 Task: Look for space in Kristiansund, Norway from 15th July, 2023 to 25th July, 2023 for 6 adults in price range Rs.8000 to Rs.12000. Place can be entire place or private room with 6 bedrooms having 6 beds and 6 bathrooms. Property type can be house, flat, guest house. Amenities needed are: wifi, TV, free parkinig on premises, gym, breakfast. Booking option can be shelf check-in. Required host language is English.
Action: Mouse moved to (561, 114)
Screenshot: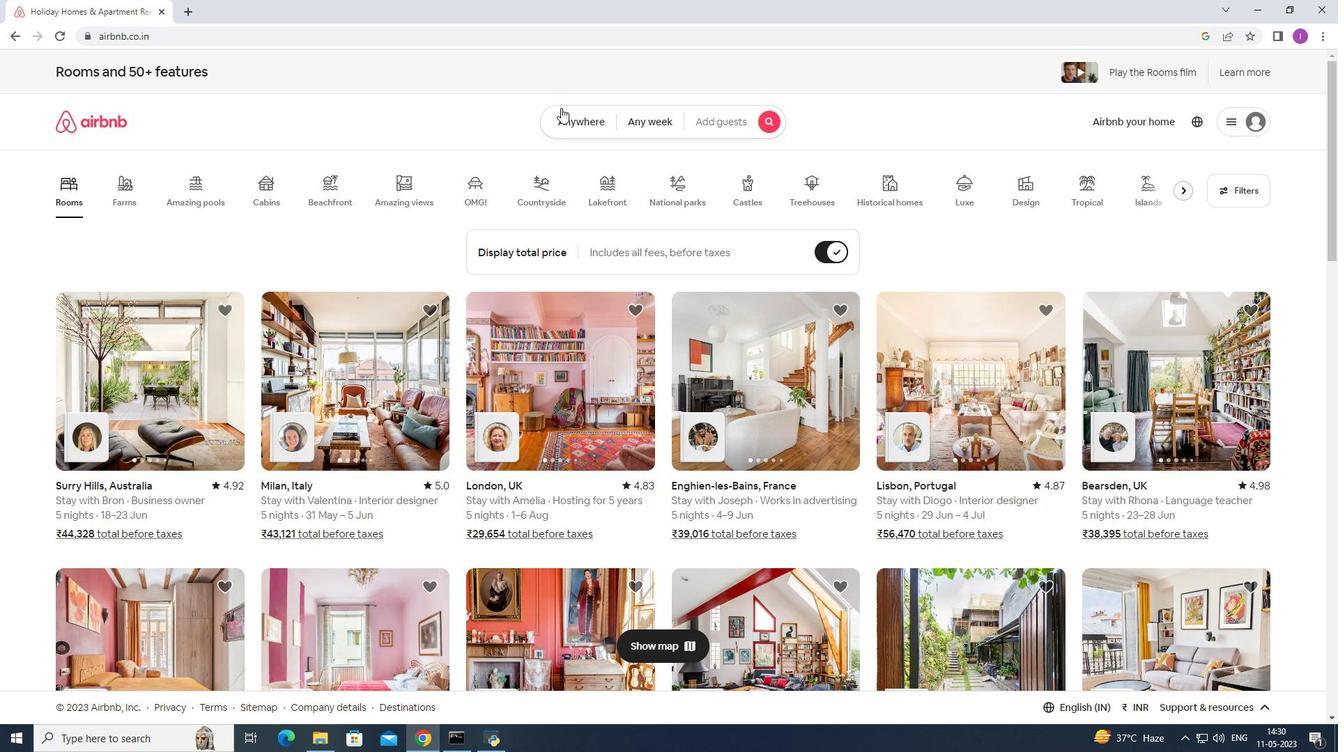 
Action: Mouse pressed left at (561, 114)
Screenshot: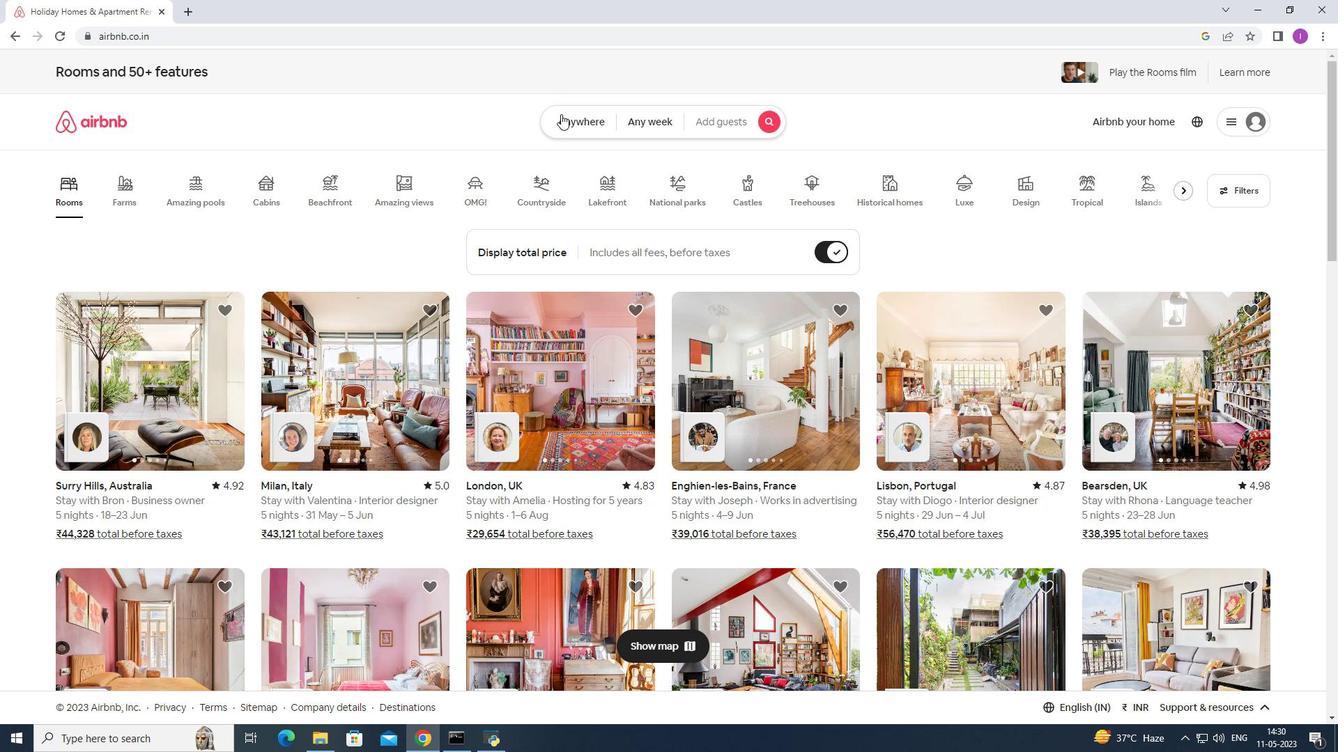 
Action: Mouse moved to (485, 175)
Screenshot: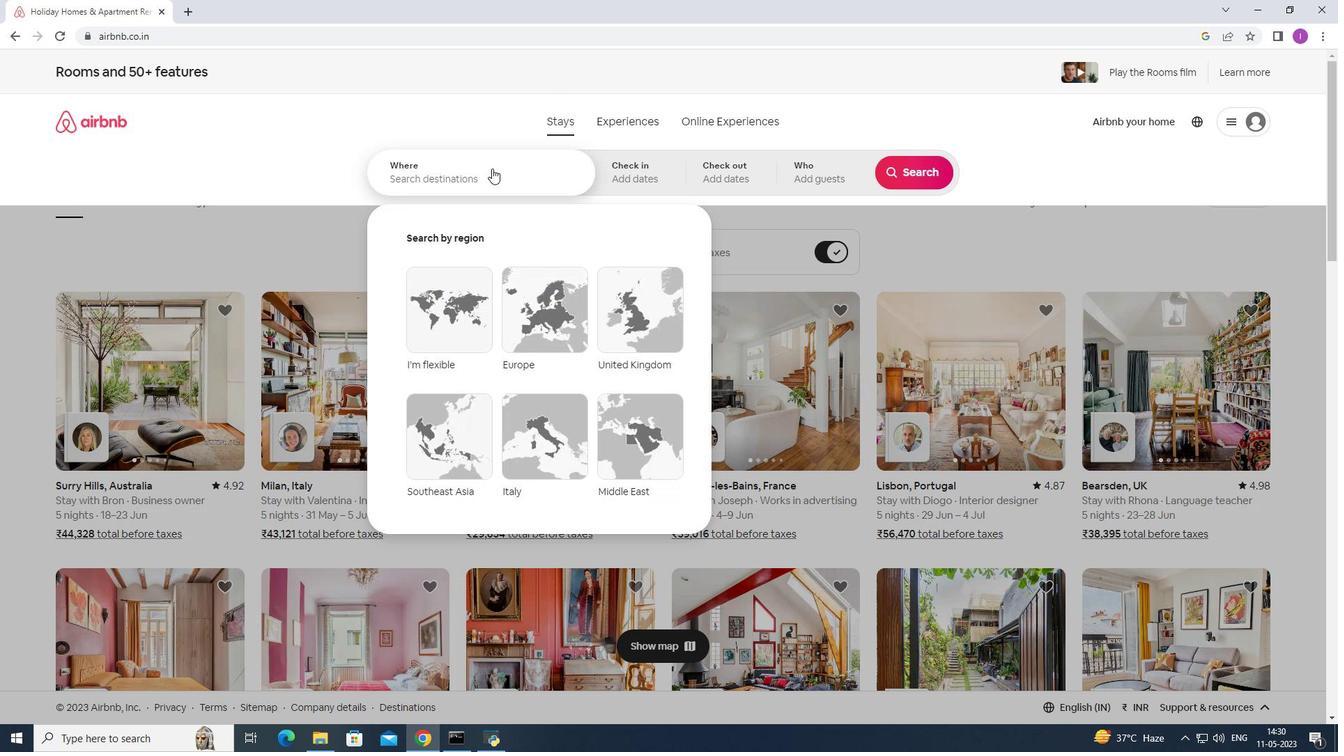 
Action: Mouse pressed left at (485, 175)
Screenshot: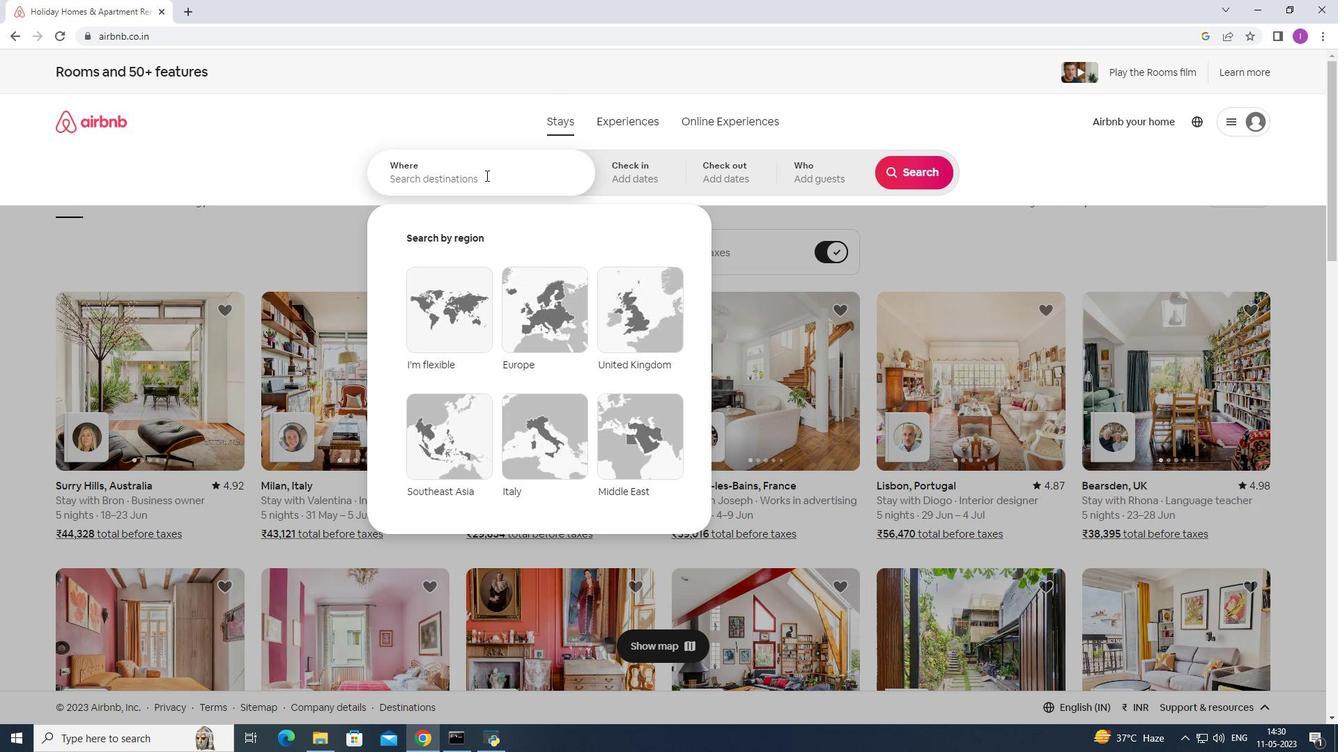 
Action: Mouse moved to (500, 191)
Screenshot: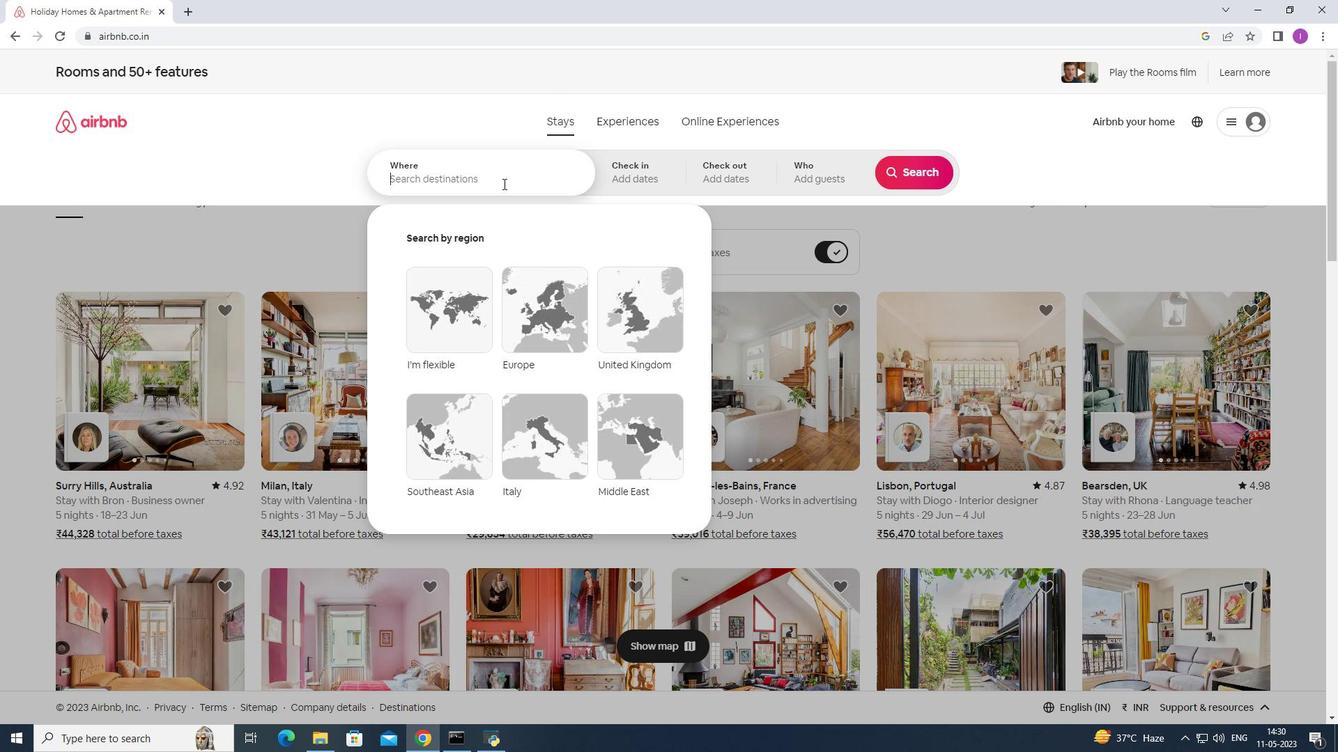 
Action: Key pressed <Key.shift>Kristiansund,<Key.shift>Noe
Screenshot: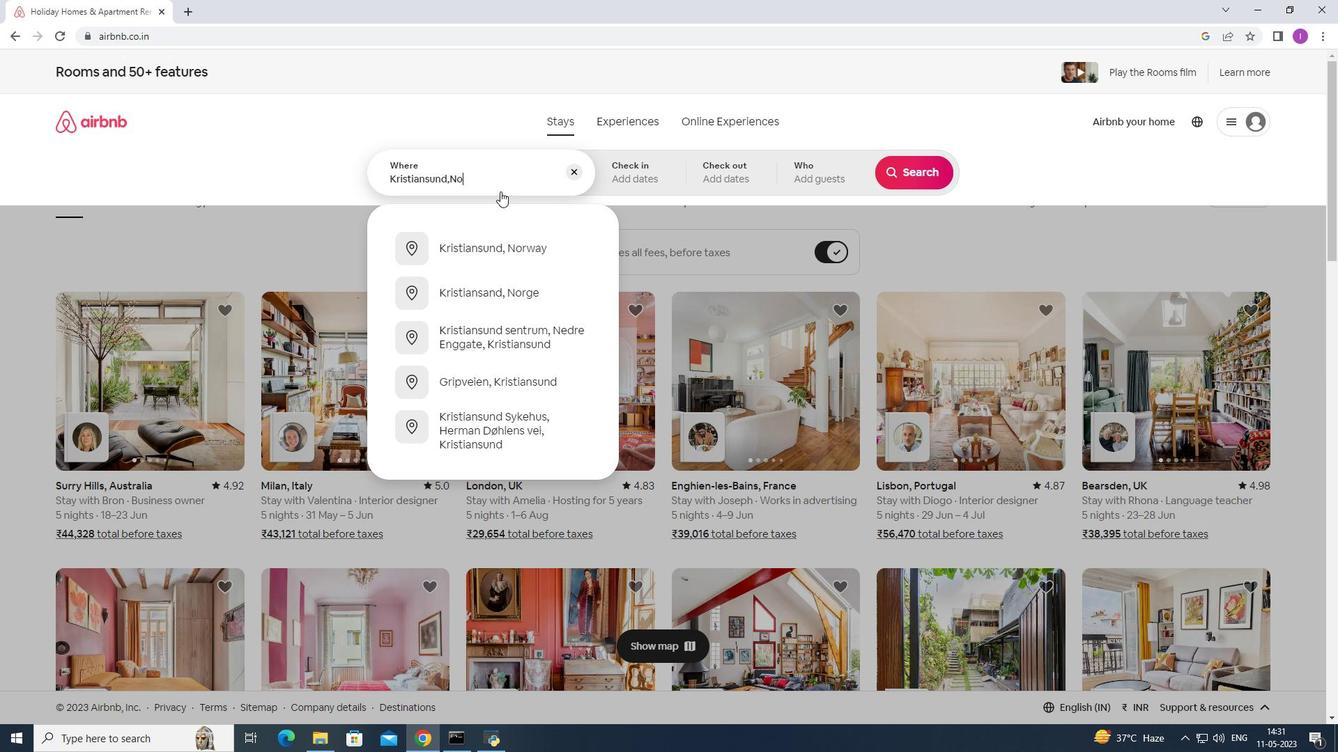 
Action: Mouse moved to (505, 246)
Screenshot: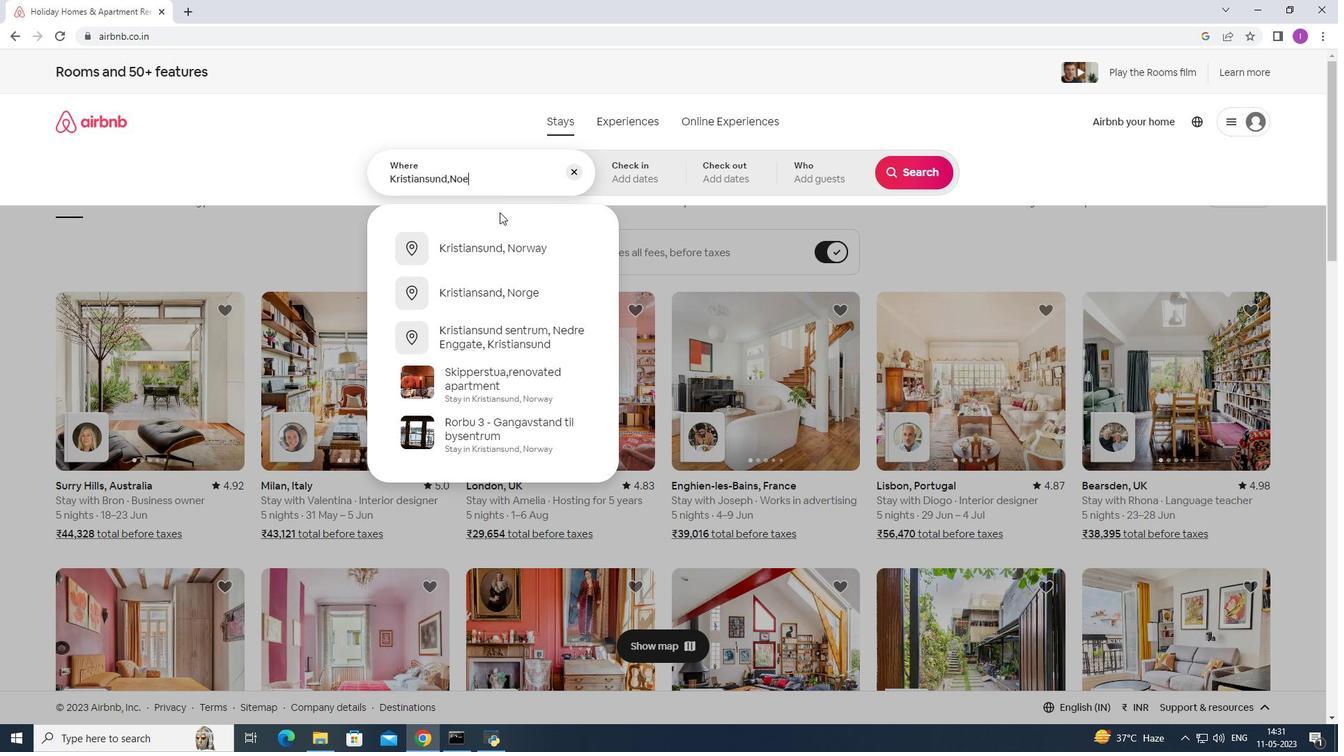 
Action: Mouse pressed left at (505, 246)
Screenshot: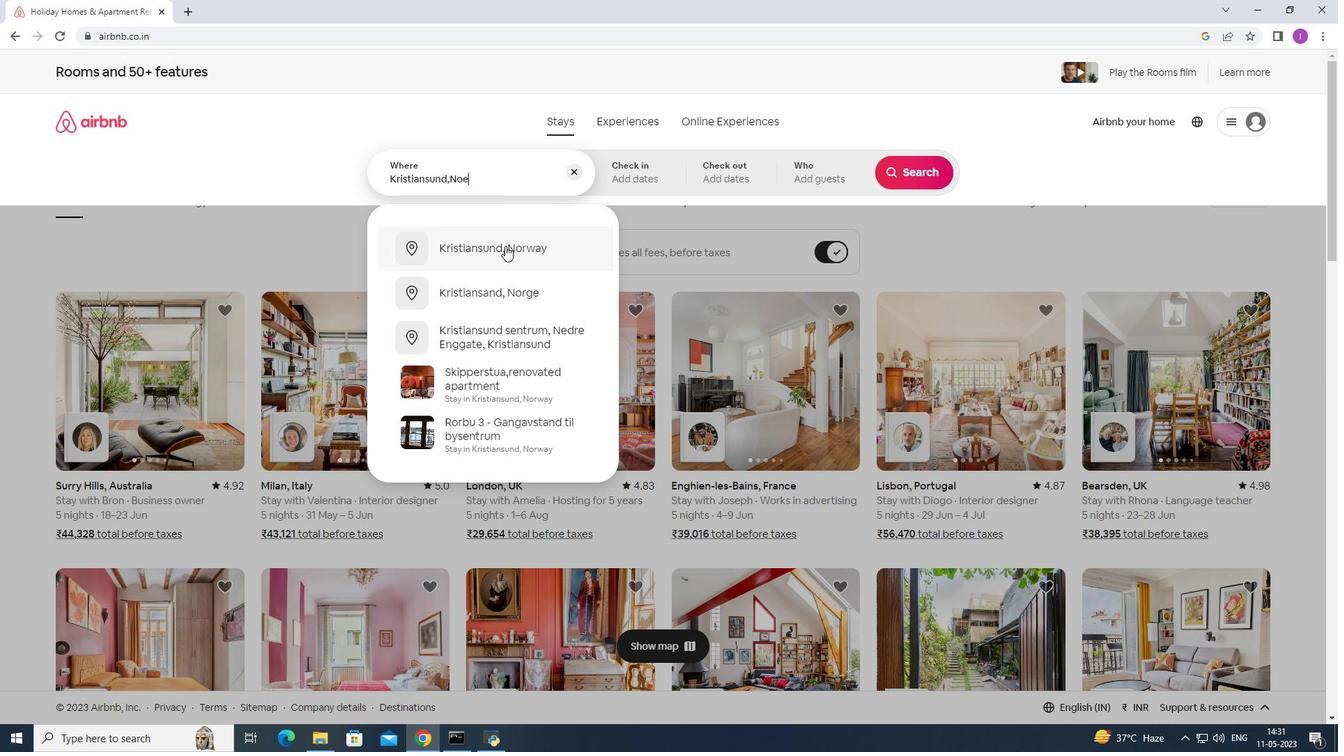 
Action: Mouse moved to (909, 282)
Screenshot: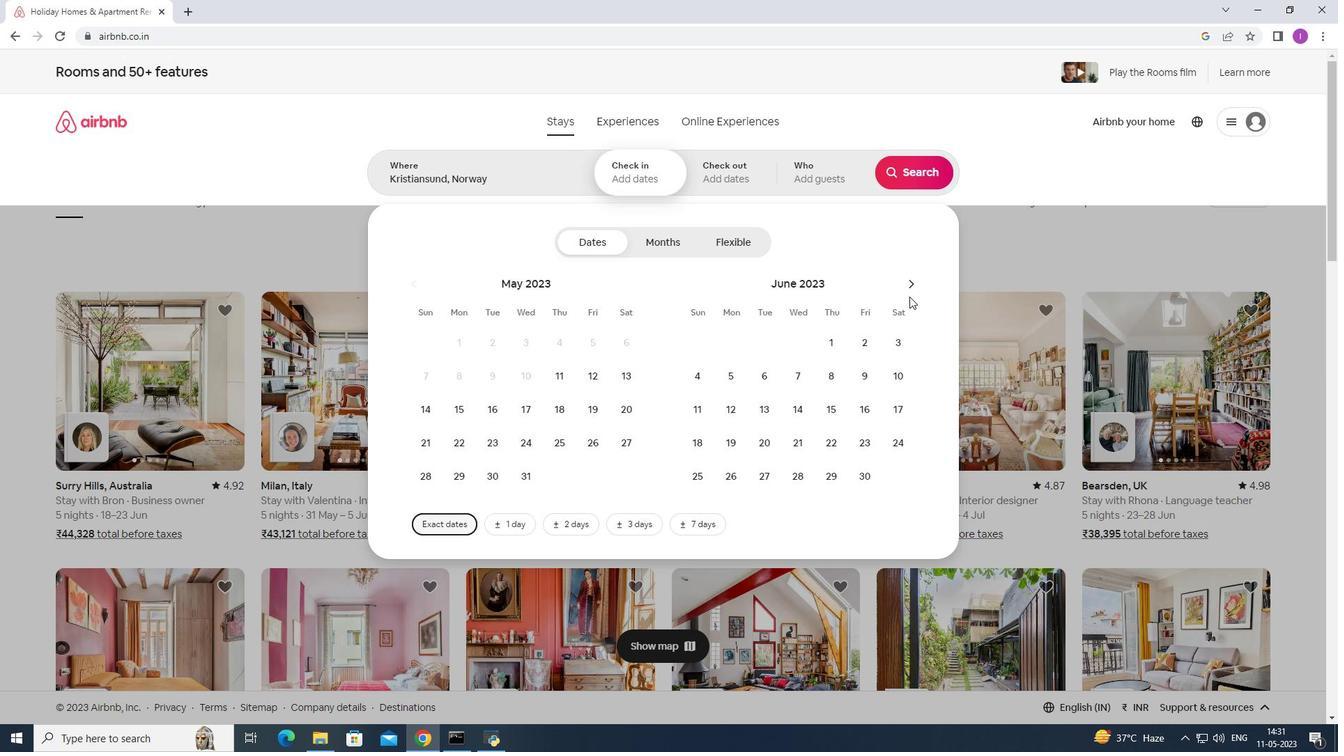 
Action: Mouse pressed left at (909, 282)
Screenshot: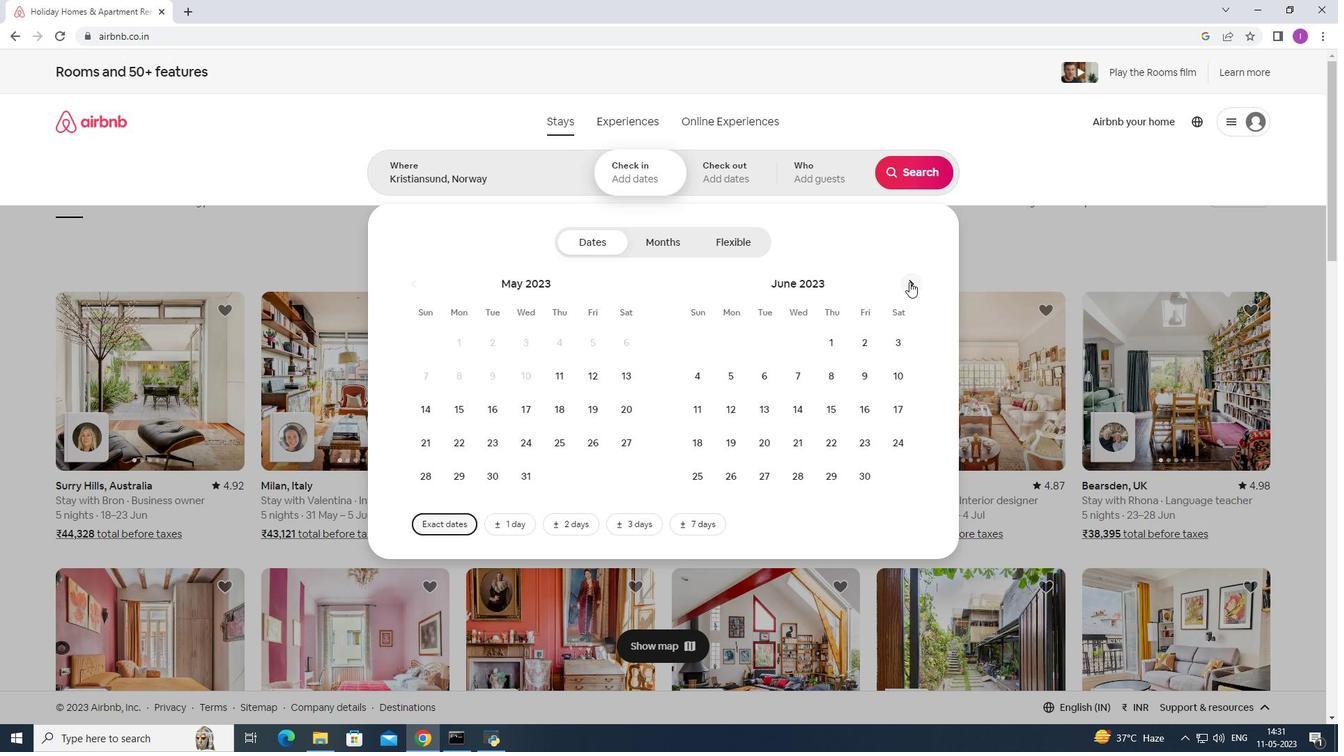 
Action: Mouse moved to (897, 402)
Screenshot: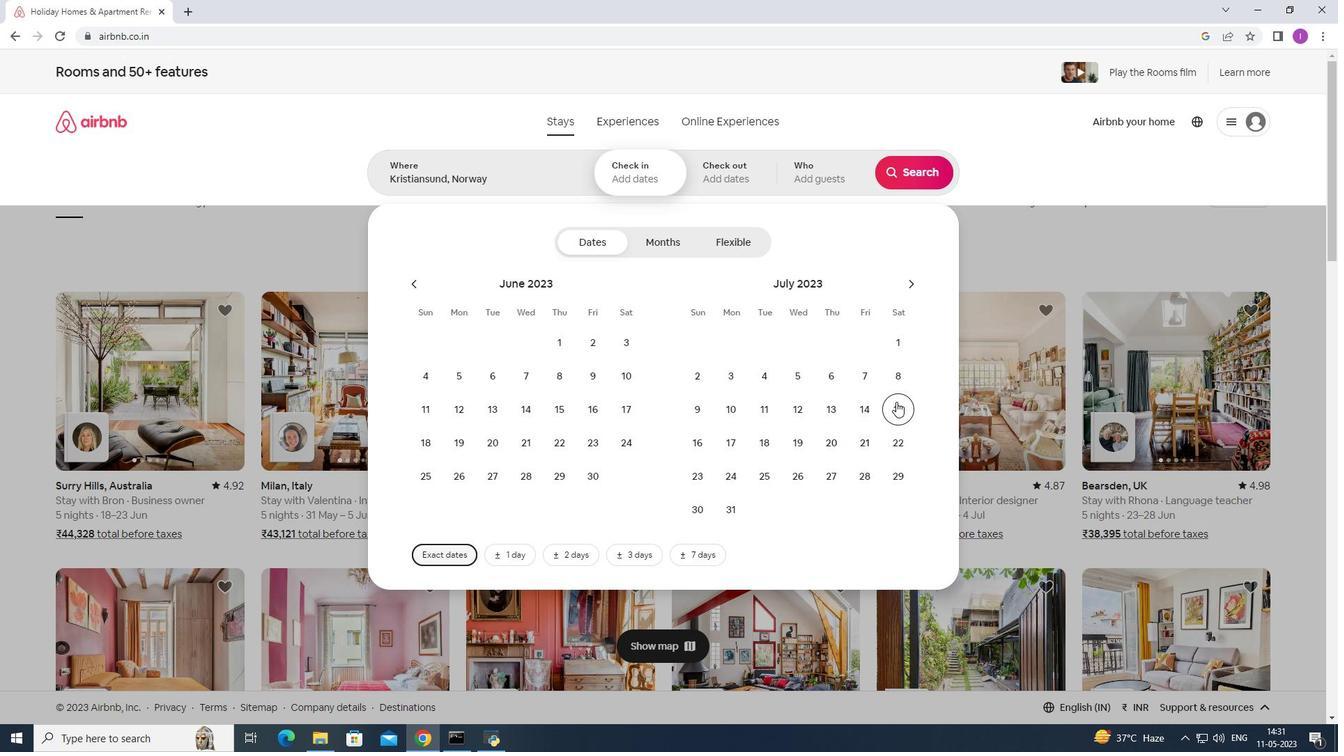 
Action: Mouse pressed left at (897, 402)
Screenshot: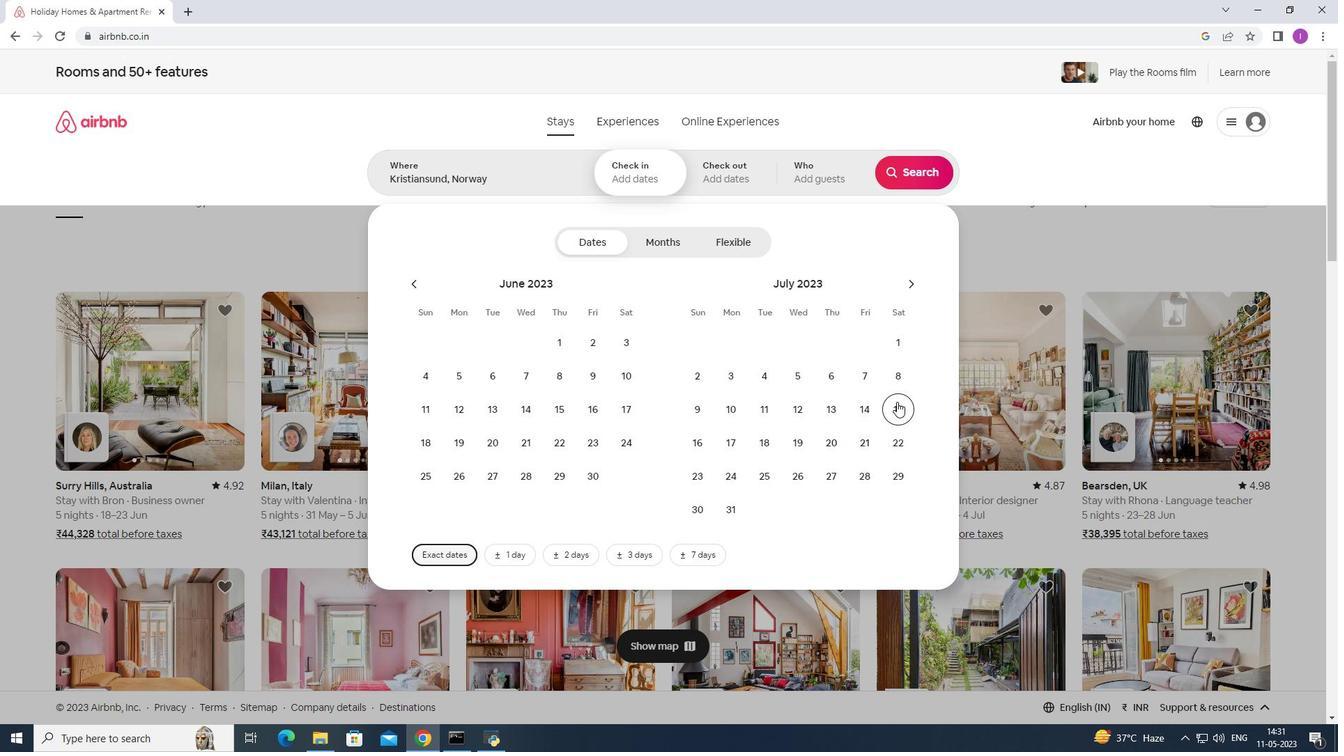 
Action: Mouse moved to (762, 481)
Screenshot: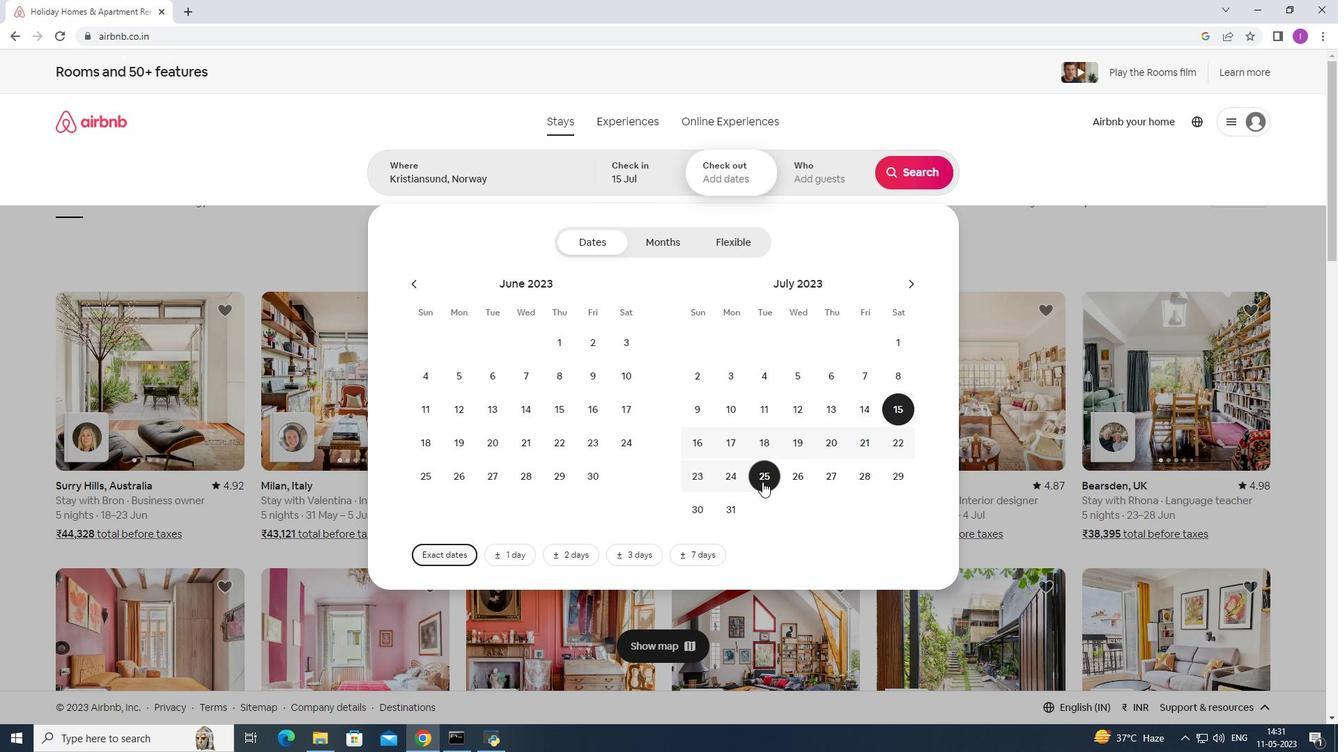 
Action: Mouse pressed left at (762, 481)
Screenshot: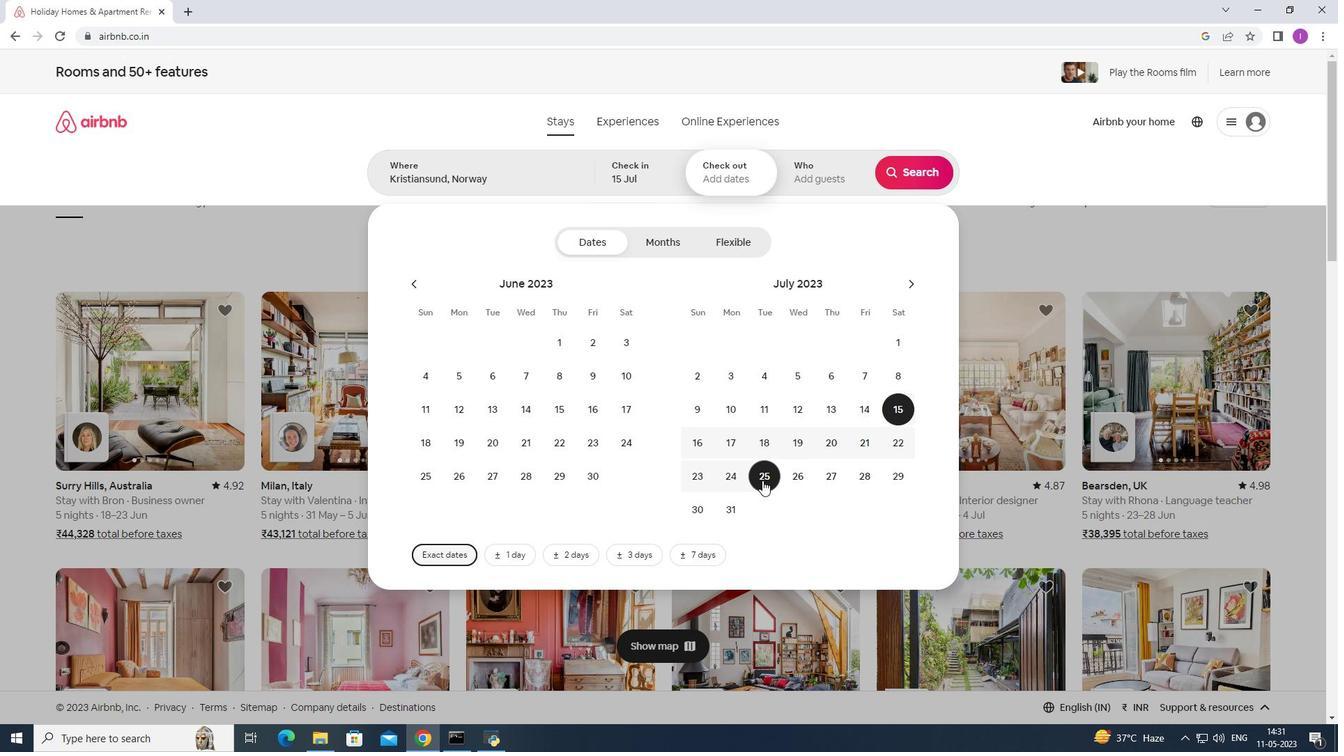 
Action: Mouse moved to (825, 171)
Screenshot: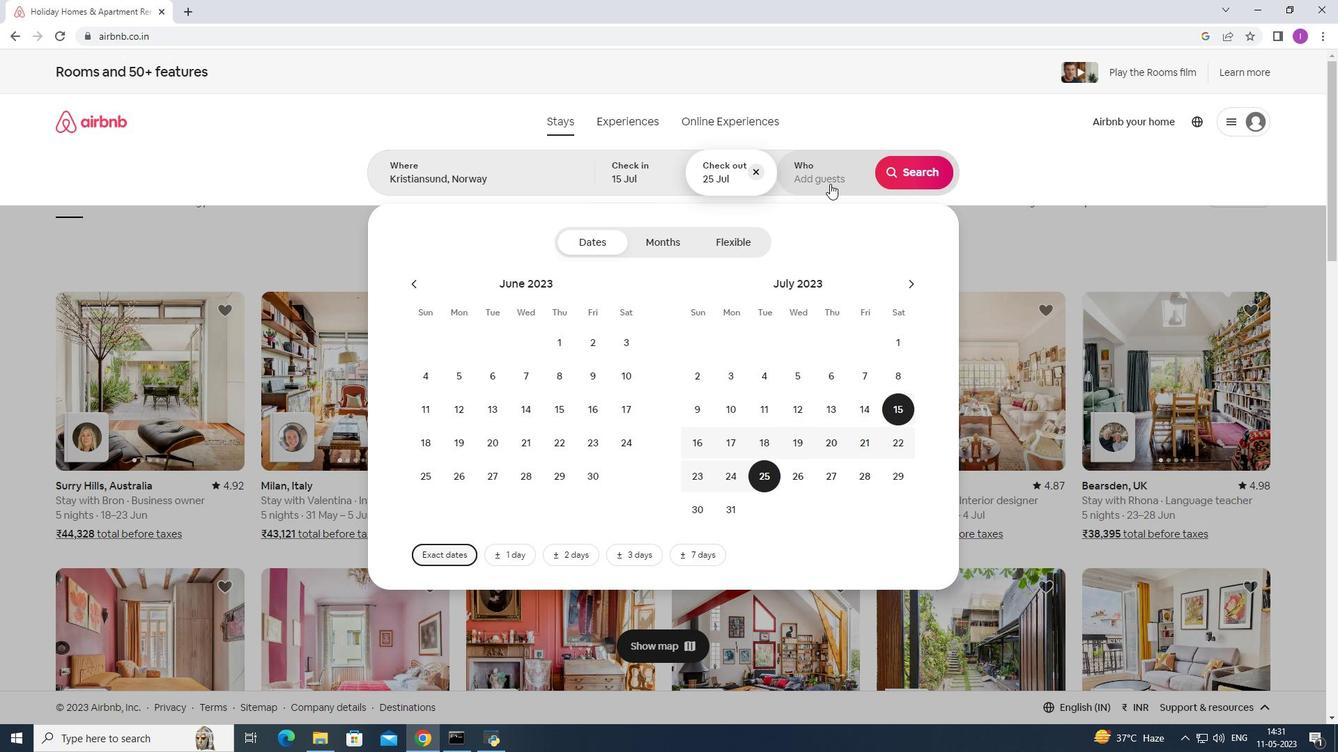
Action: Mouse pressed left at (825, 171)
Screenshot: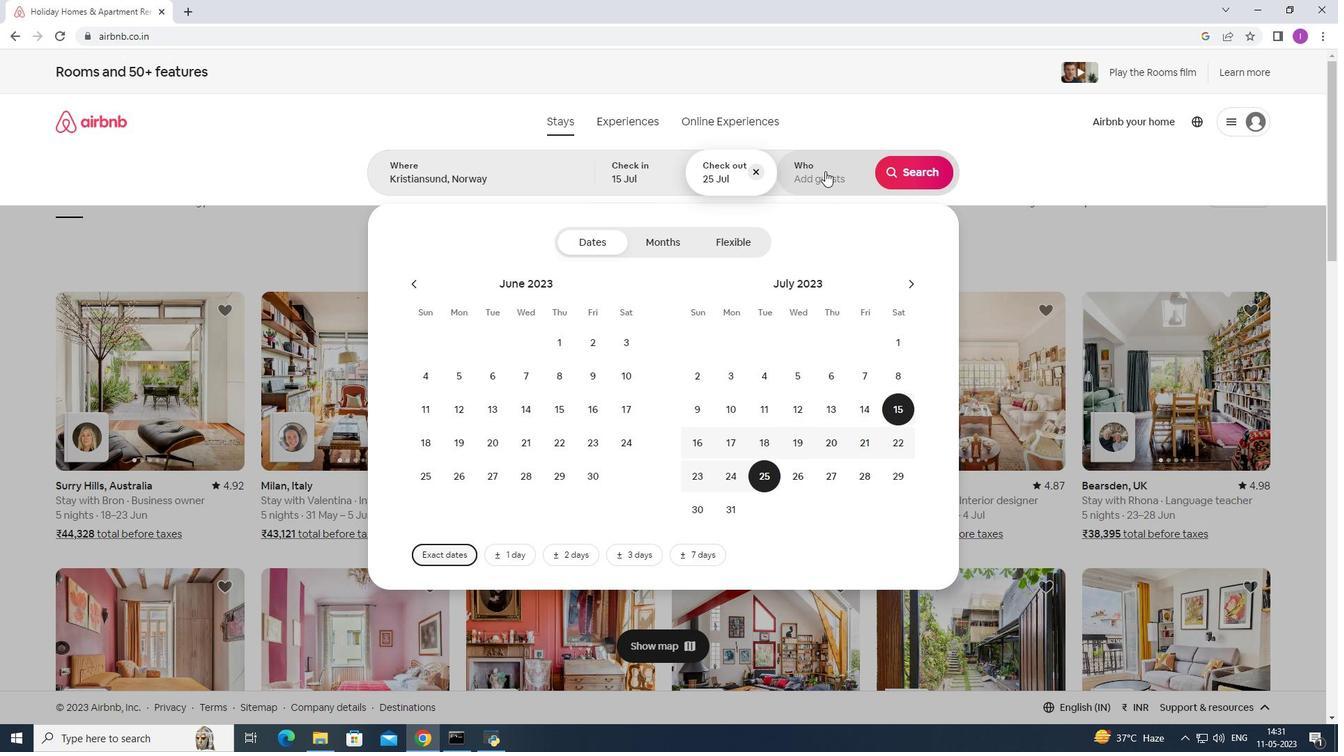 
Action: Mouse moved to (923, 248)
Screenshot: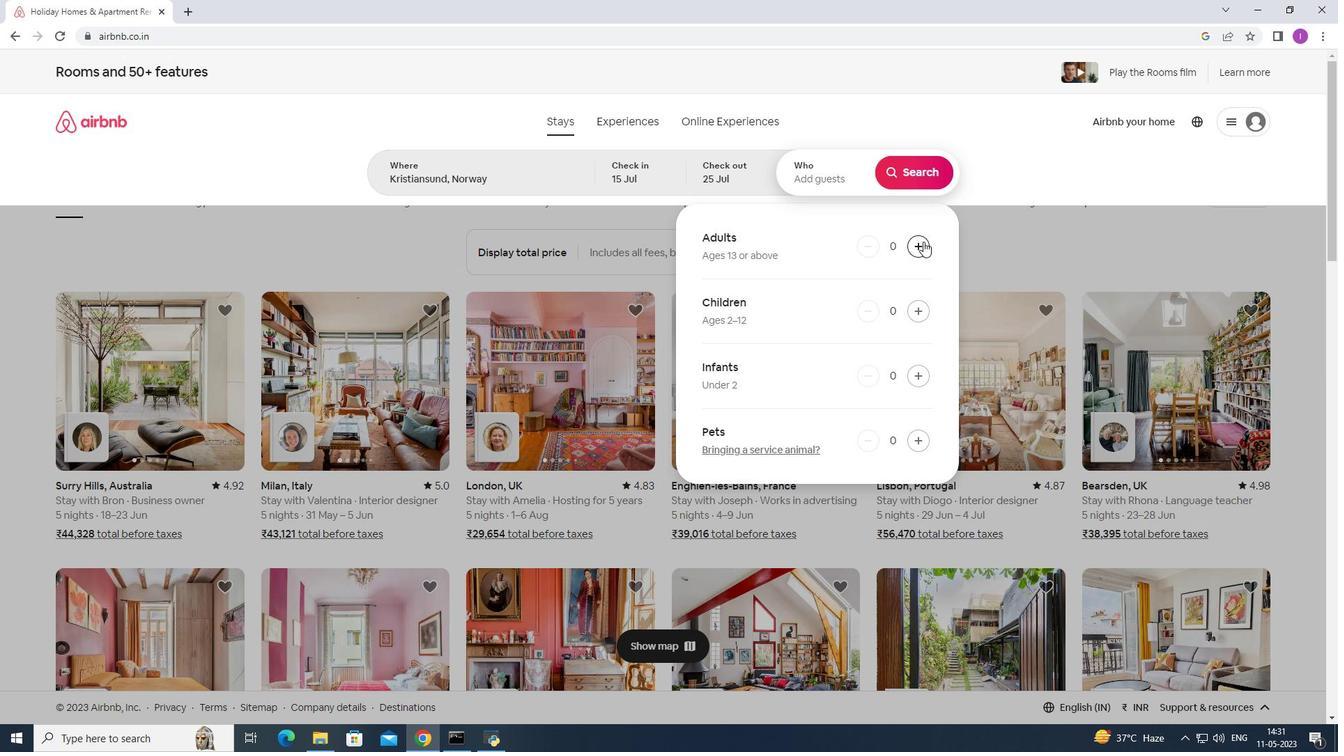 
Action: Mouse pressed left at (923, 248)
Screenshot: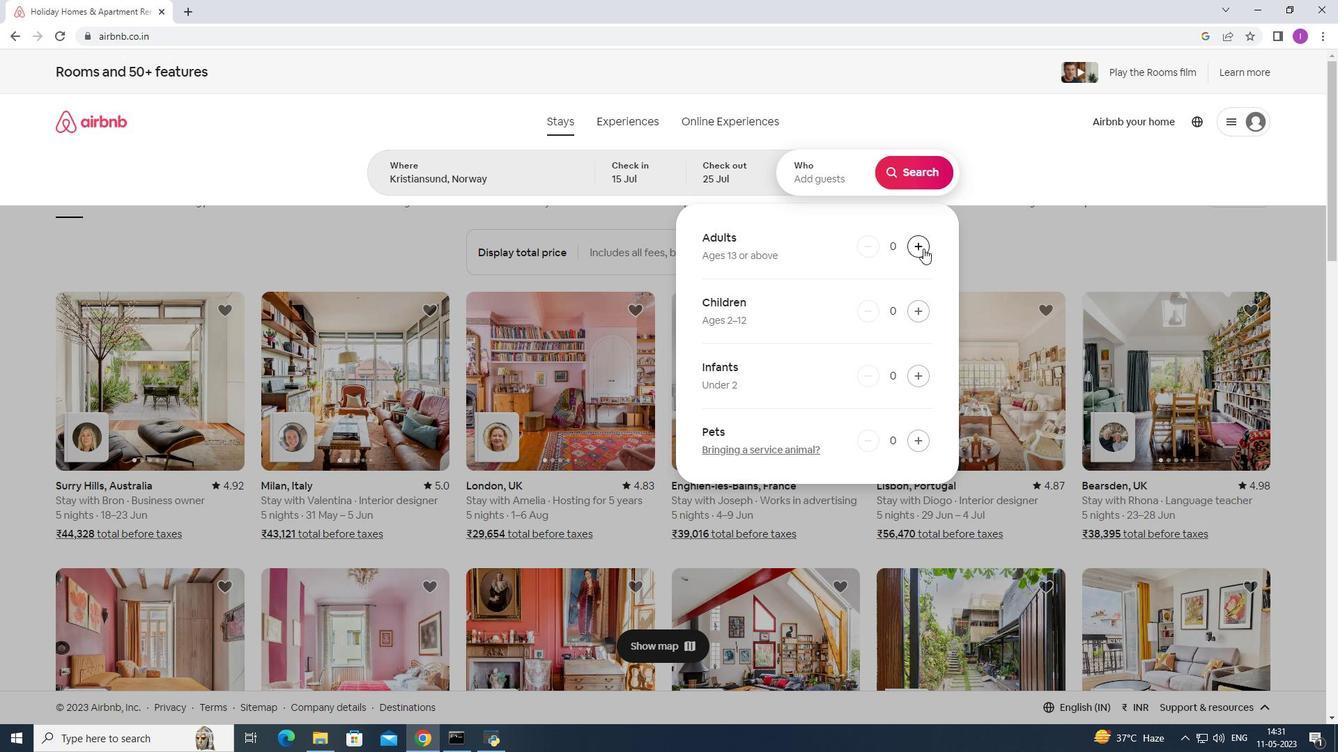 
Action: Mouse pressed left at (923, 248)
Screenshot: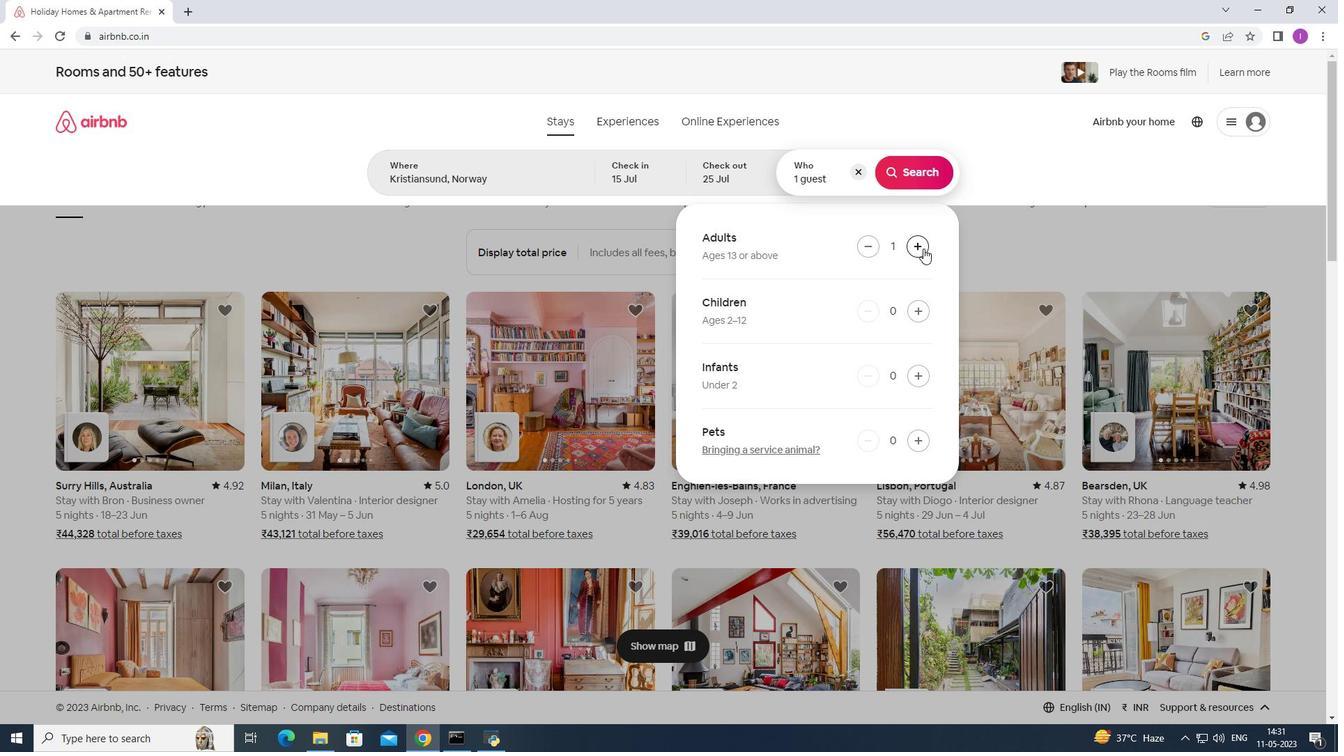 
Action: Mouse pressed left at (923, 248)
Screenshot: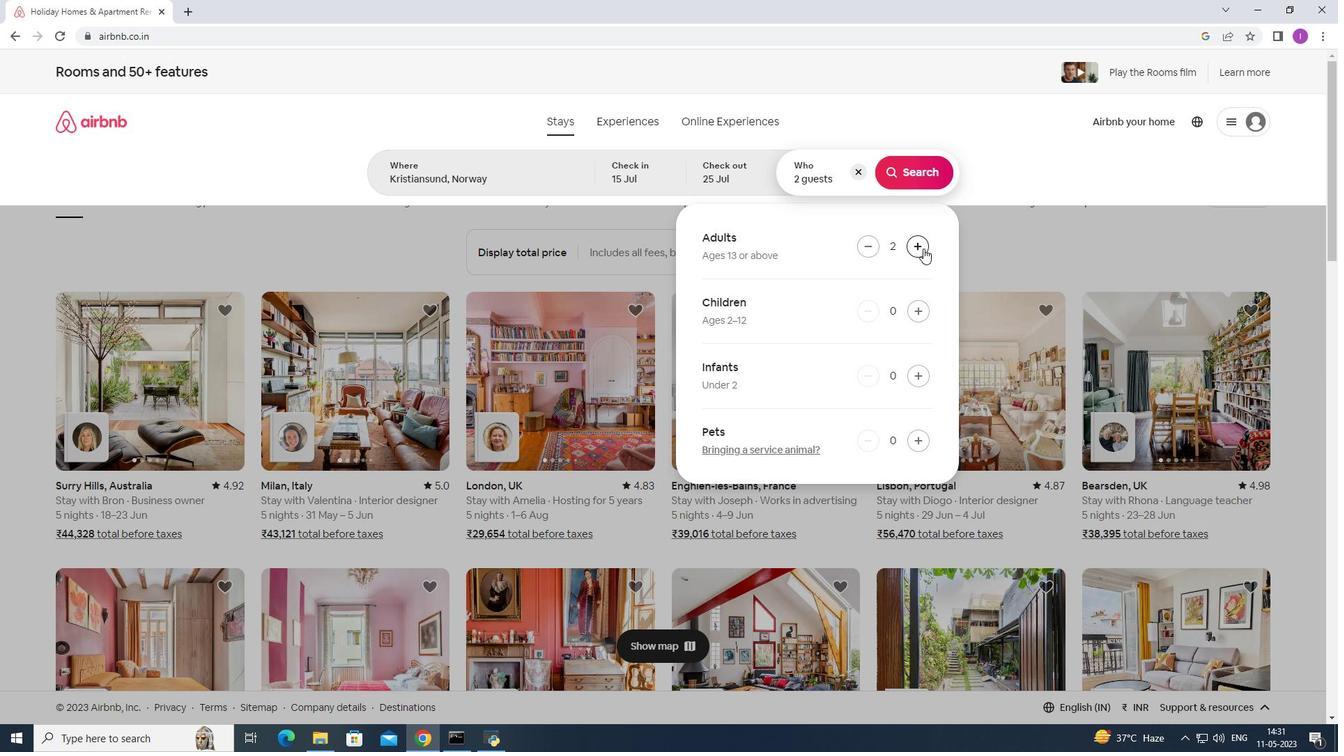 
Action: Mouse pressed left at (923, 248)
Screenshot: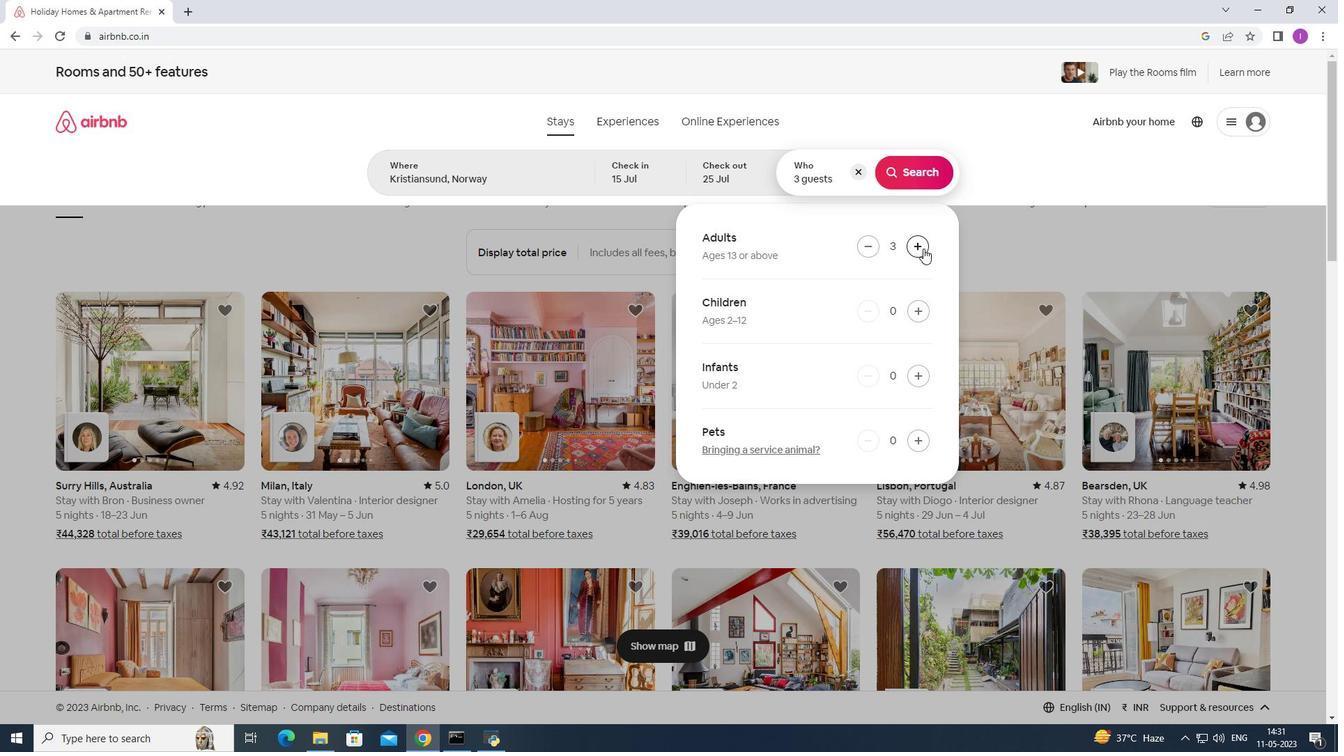 
Action: Mouse pressed left at (923, 248)
Screenshot: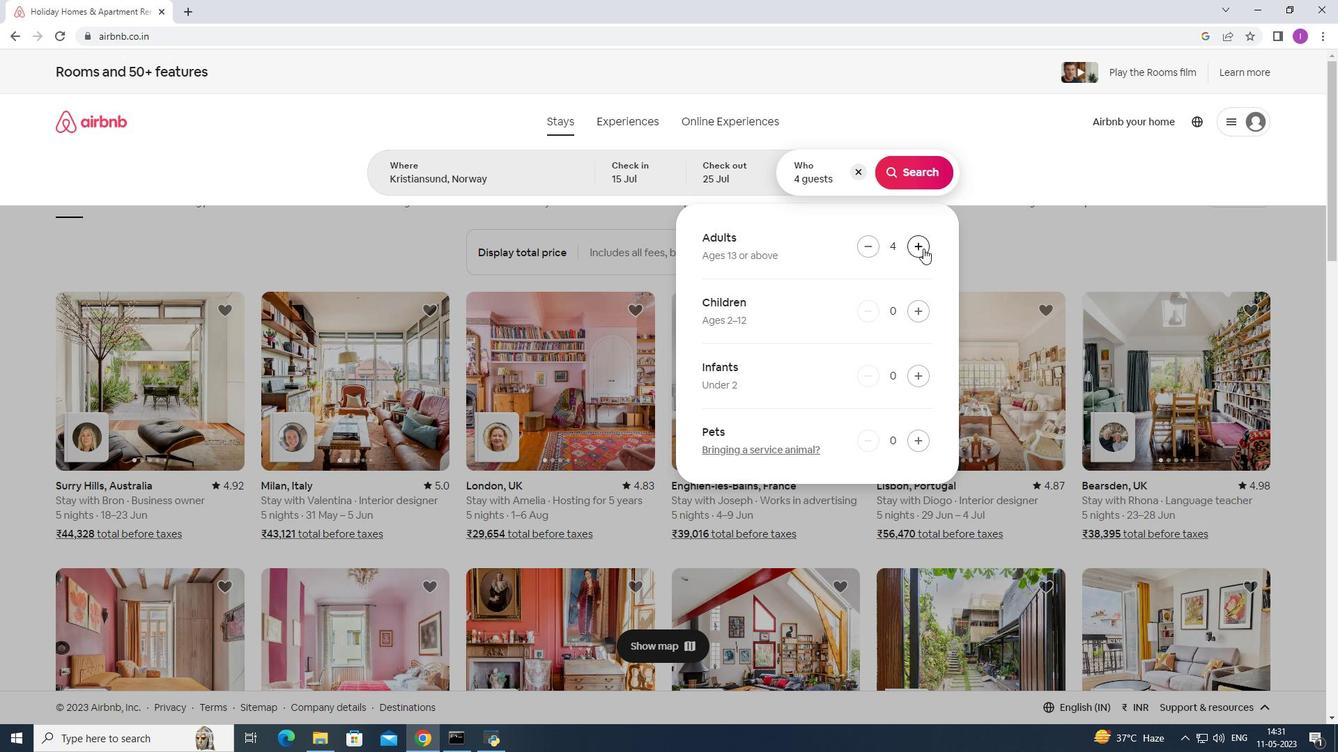 
Action: Mouse pressed left at (923, 248)
Screenshot: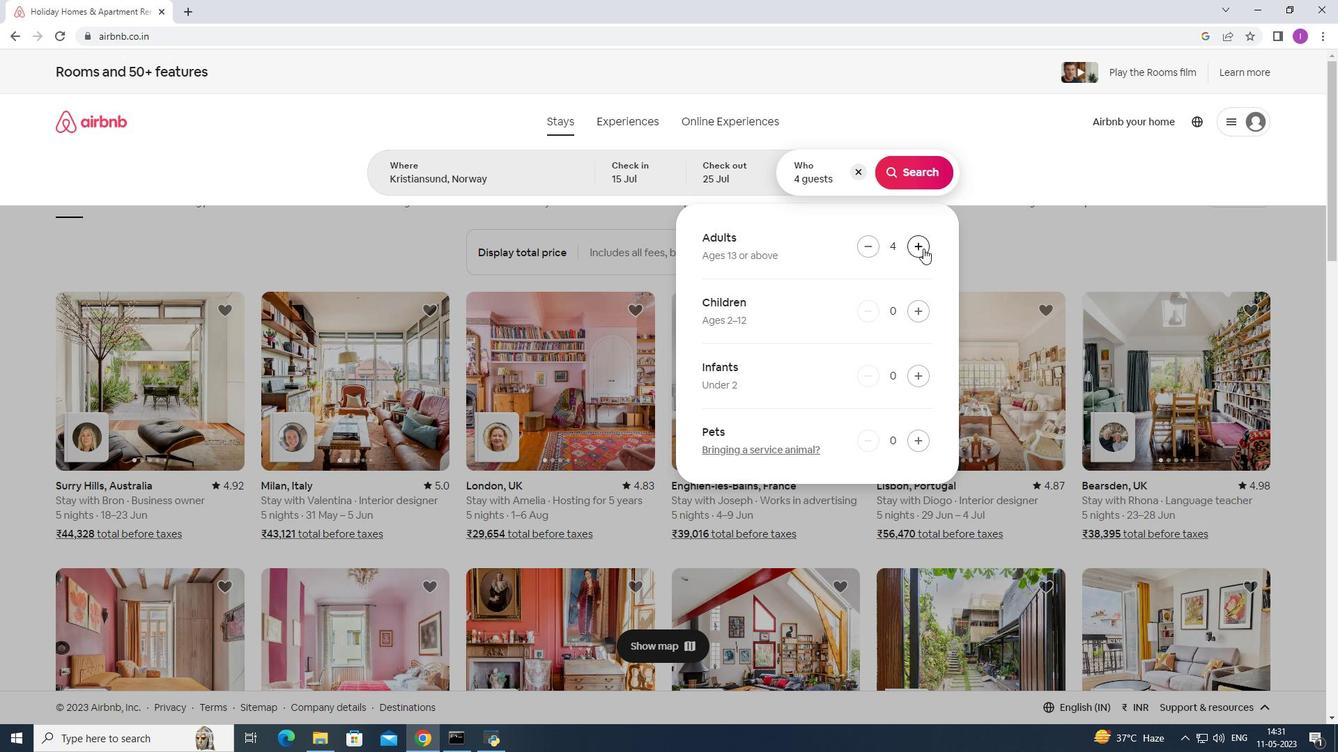 
Action: Mouse moved to (916, 175)
Screenshot: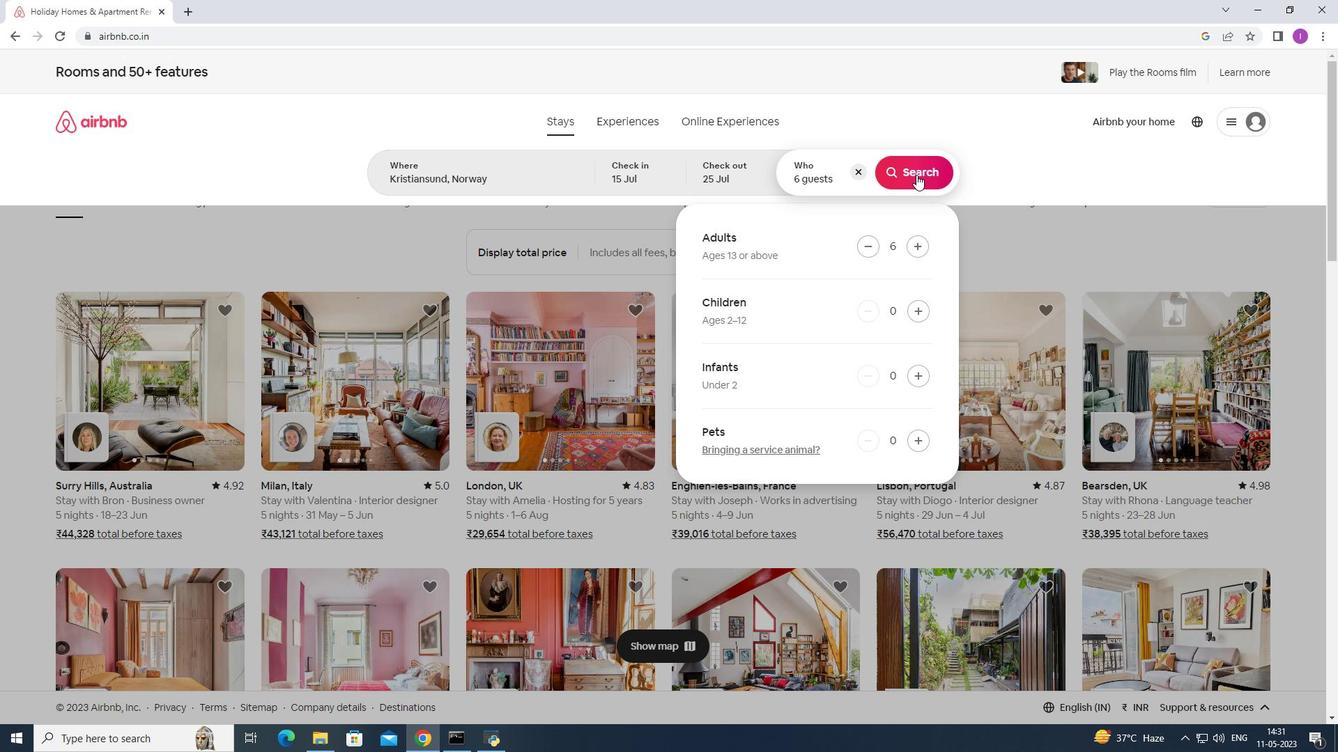 
Action: Mouse pressed left at (916, 175)
Screenshot: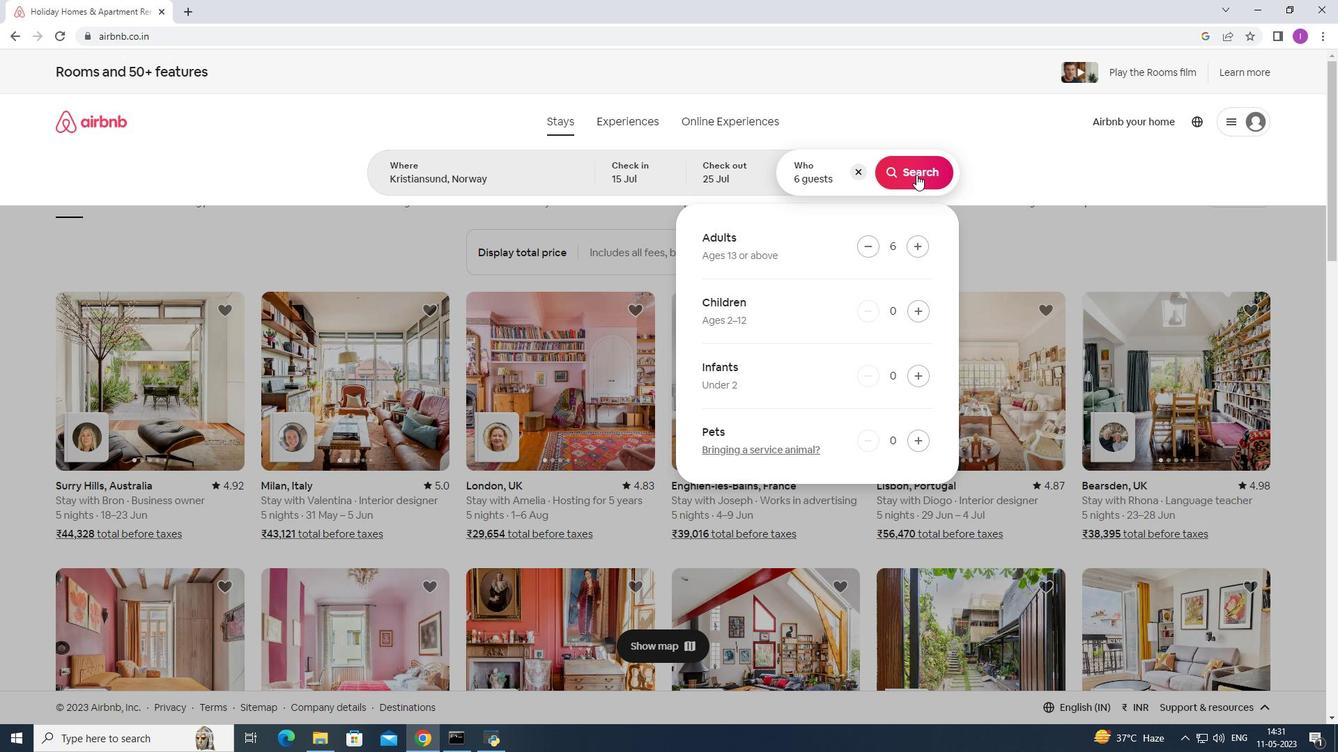 
Action: Mouse moved to (1281, 145)
Screenshot: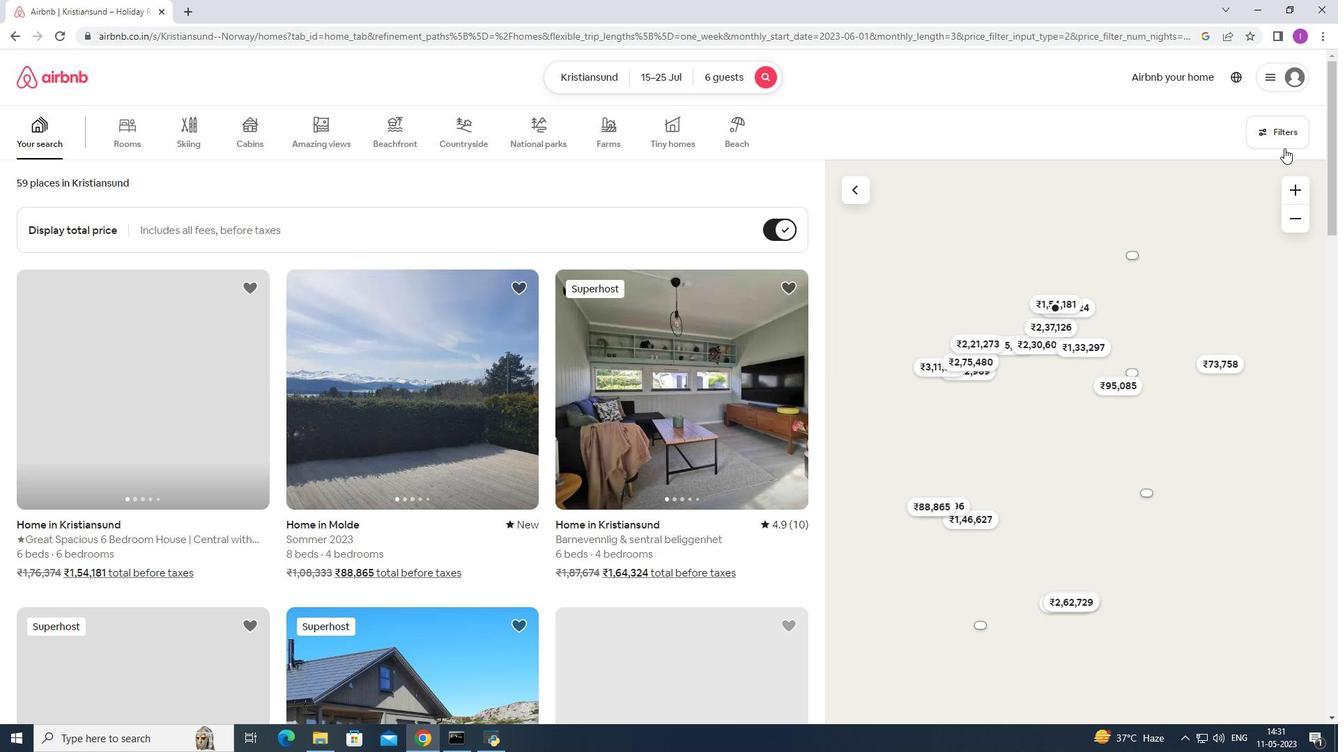 
Action: Mouse pressed left at (1281, 145)
Screenshot: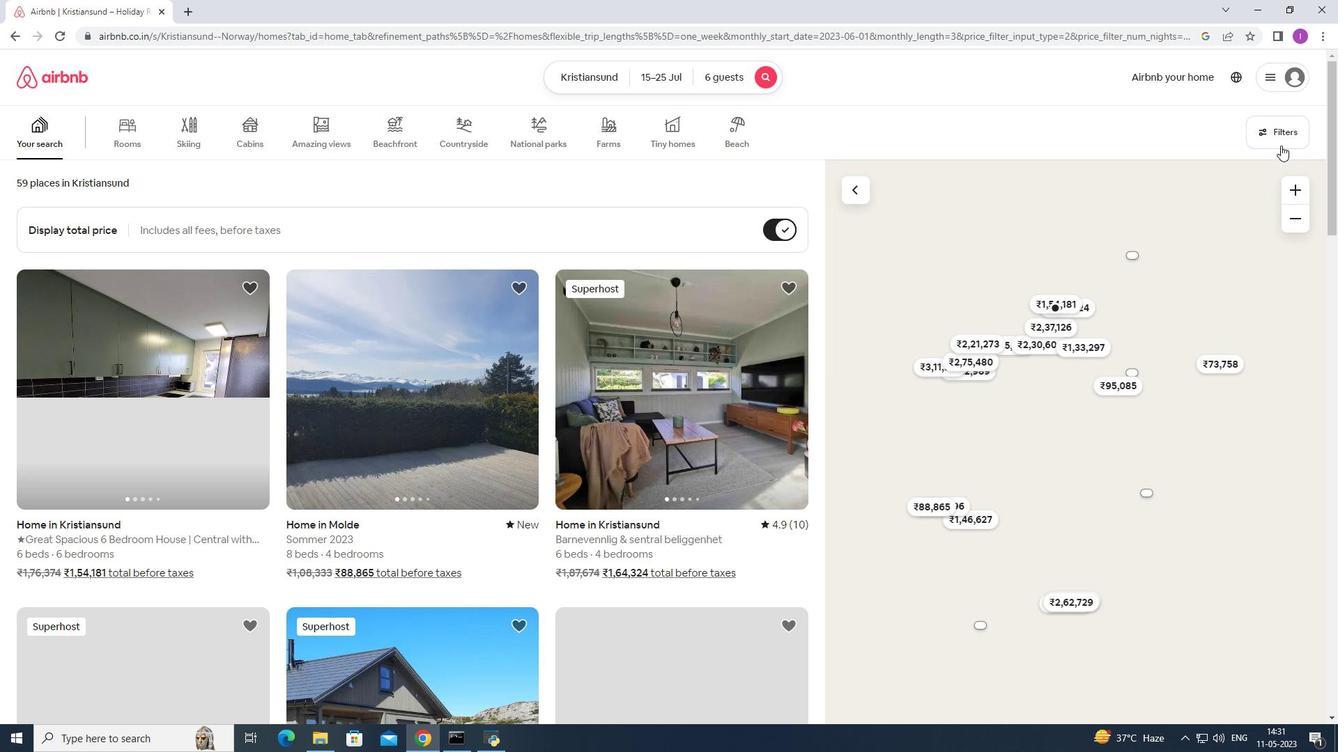 
Action: Mouse moved to (770, 474)
Screenshot: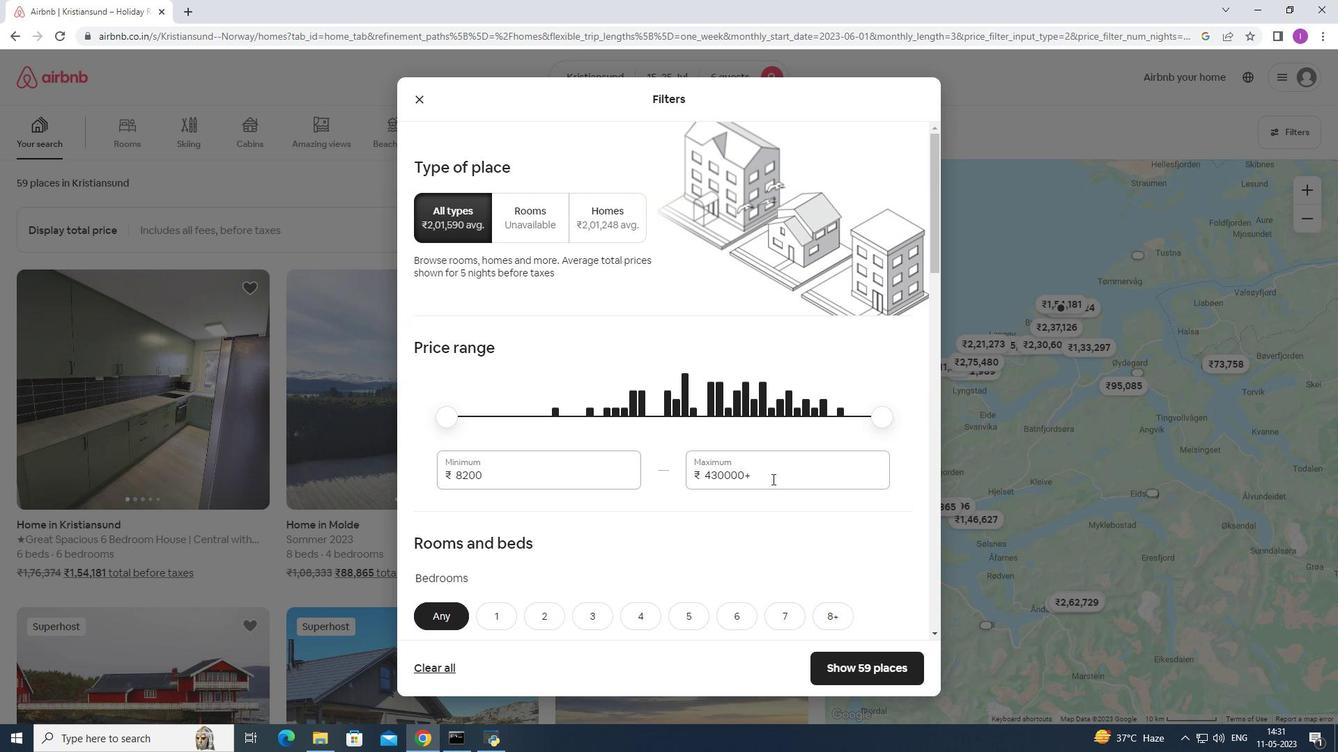 
Action: Mouse pressed left at (770, 474)
Screenshot: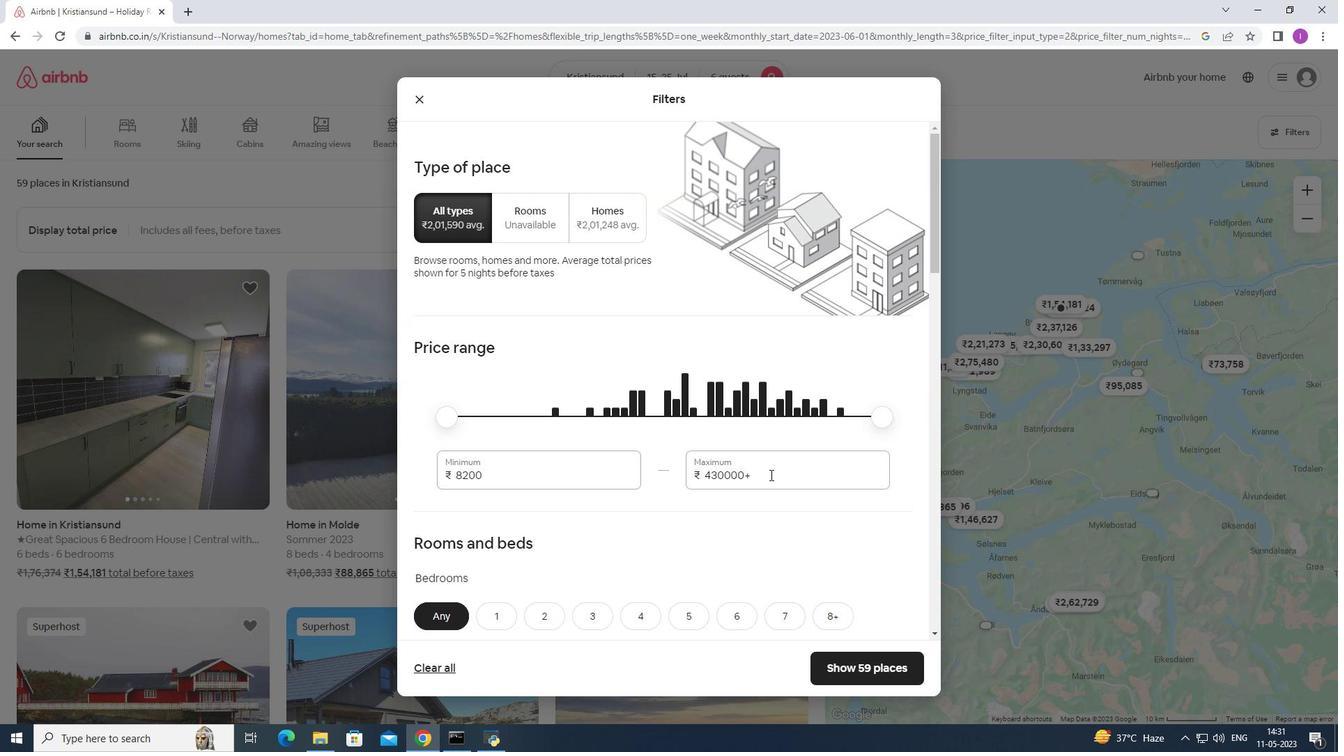 
Action: Mouse moved to (683, 469)
Screenshot: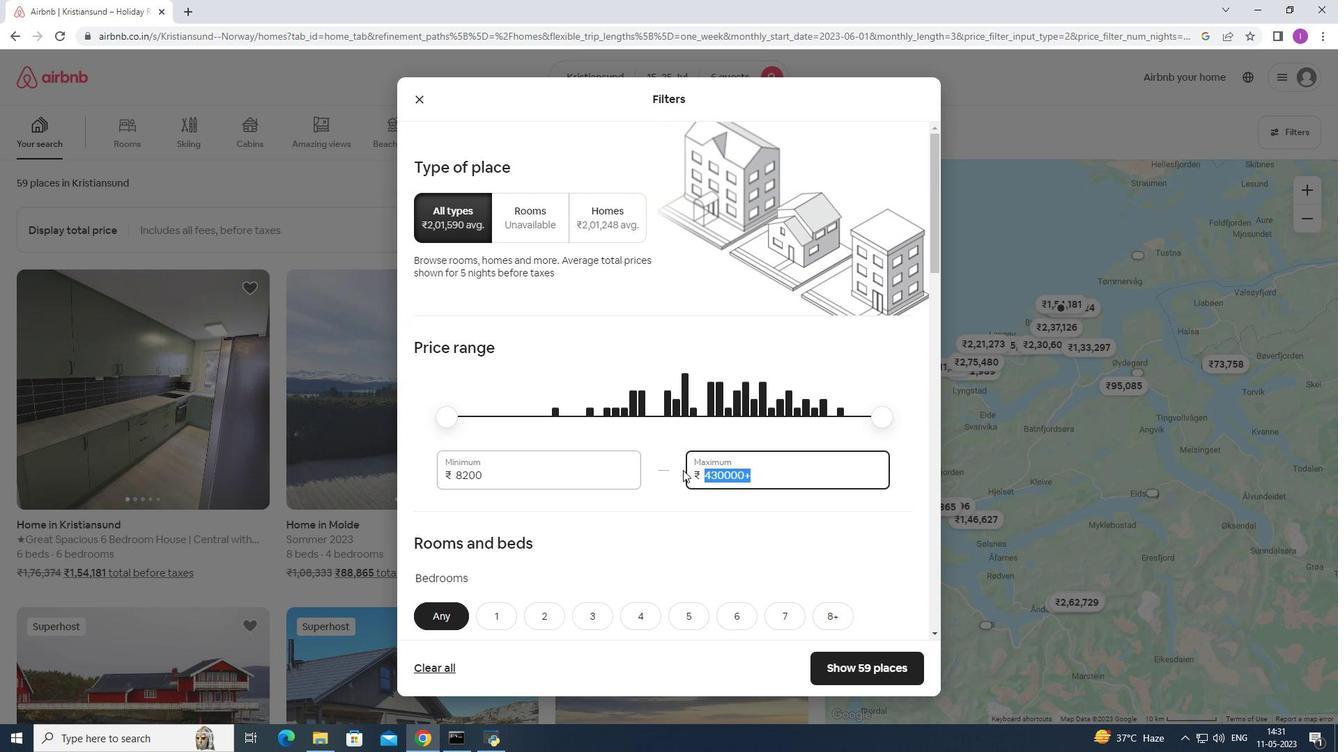 
Action: Key pressed 1200
Screenshot: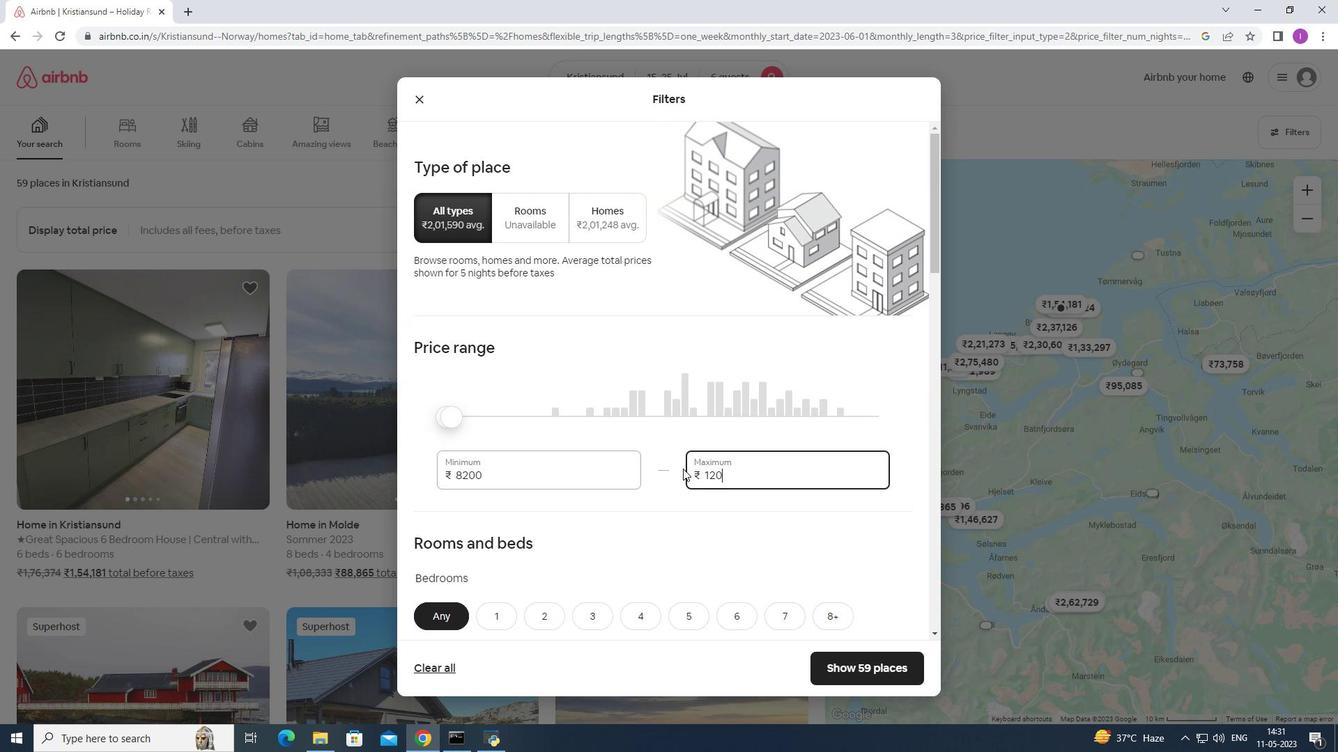 
Action: Mouse moved to (683, 469)
Screenshot: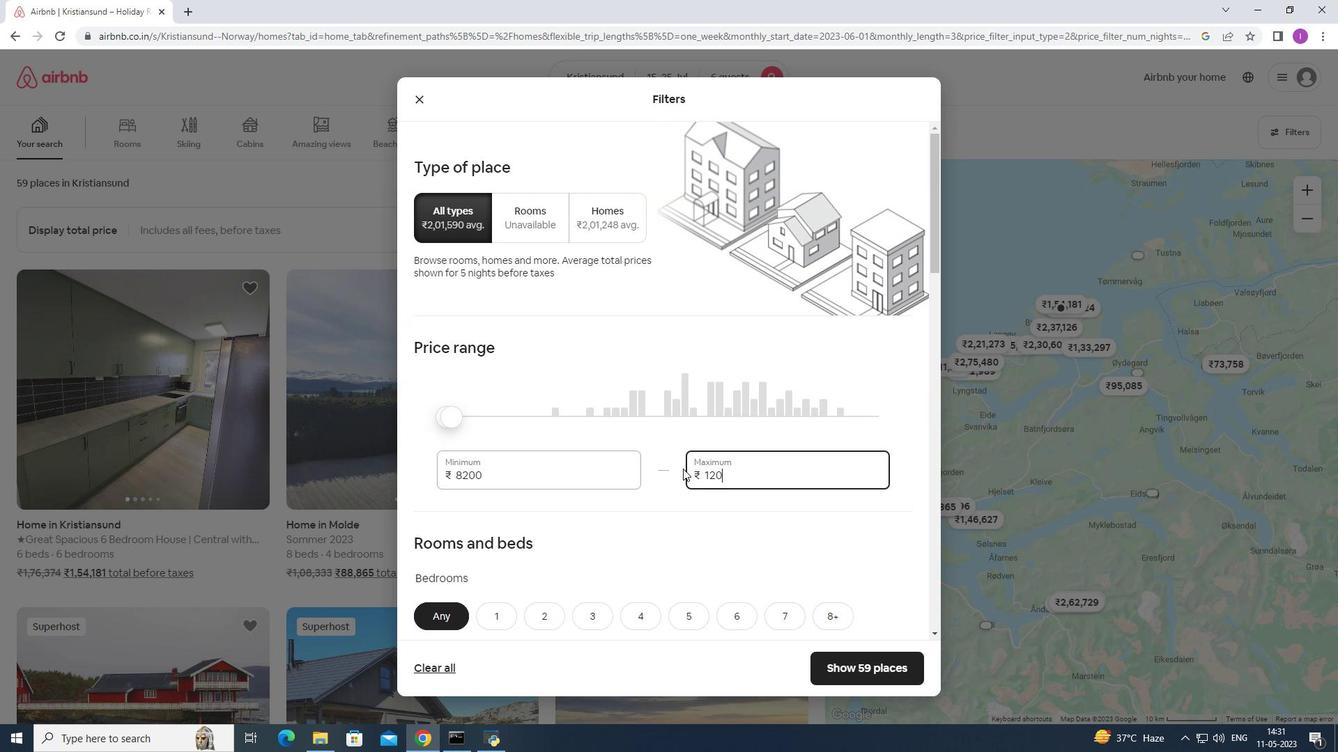 
Action: Key pressed 0
Screenshot: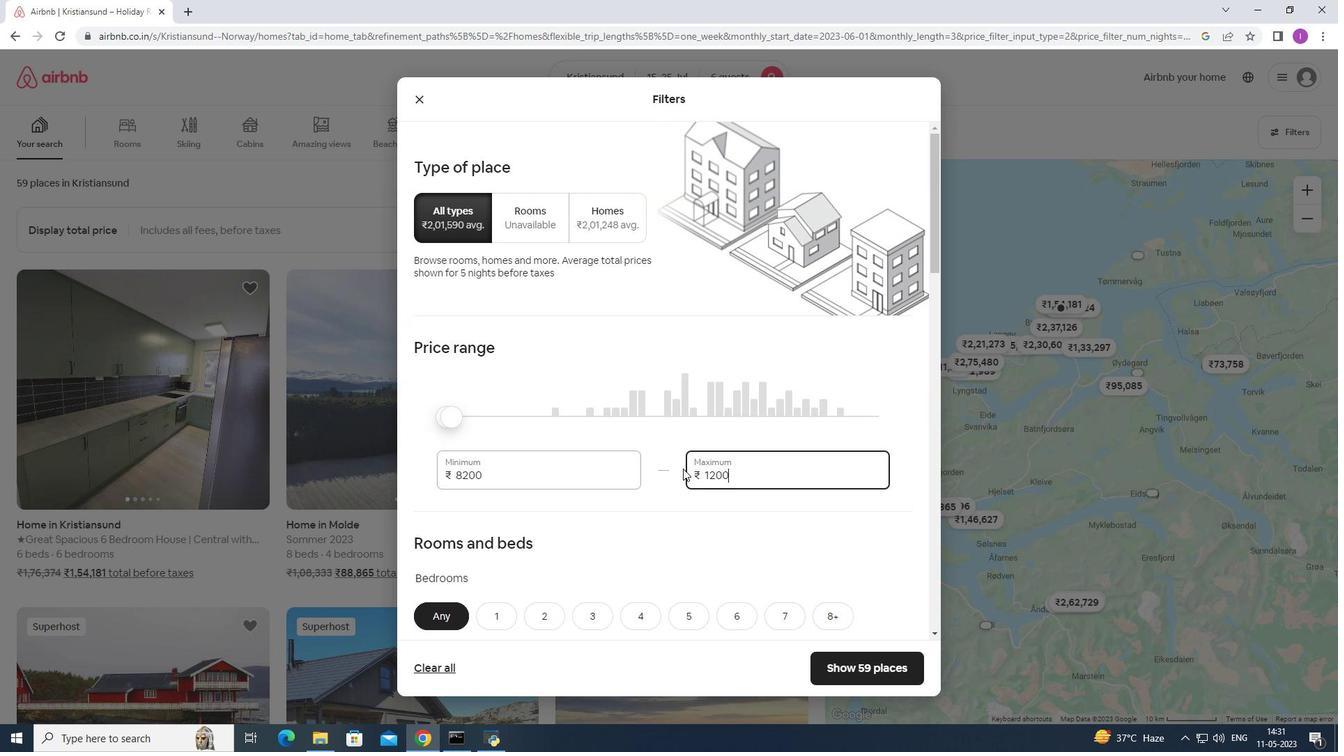 
Action: Mouse moved to (510, 472)
Screenshot: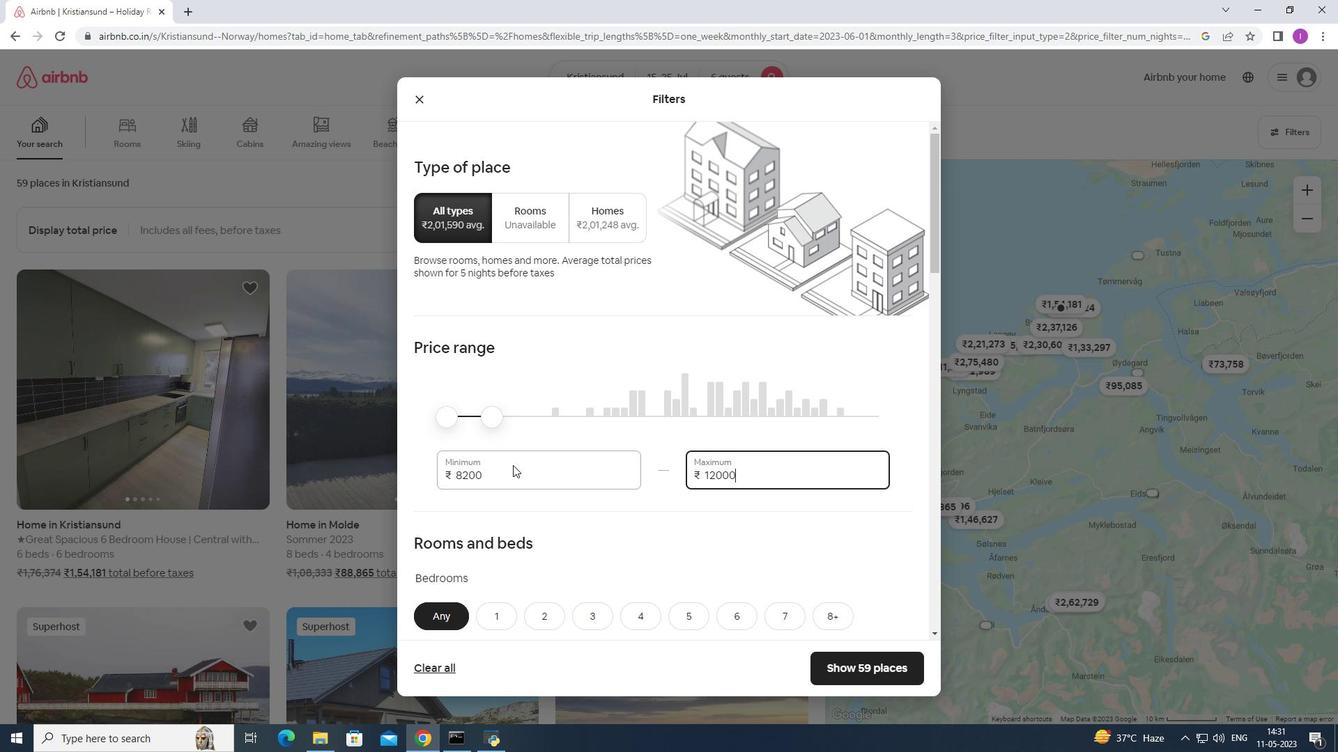 
Action: Mouse pressed left at (510, 472)
Screenshot: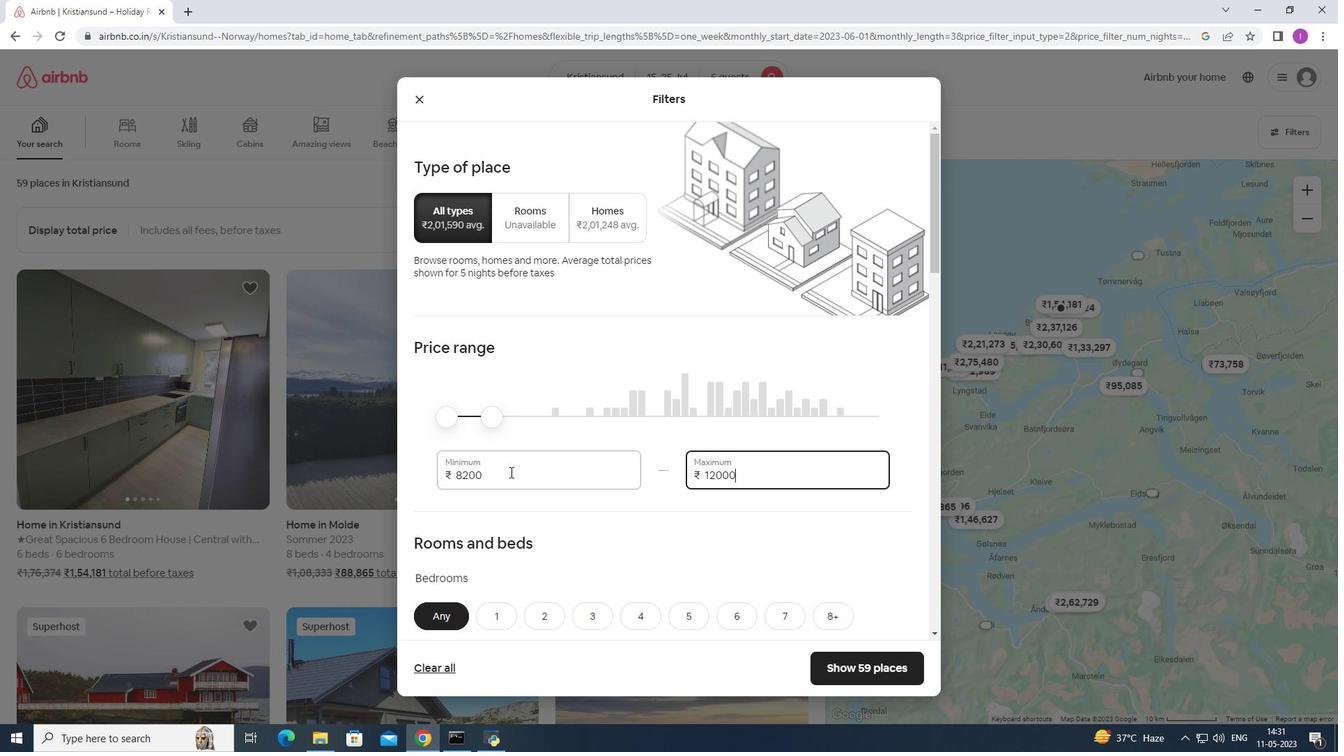 
Action: Mouse moved to (441, 474)
Screenshot: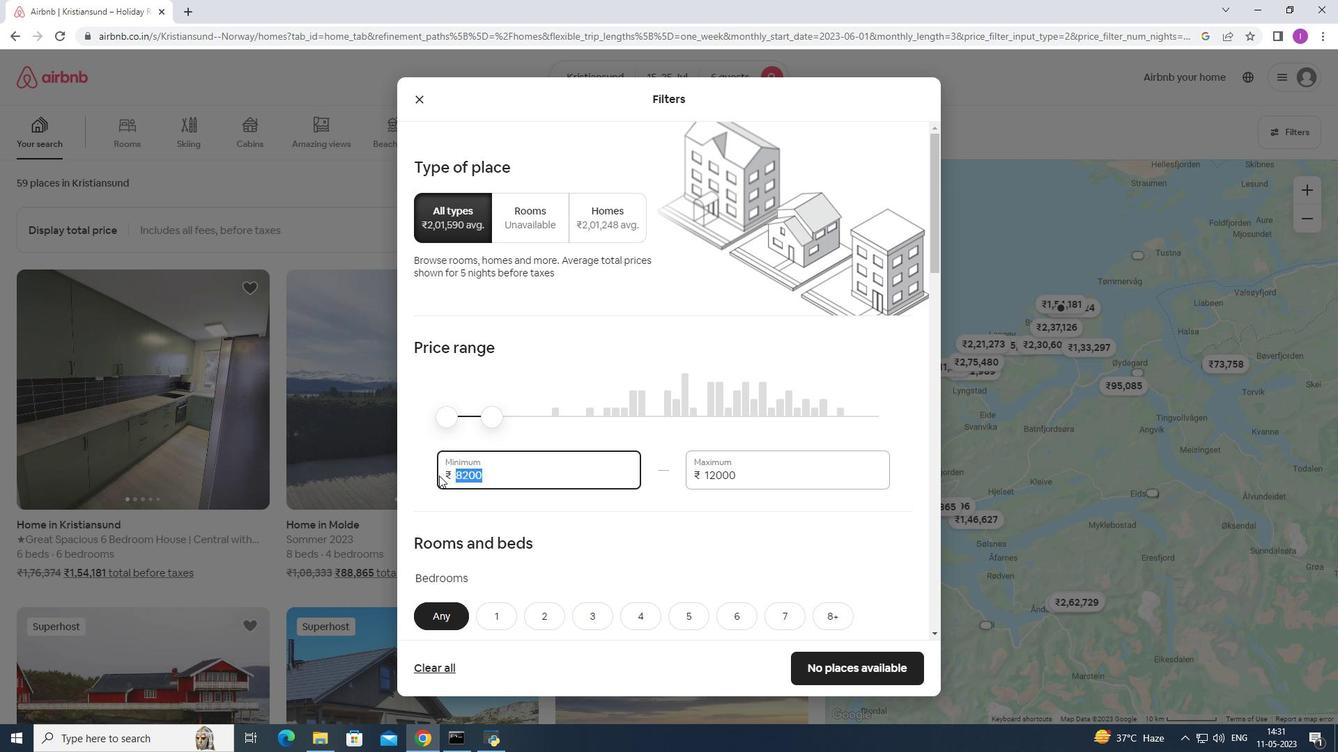 
Action: Key pressed 8000
Screenshot: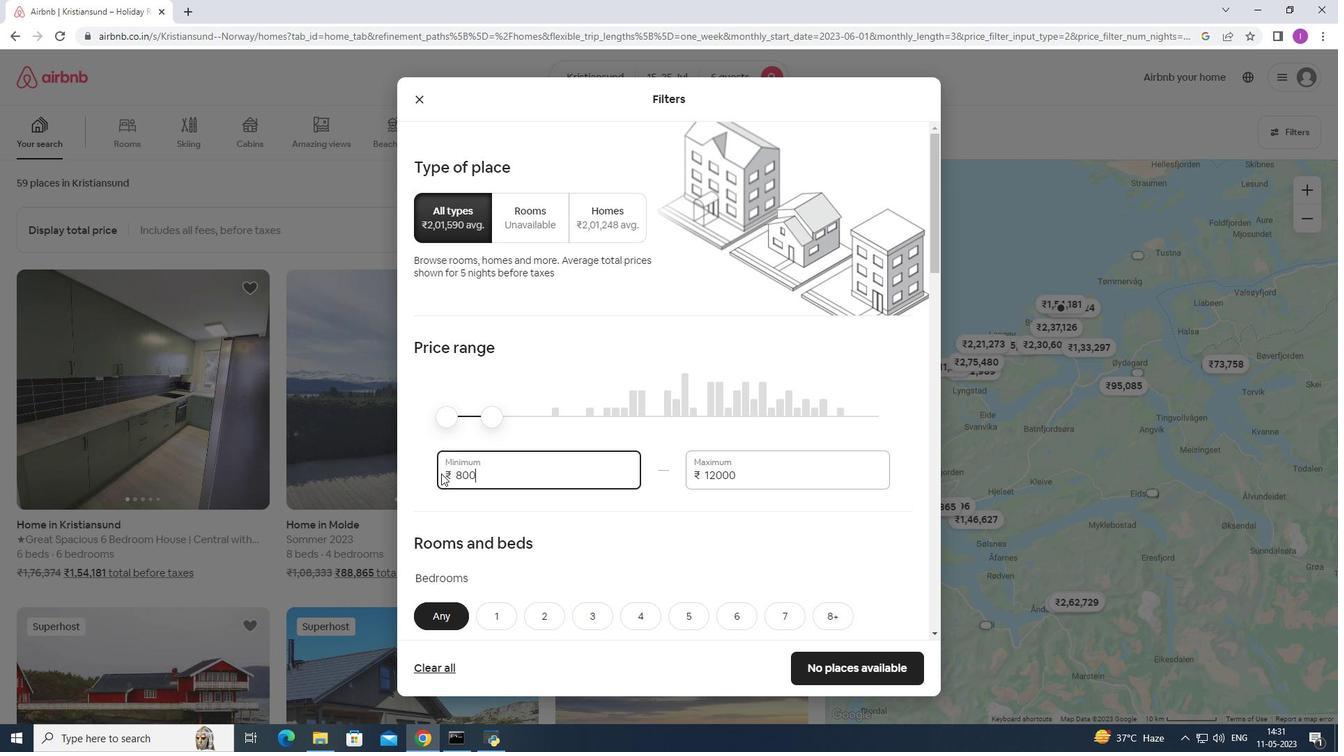 
Action: Mouse moved to (455, 468)
Screenshot: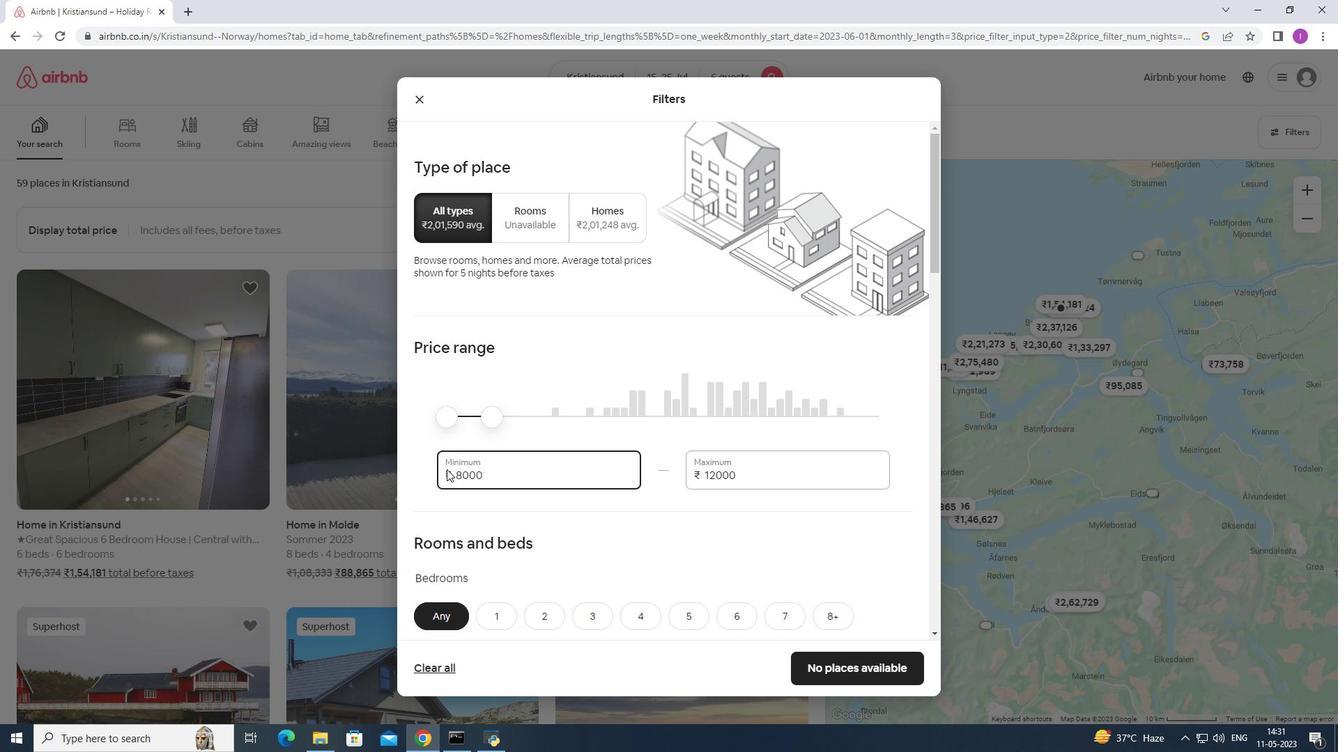 
Action: Mouse scrolled (455, 467) with delta (0, 0)
Screenshot: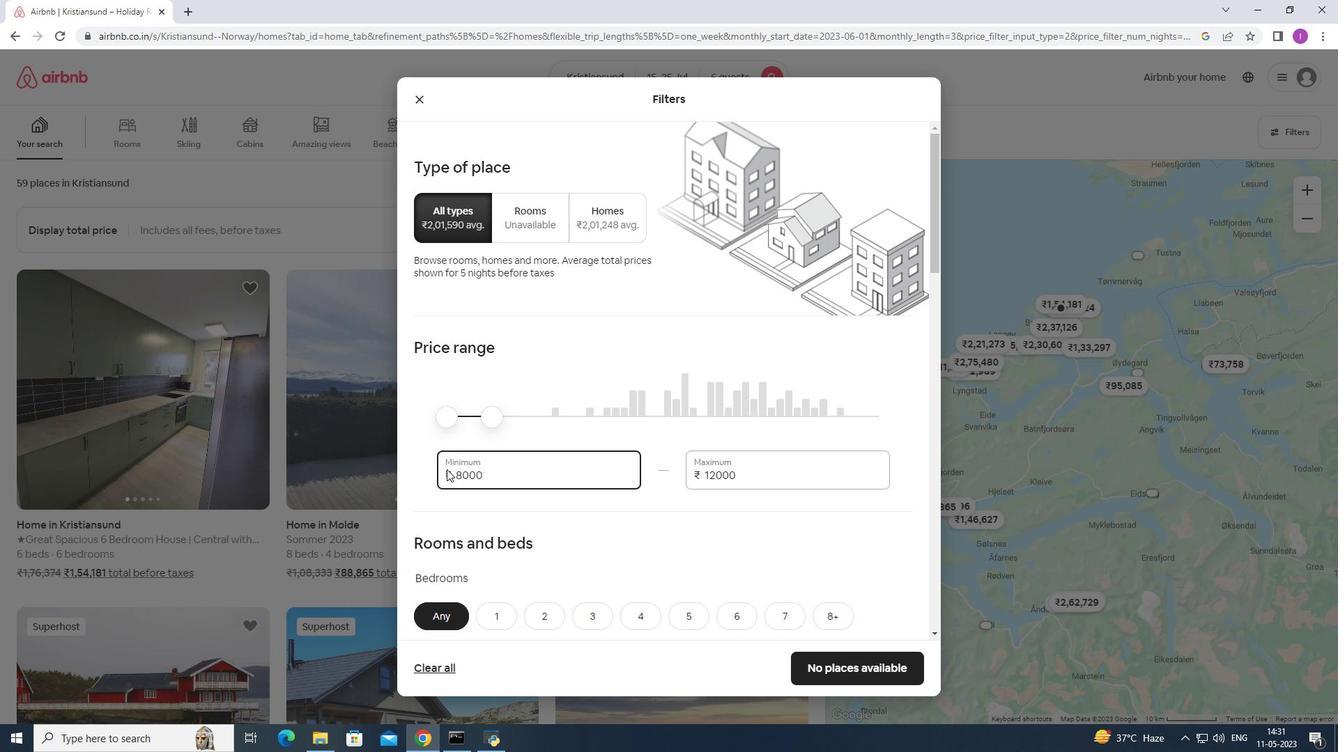 
Action: Mouse moved to (462, 469)
Screenshot: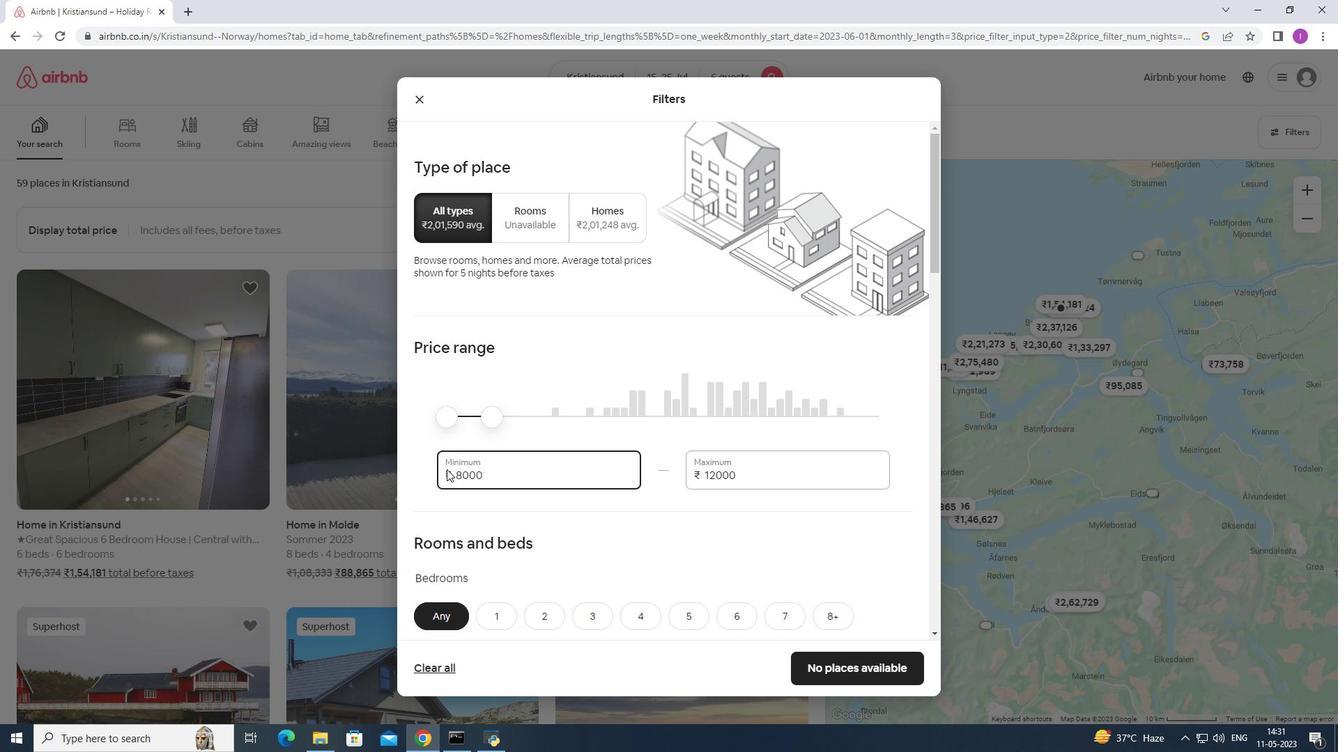
Action: Mouse scrolled (462, 468) with delta (0, 0)
Screenshot: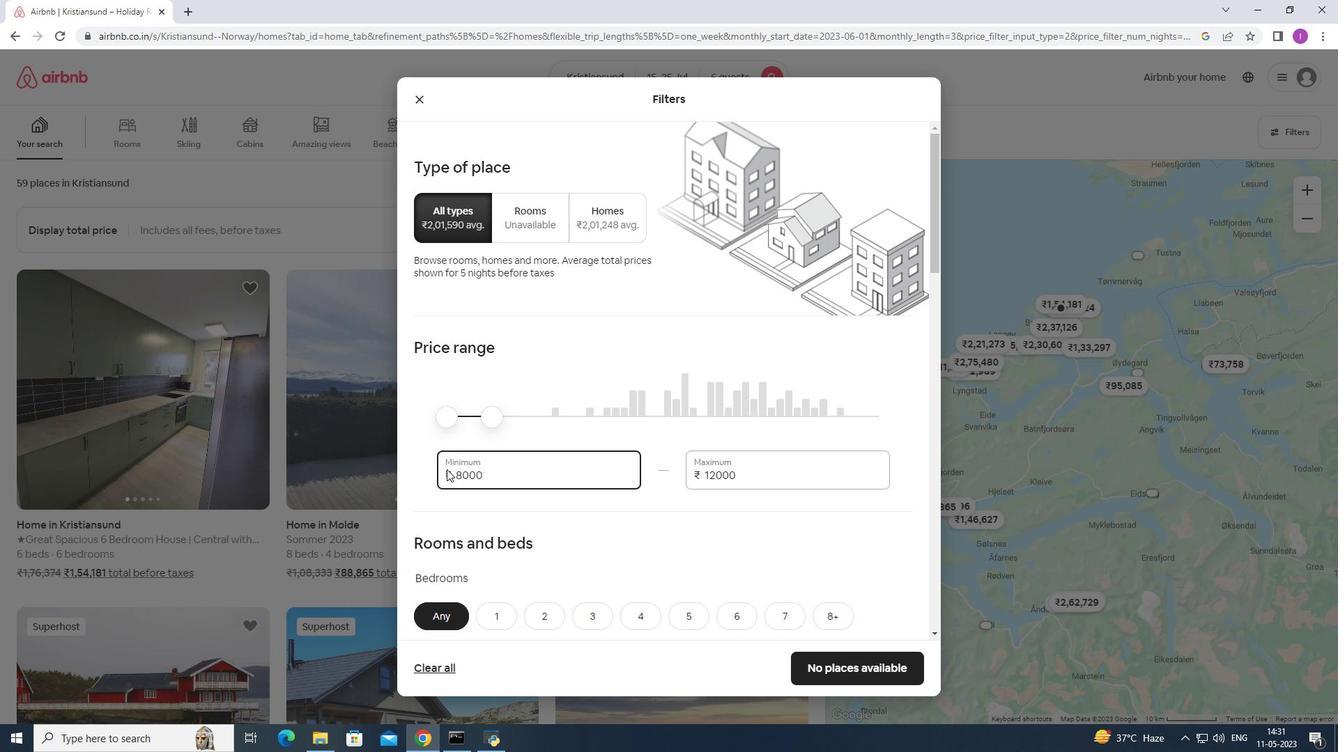 
Action: Mouse moved to (500, 472)
Screenshot: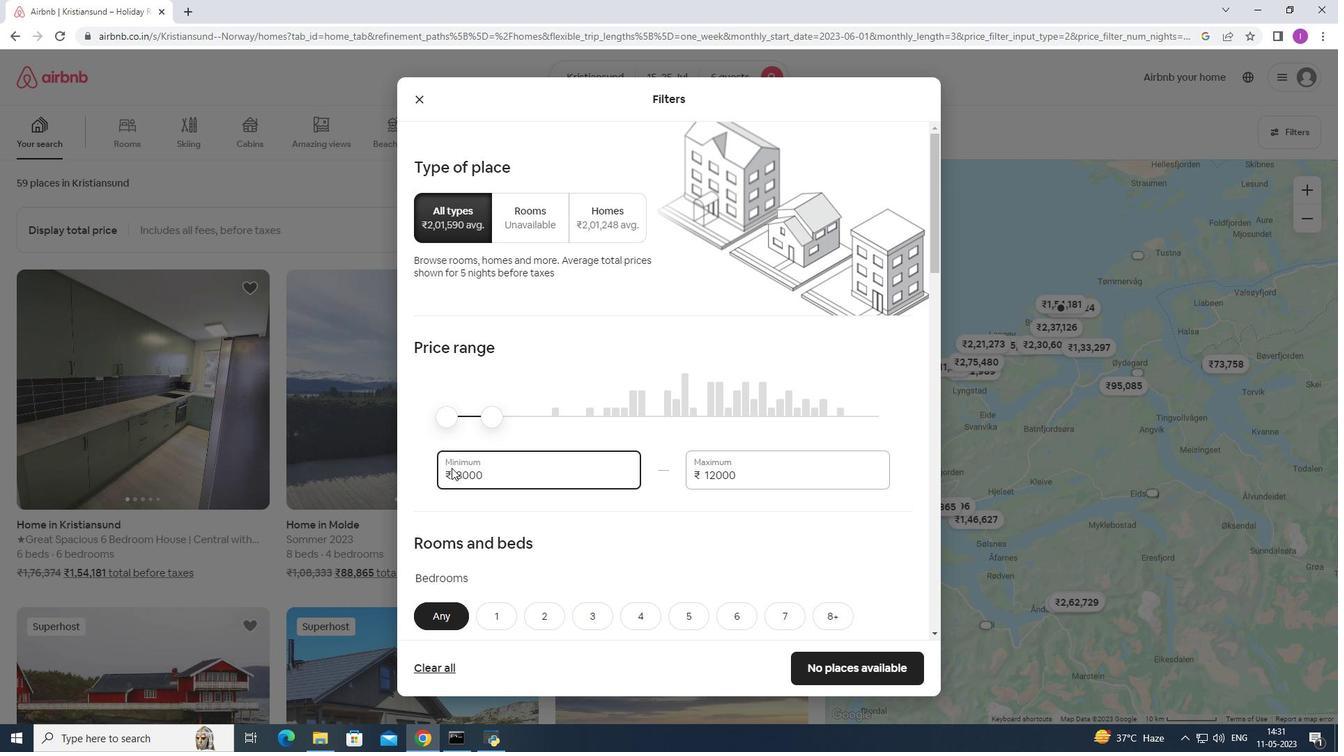 
Action: Mouse scrolled (500, 472) with delta (0, 0)
Screenshot: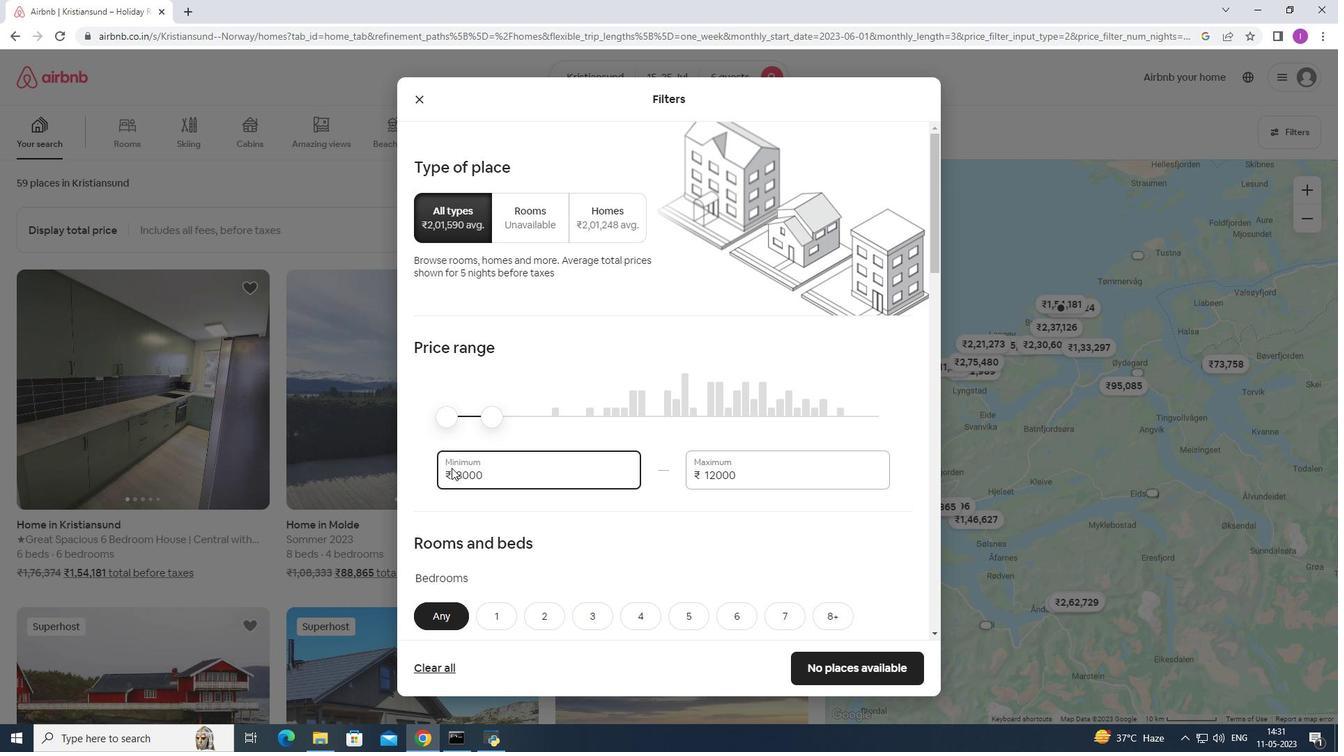 
Action: Mouse moved to (753, 410)
Screenshot: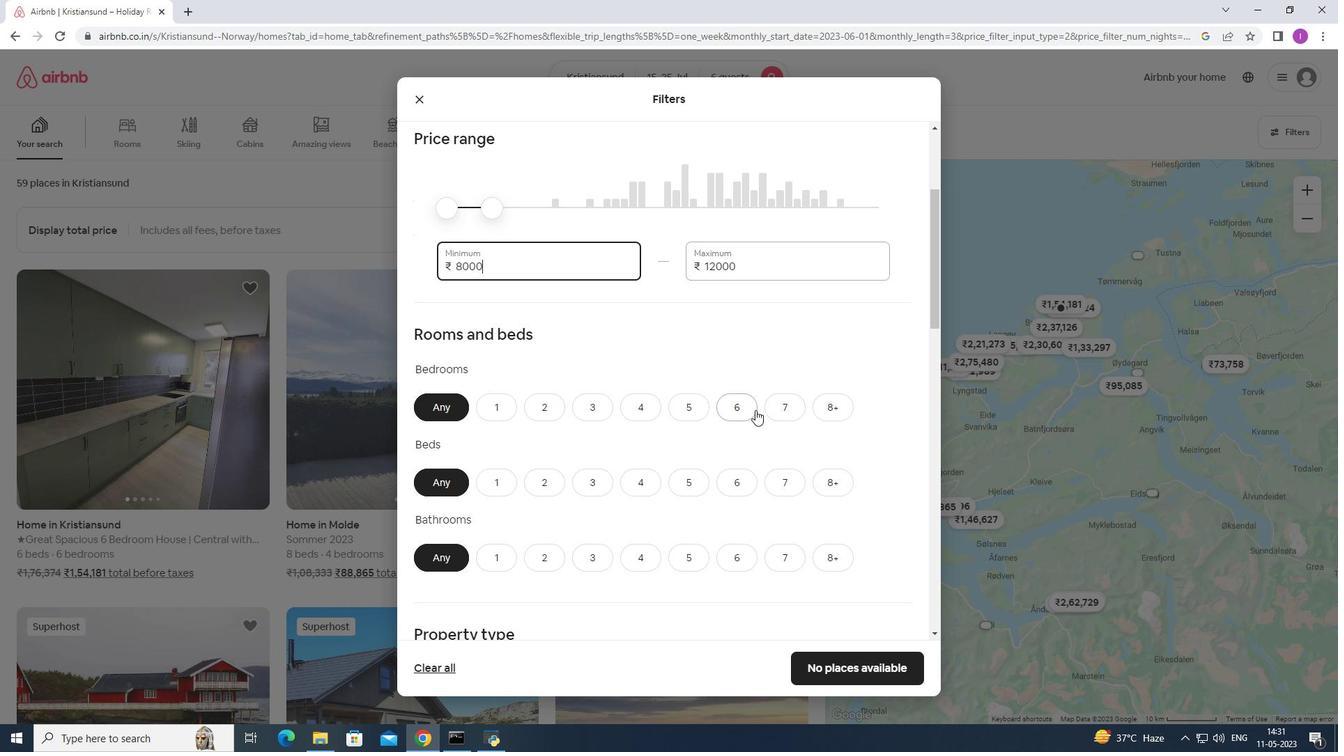 
Action: Mouse pressed left at (753, 410)
Screenshot: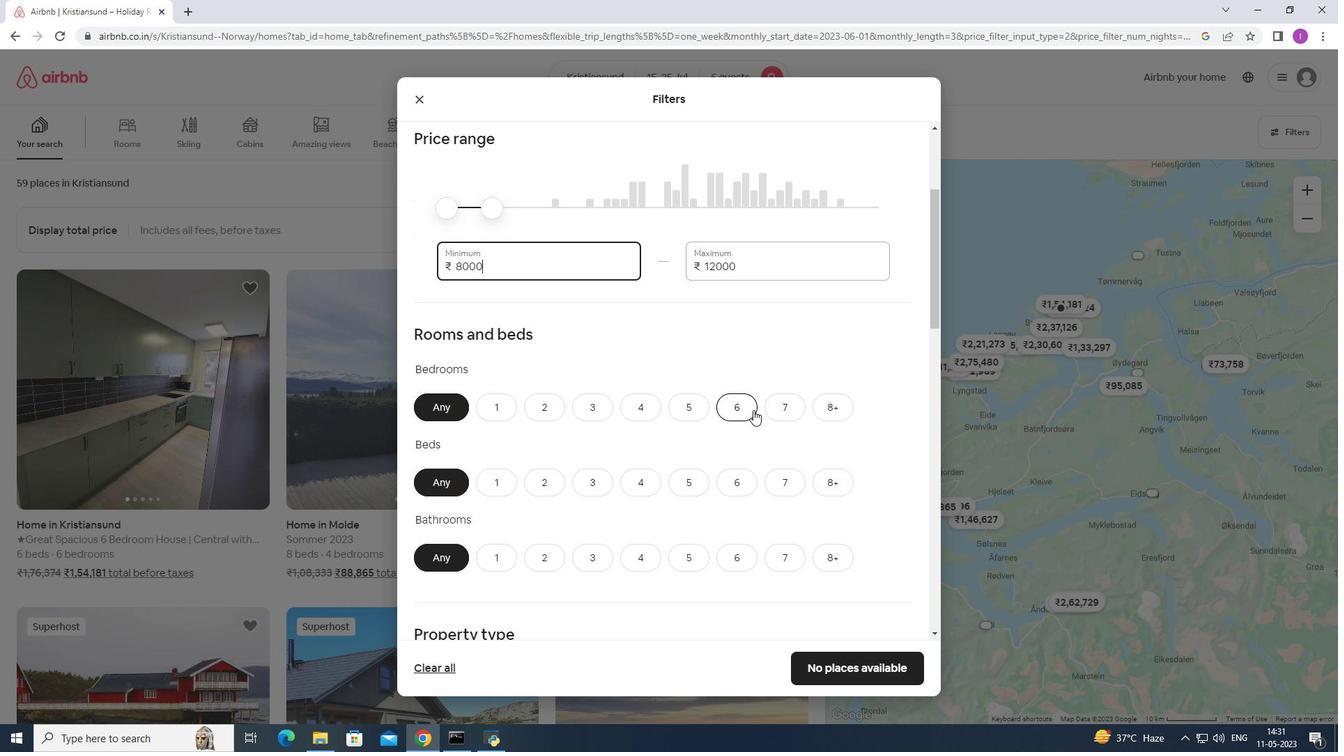 
Action: Mouse moved to (747, 487)
Screenshot: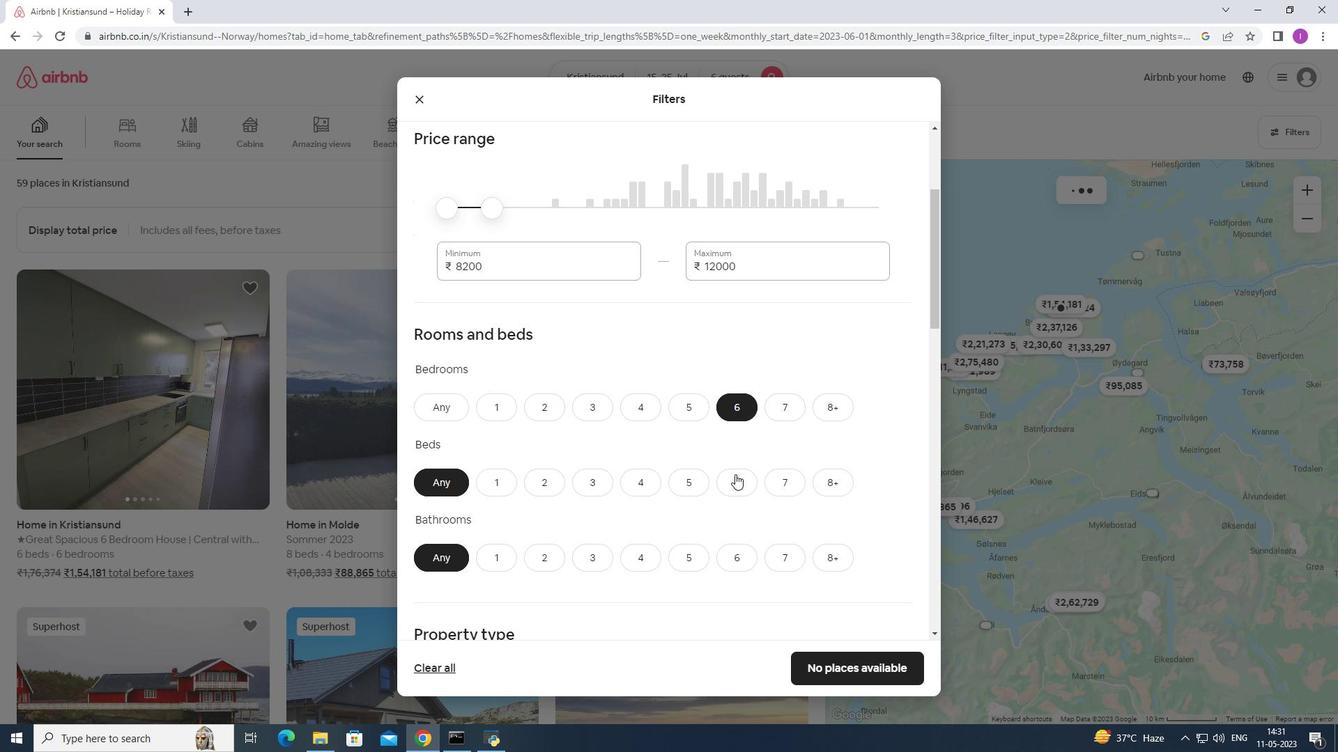 
Action: Mouse pressed left at (747, 487)
Screenshot: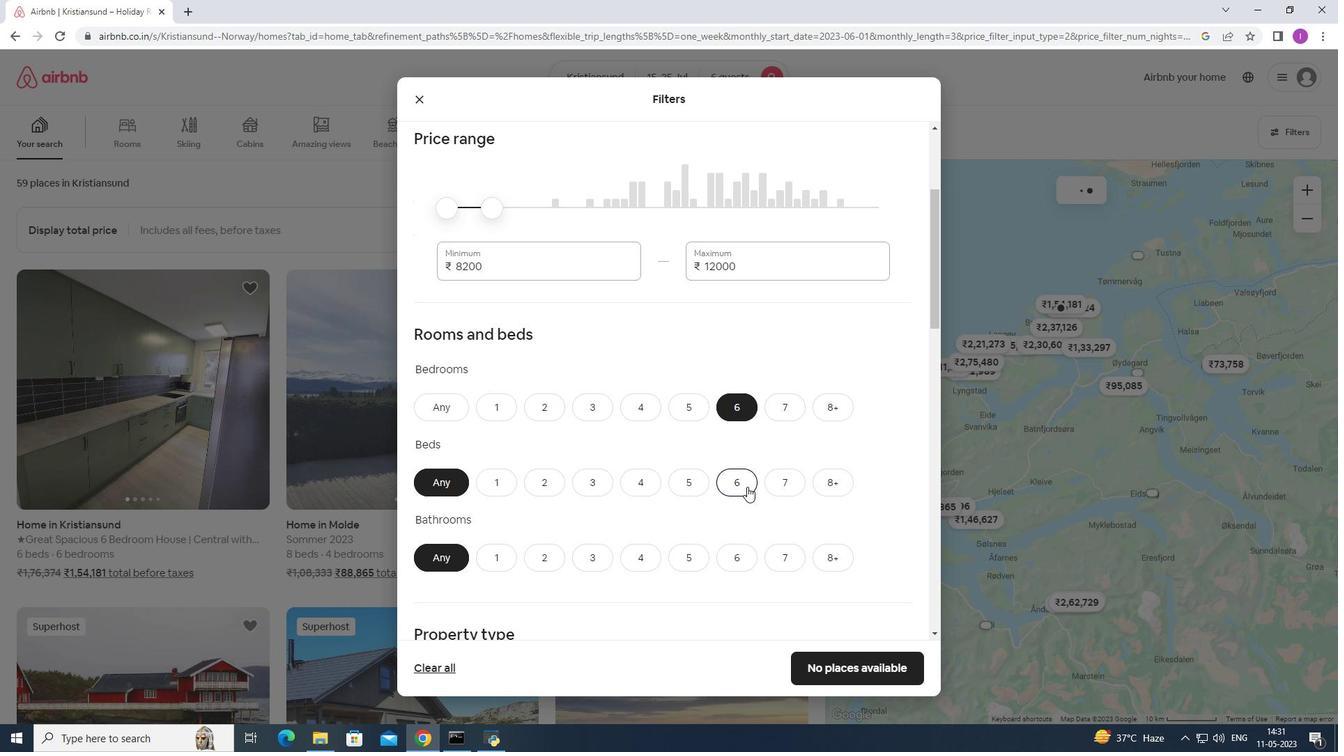 
Action: Mouse moved to (734, 556)
Screenshot: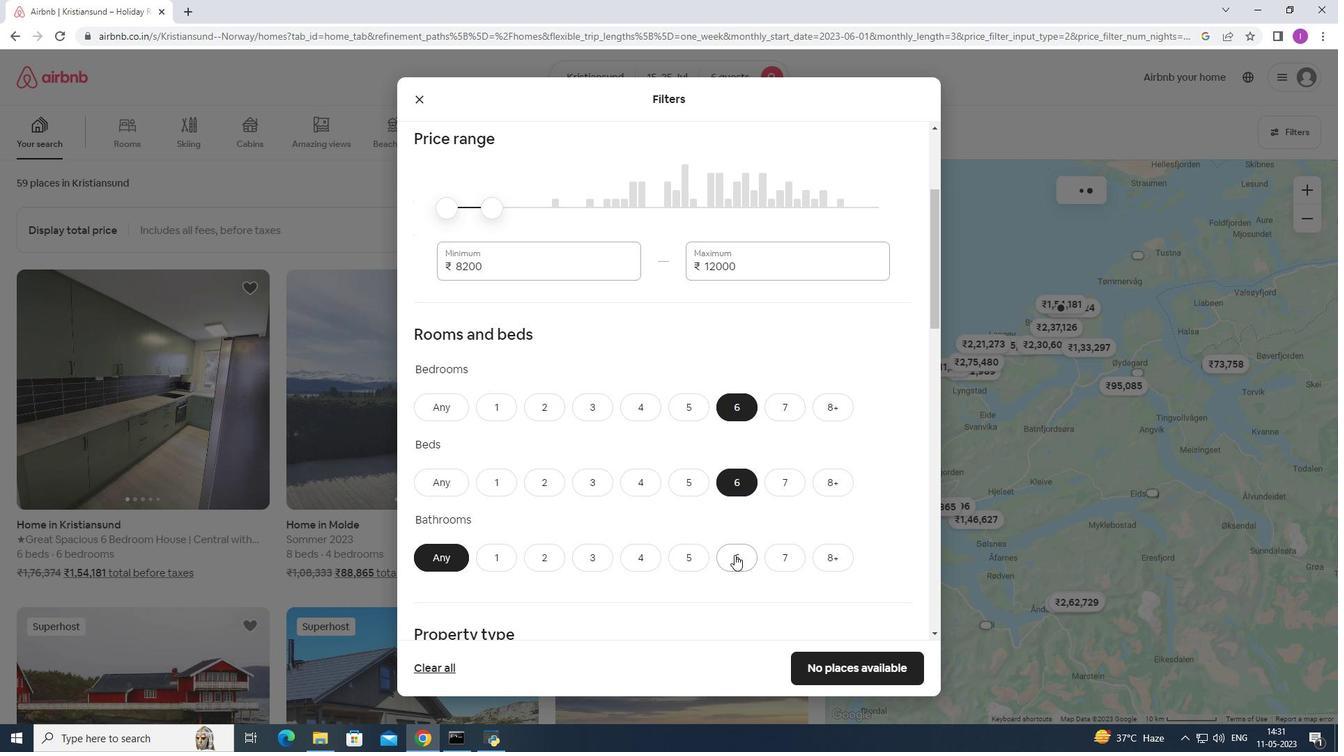 
Action: Mouse pressed left at (734, 556)
Screenshot: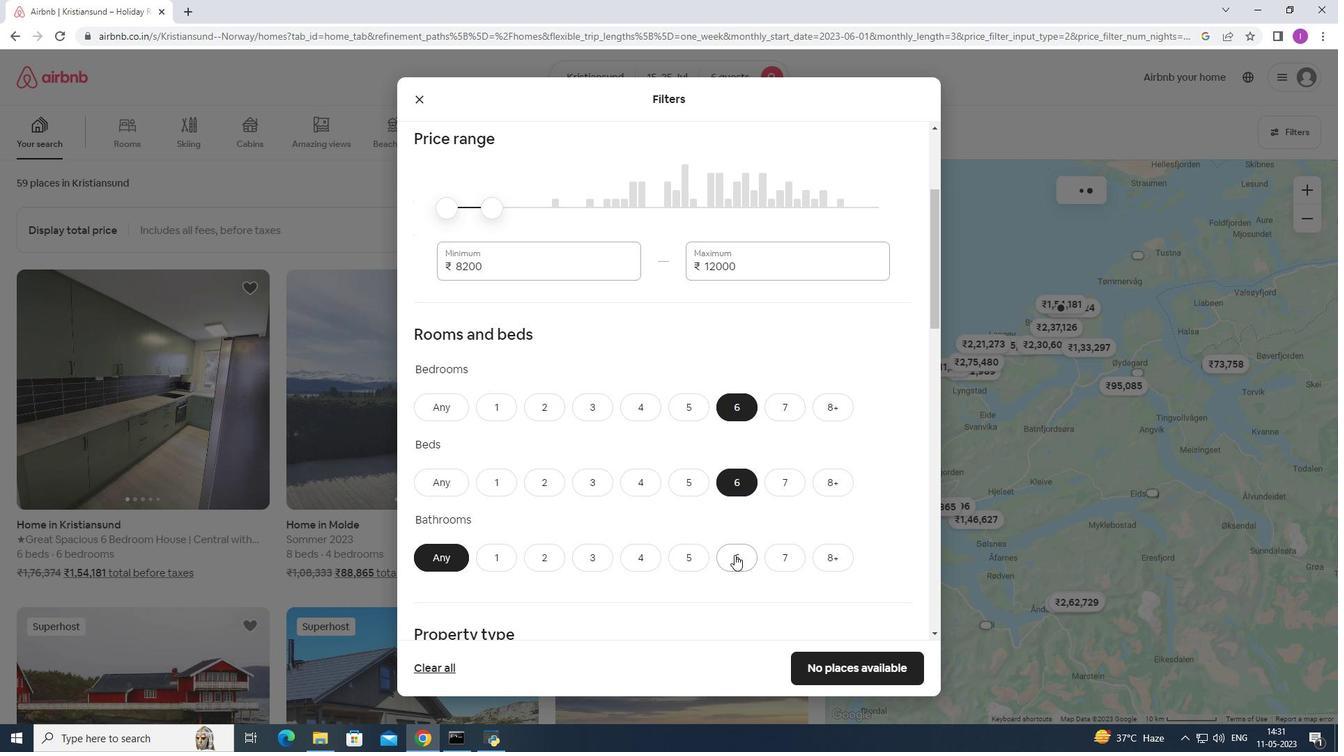 
Action: Mouse moved to (664, 406)
Screenshot: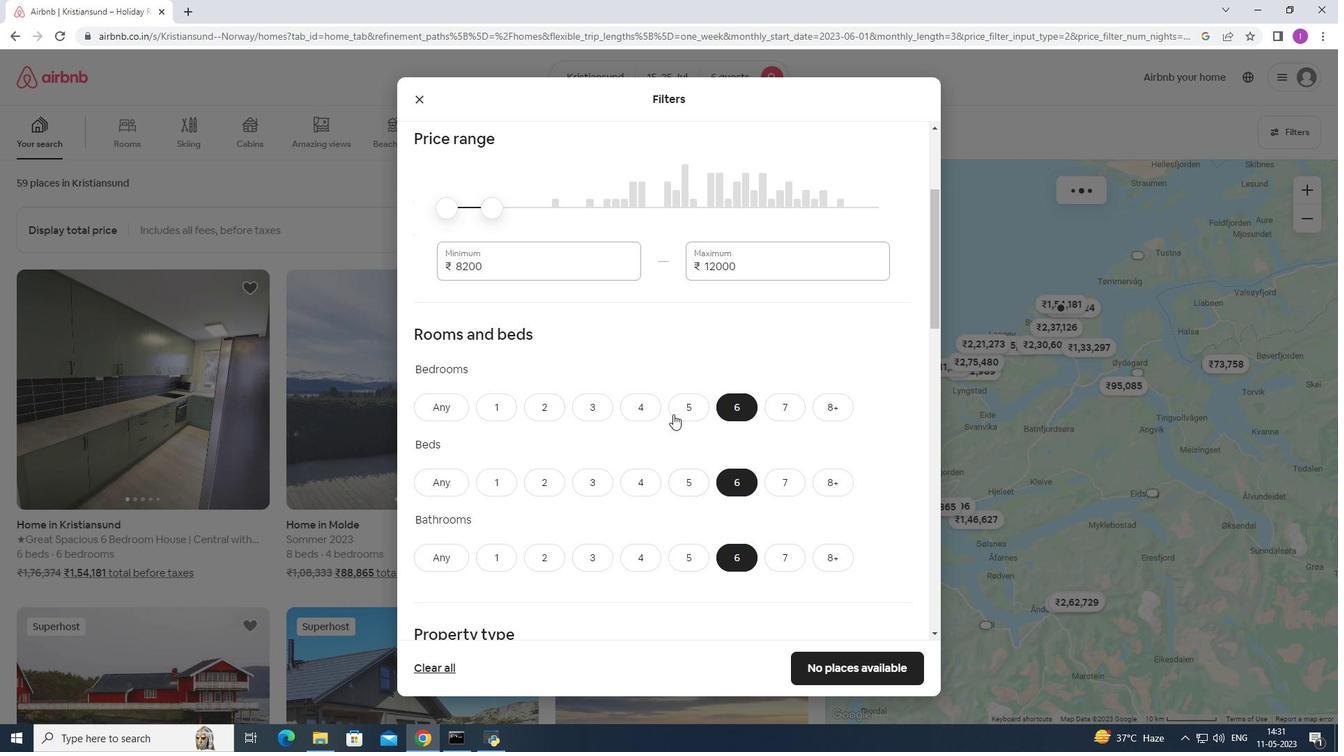 
Action: Mouse scrolled (664, 405) with delta (0, 0)
Screenshot: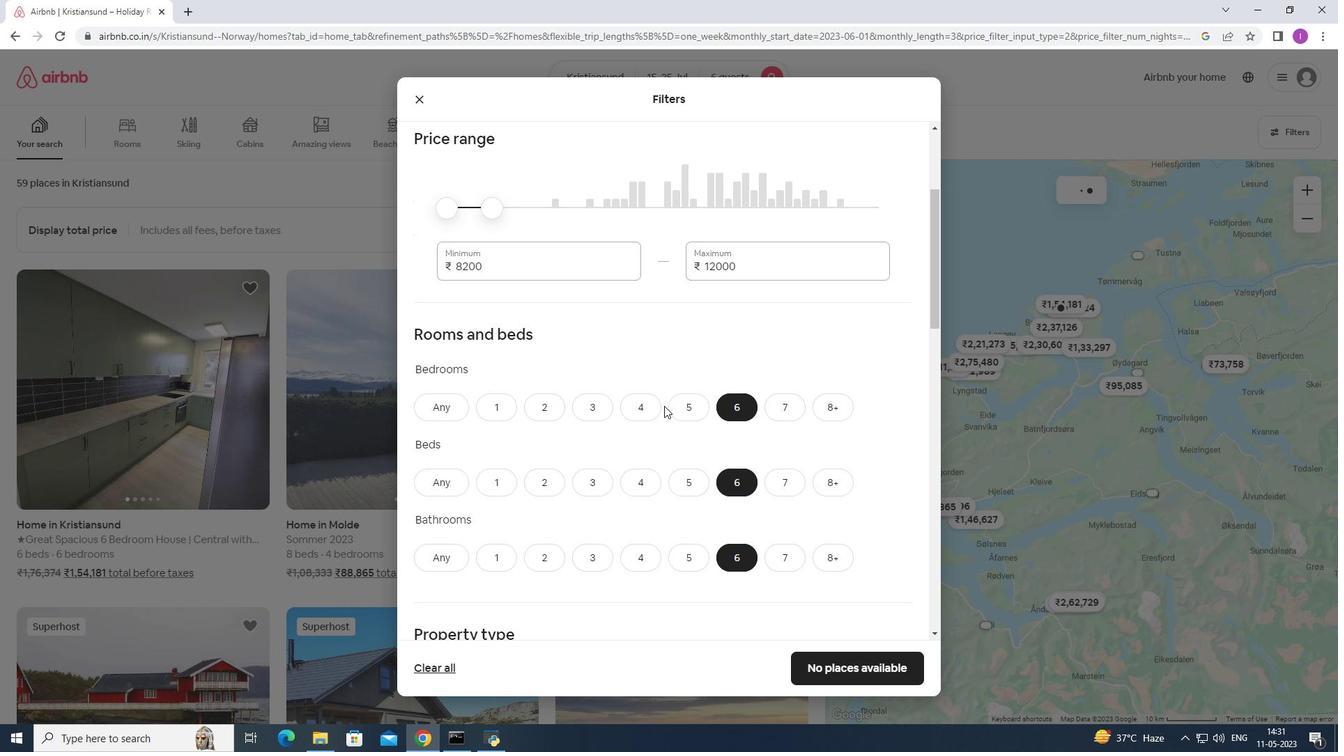 
Action: Mouse scrolled (664, 405) with delta (0, 0)
Screenshot: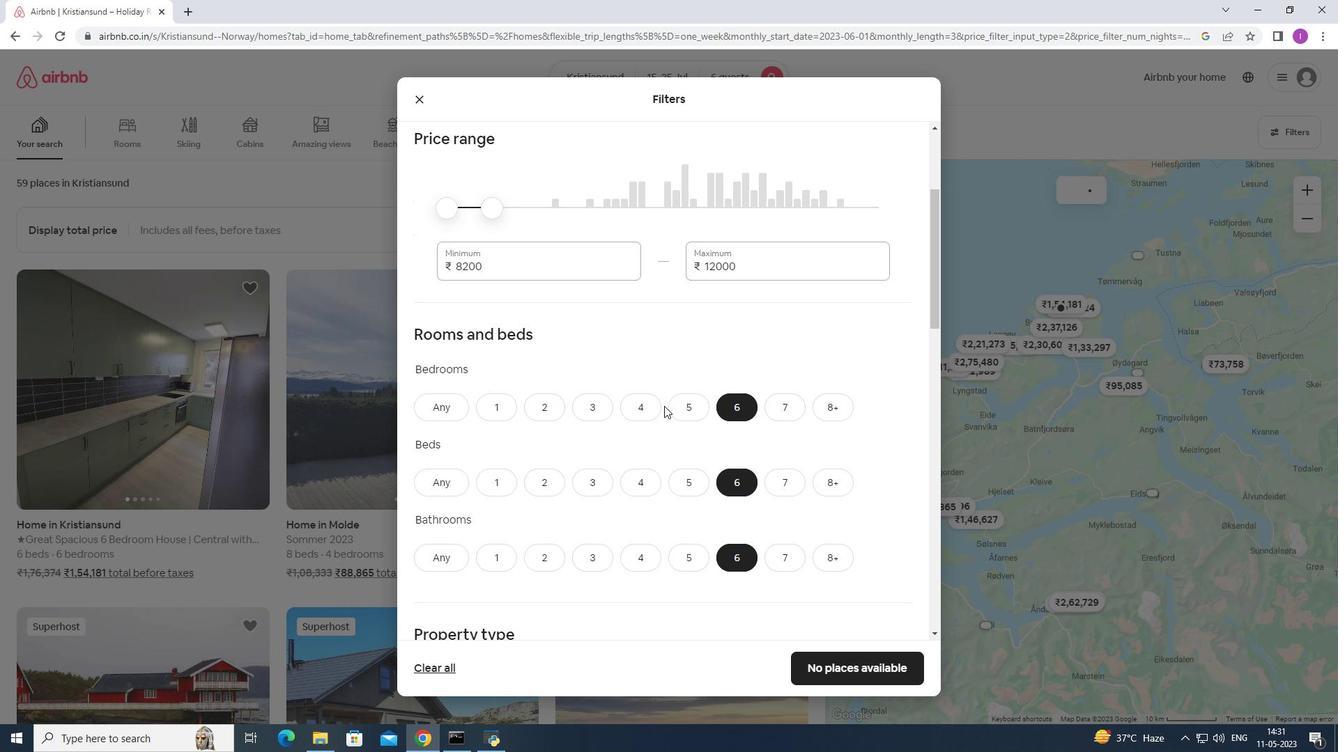 
Action: Mouse moved to (671, 404)
Screenshot: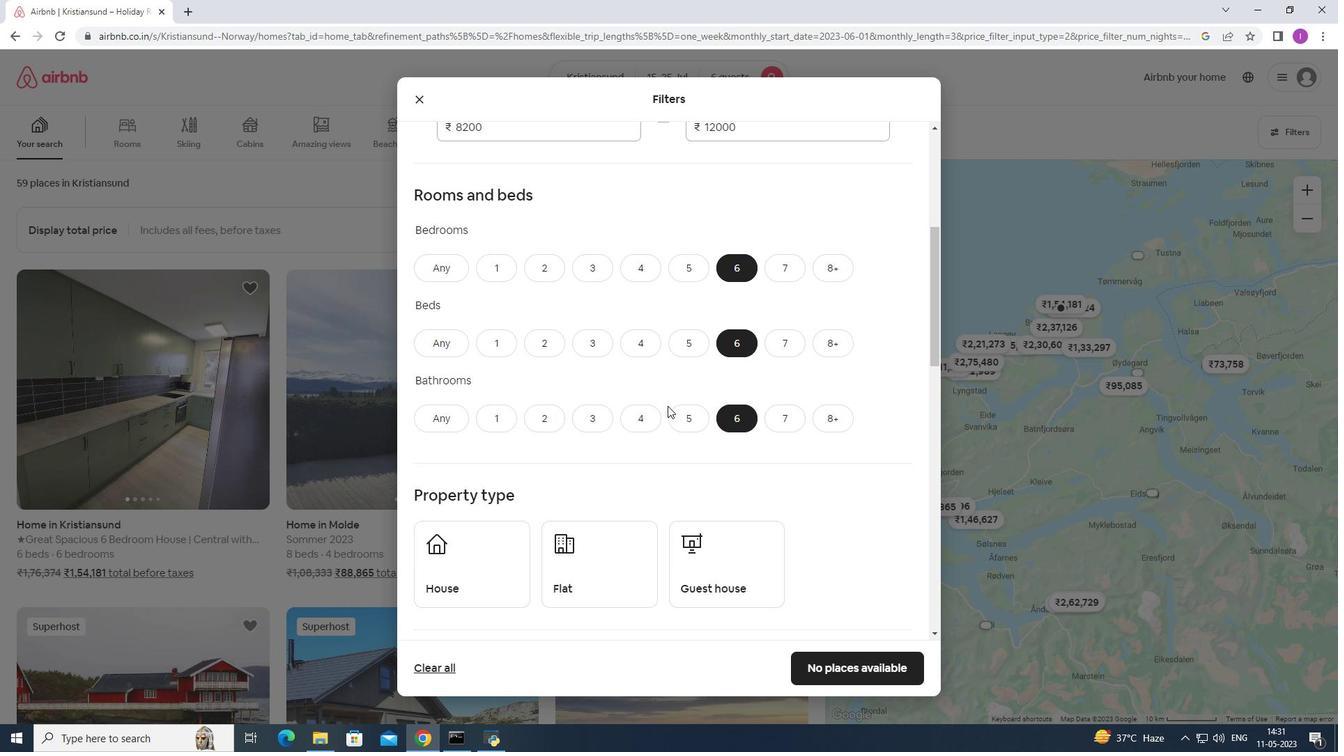 
Action: Mouse scrolled (671, 403) with delta (0, 0)
Screenshot: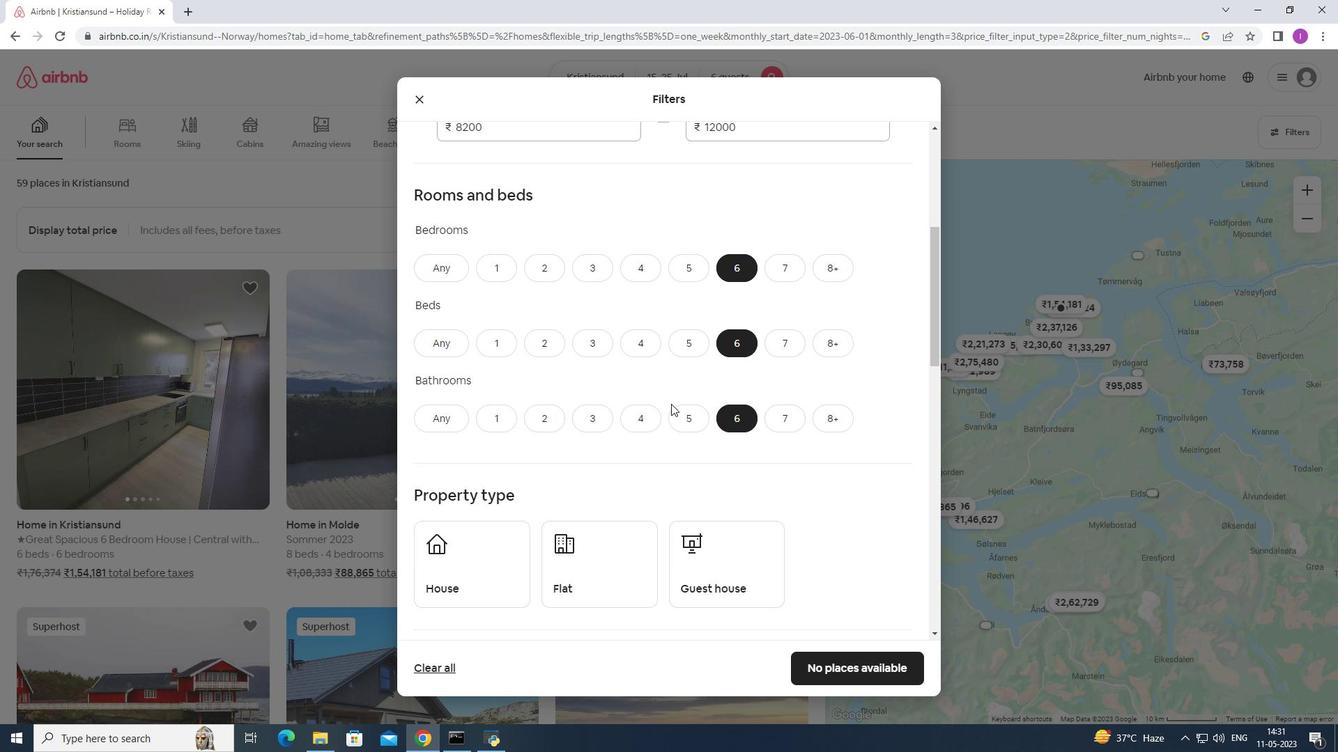 
Action: Mouse scrolled (671, 403) with delta (0, 0)
Screenshot: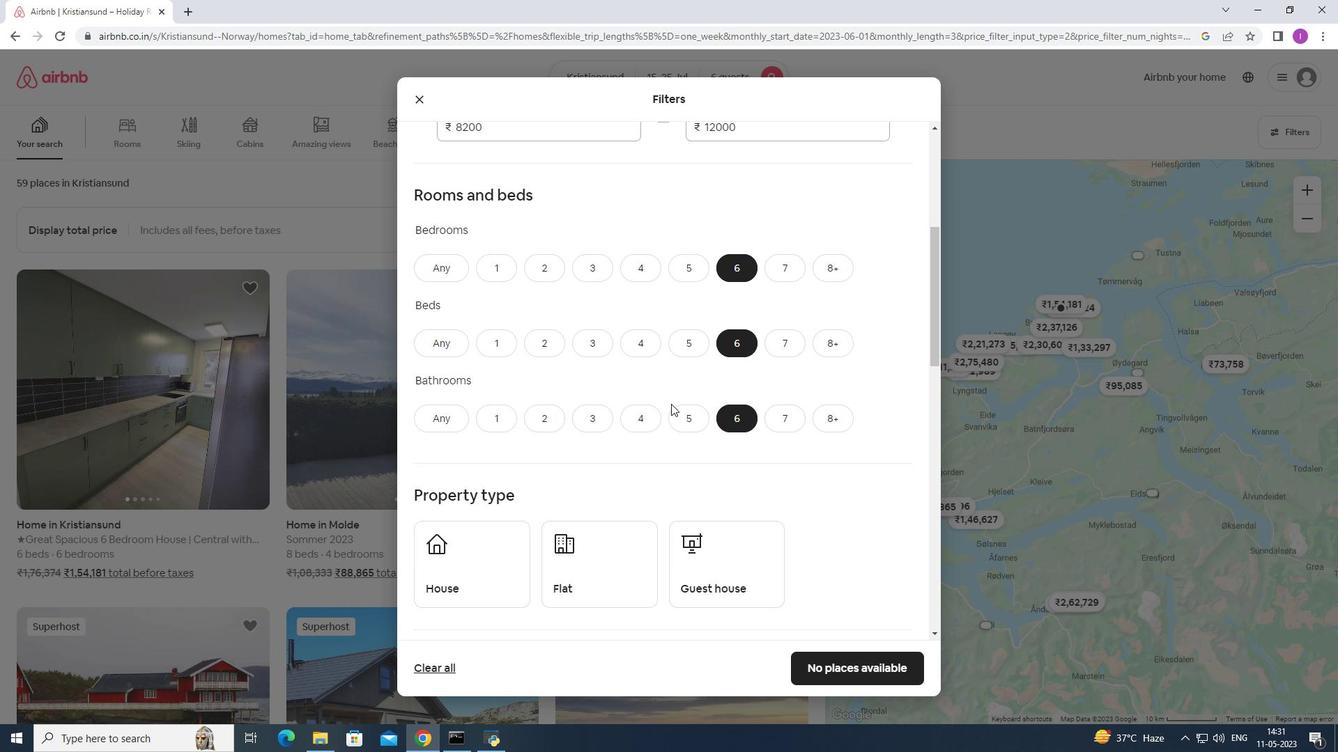 
Action: Mouse moved to (672, 402)
Screenshot: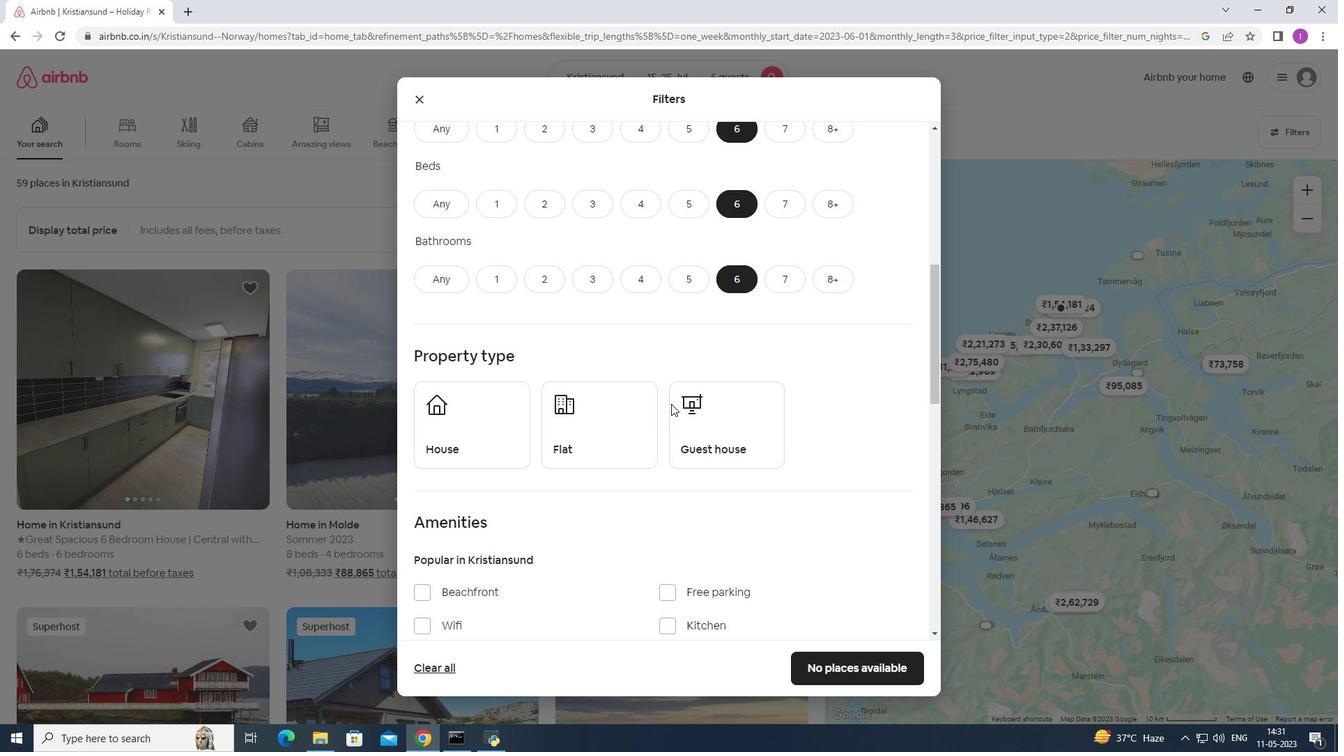 
Action: Mouse scrolled (672, 402) with delta (0, 0)
Screenshot: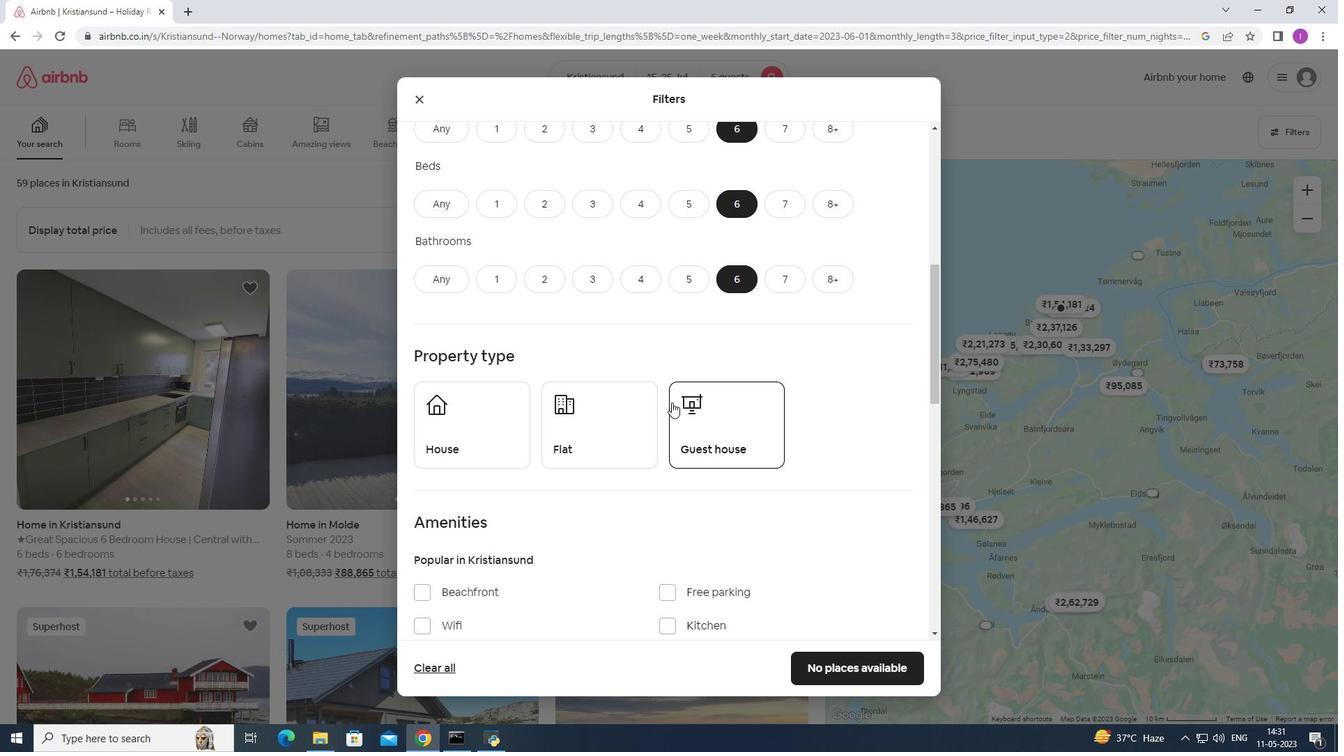 
Action: Mouse moved to (498, 369)
Screenshot: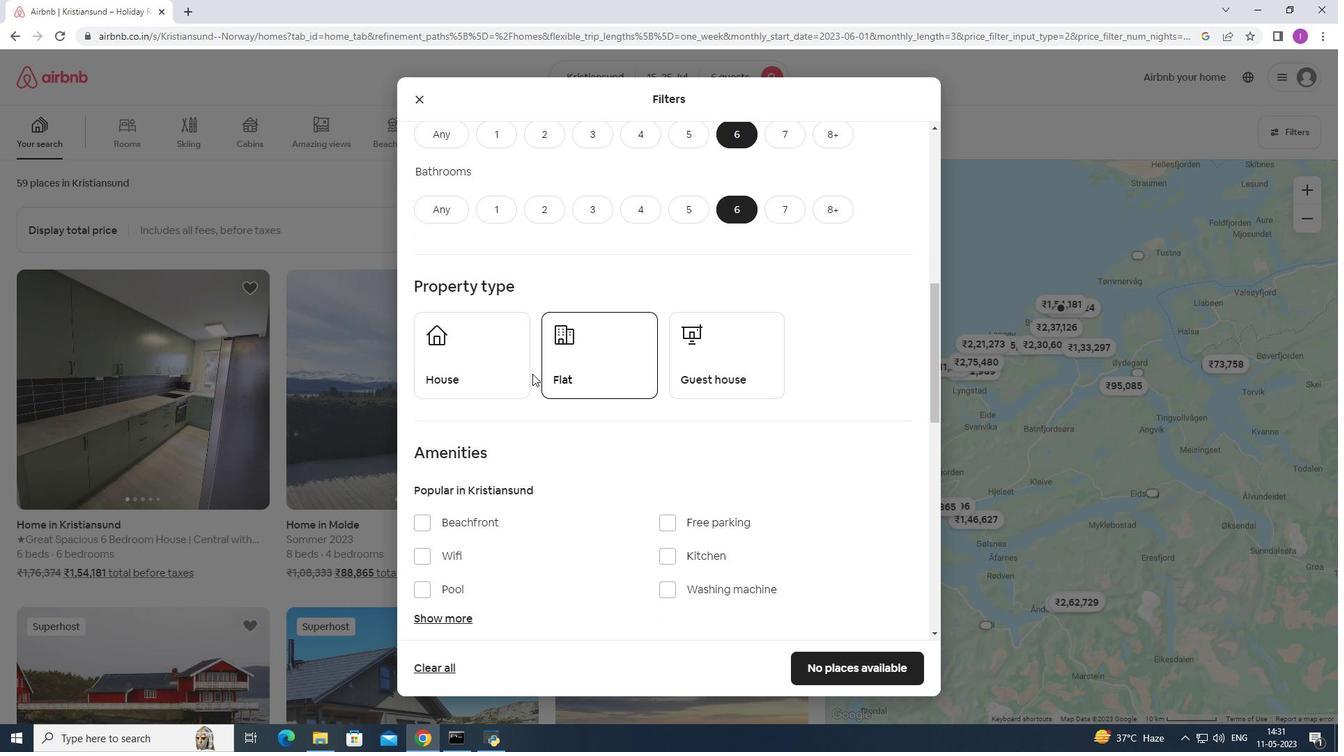 
Action: Mouse pressed left at (498, 369)
Screenshot: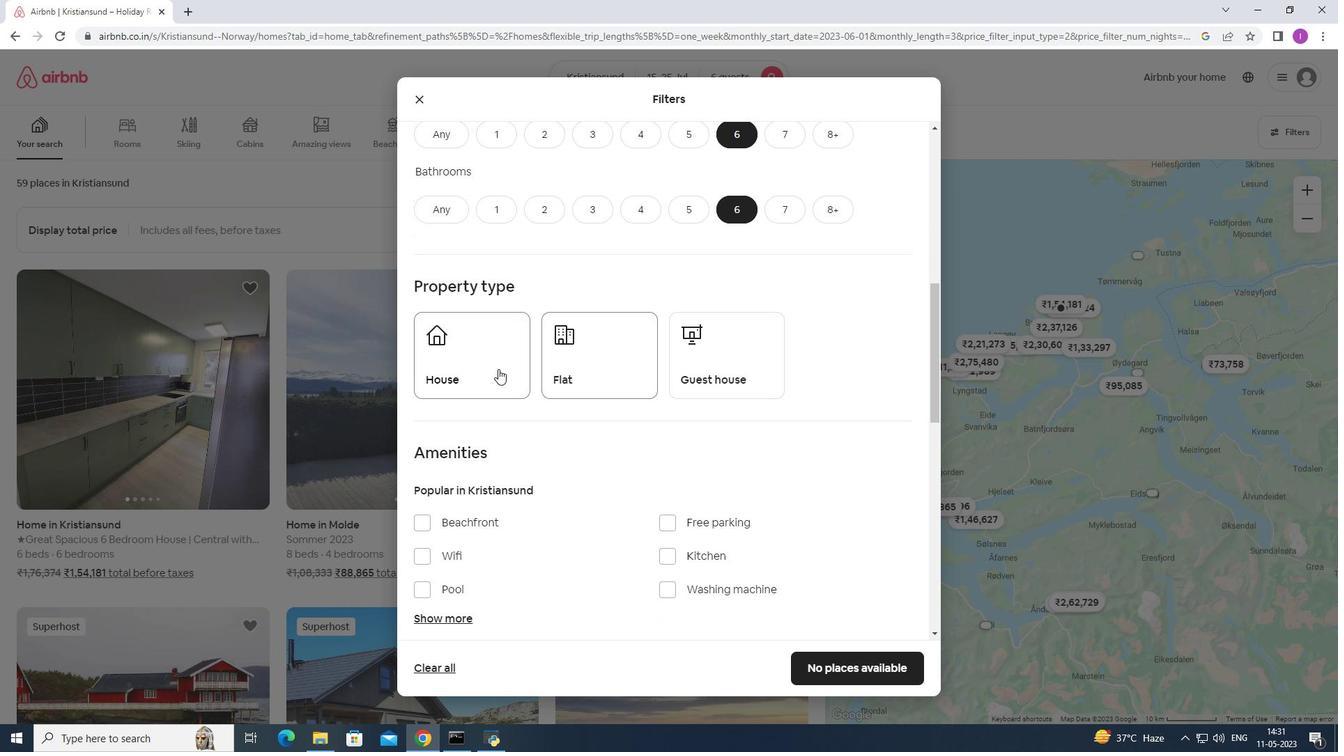 
Action: Mouse moved to (610, 365)
Screenshot: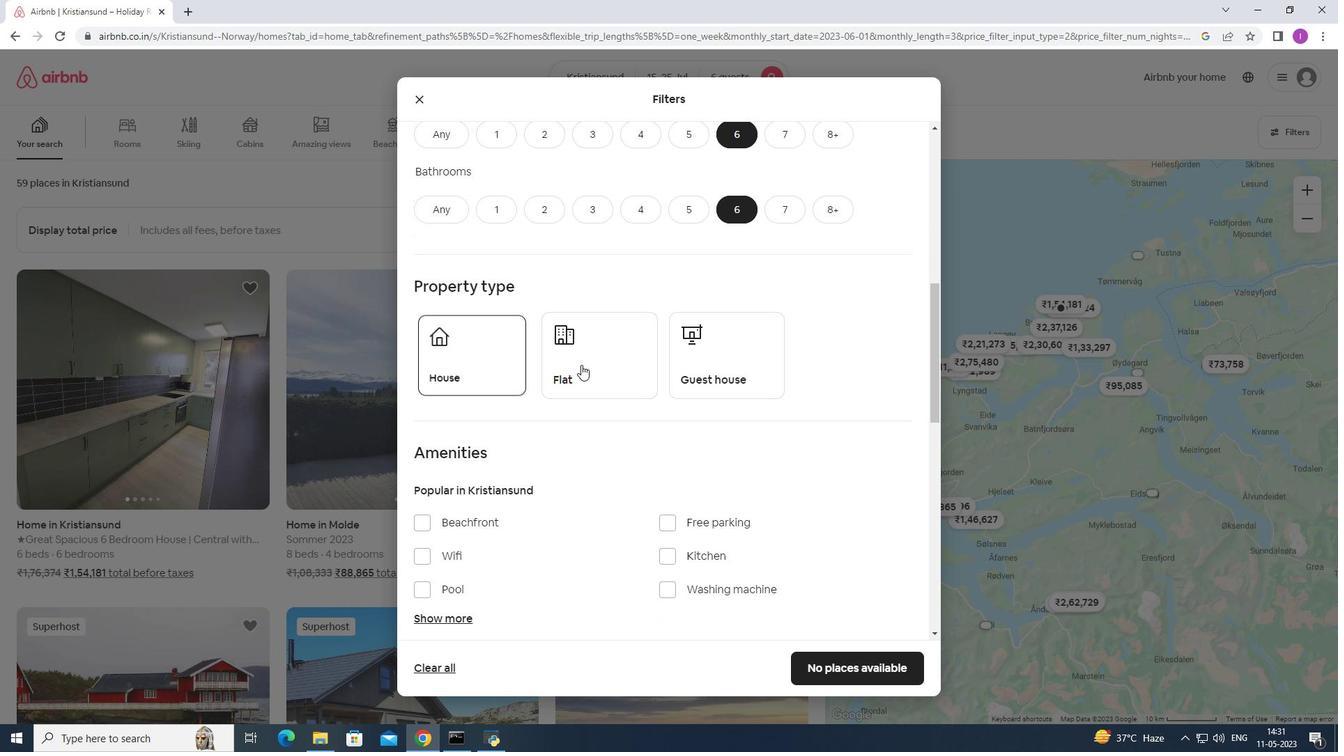 
Action: Mouse pressed left at (610, 365)
Screenshot: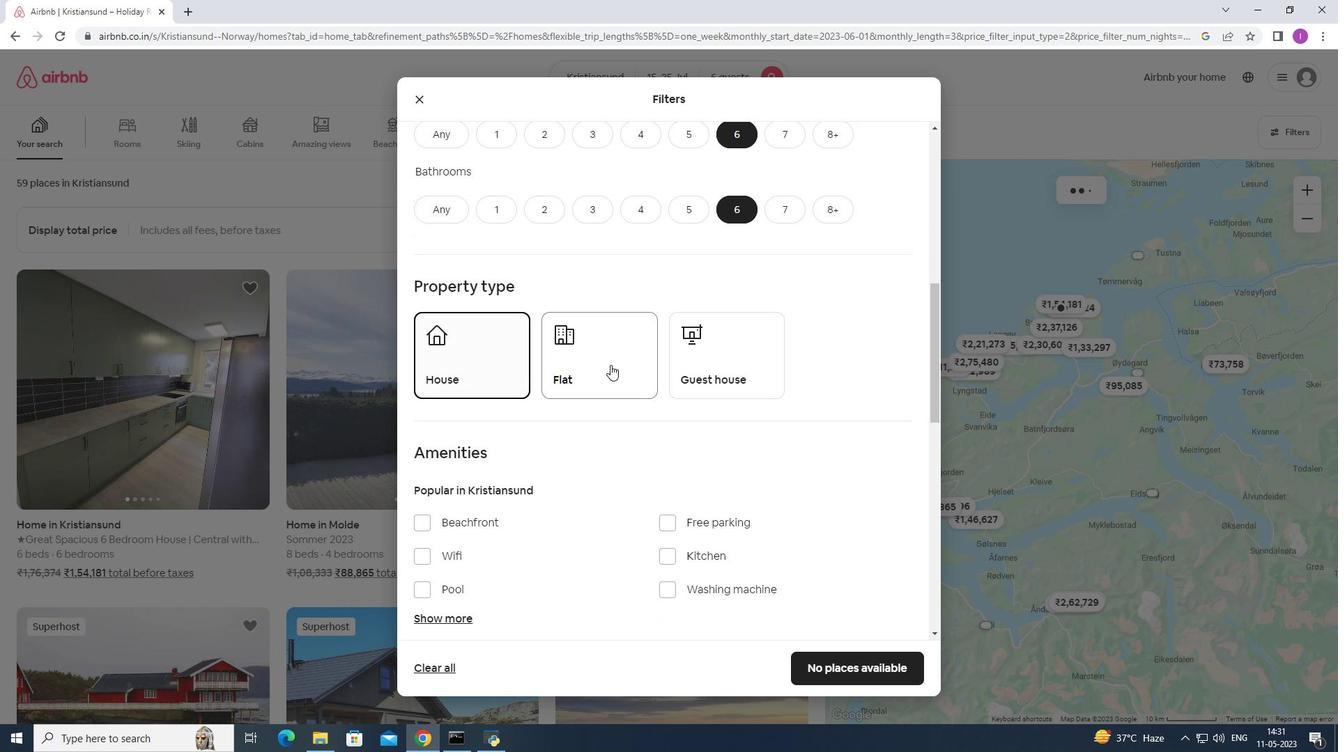 
Action: Mouse moved to (711, 366)
Screenshot: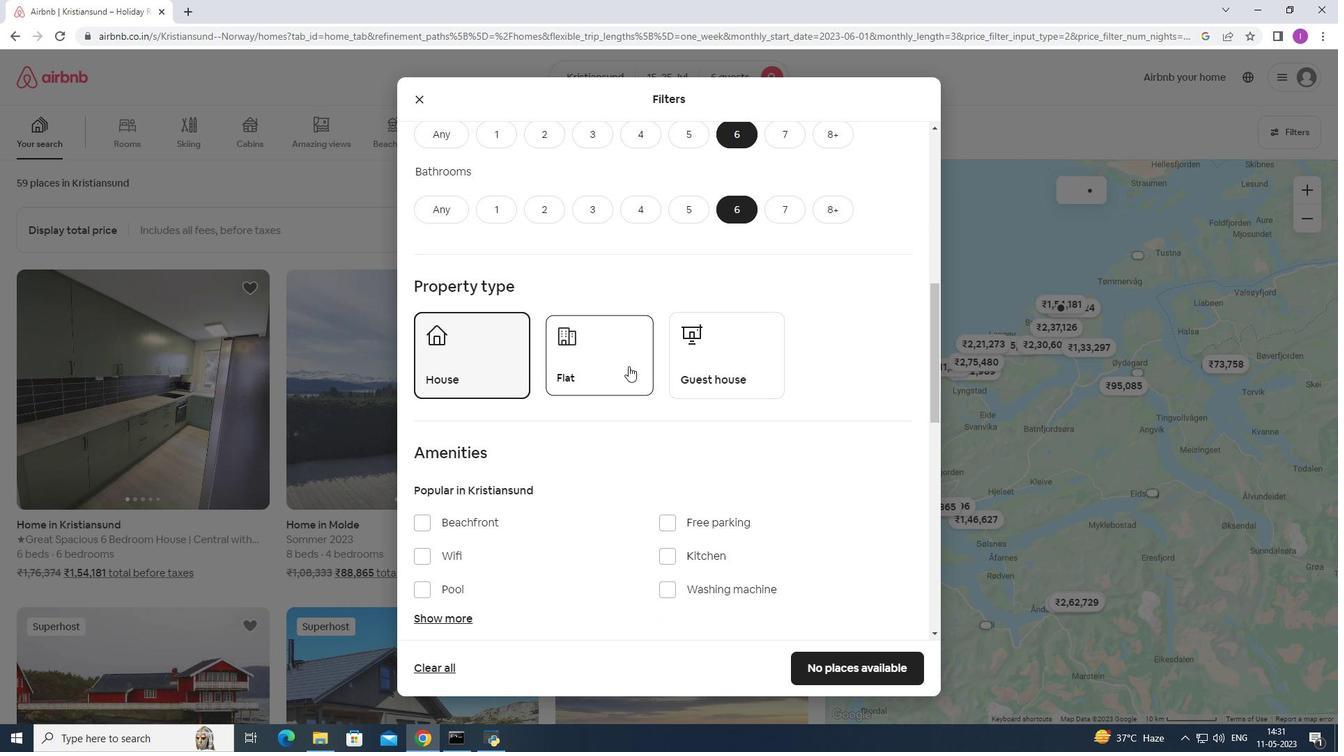 
Action: Mouse pressed left at (711, 366)
Screenshot: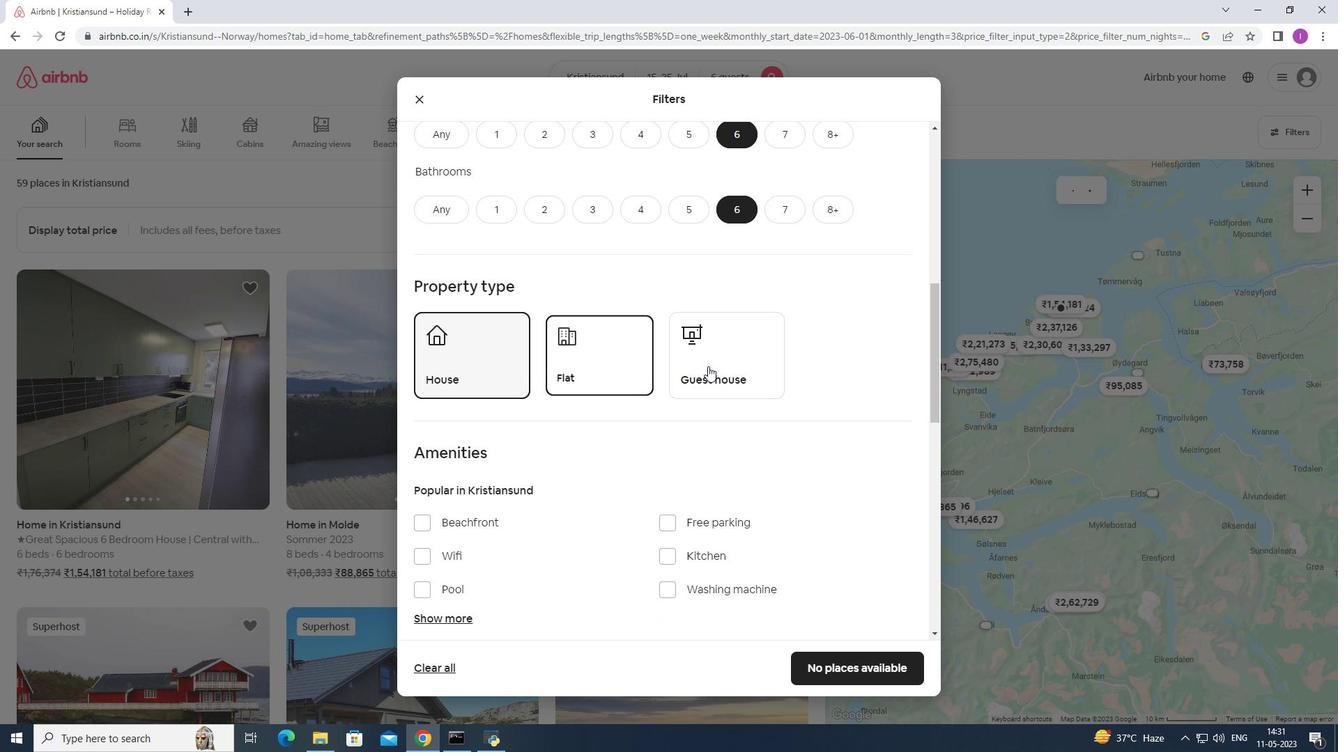 
Action: Mouse moved to (705, 375)
Screenshot: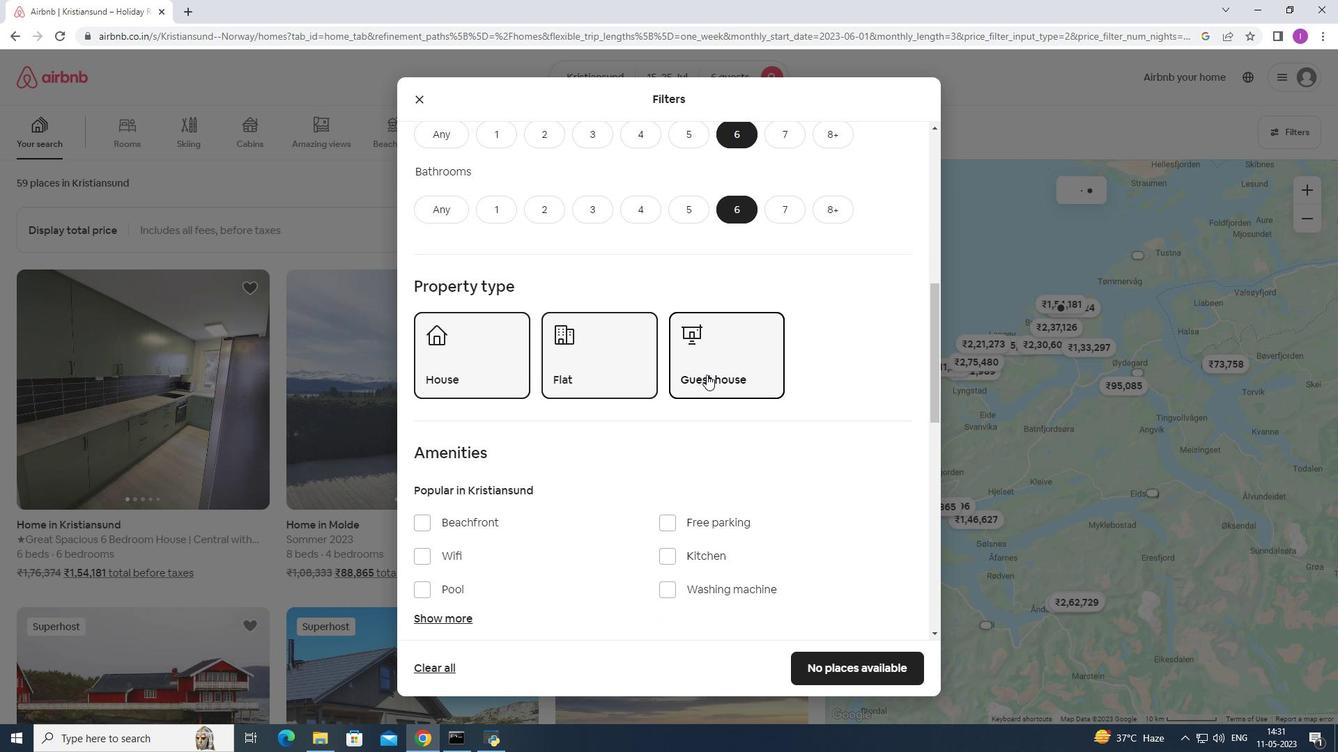 
Action: Mouse scrolled (705, 375) with delta (0, 0)
Screenshot: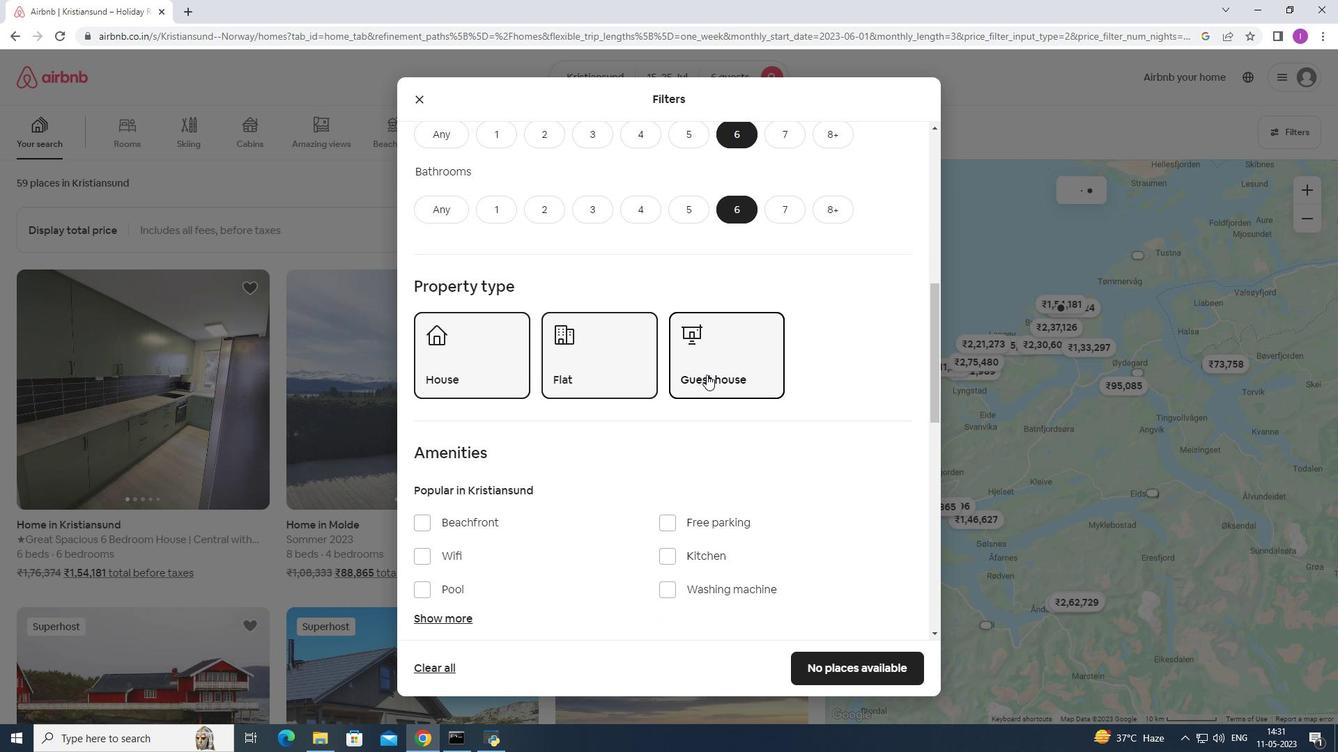 
Action: Mouse moved to (703, 377)
Screenshot: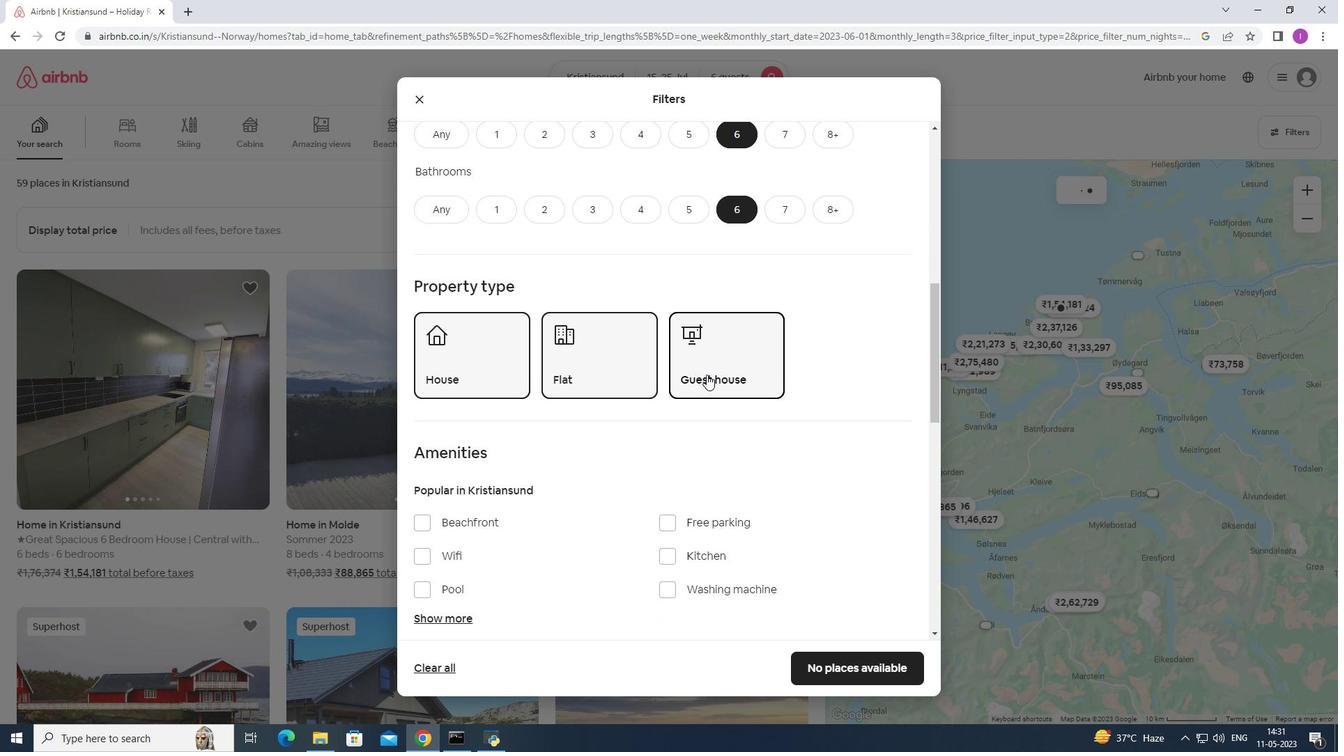 
Action: Mouse scrolled (703, 377) with delta (0, 0)
Screenshot: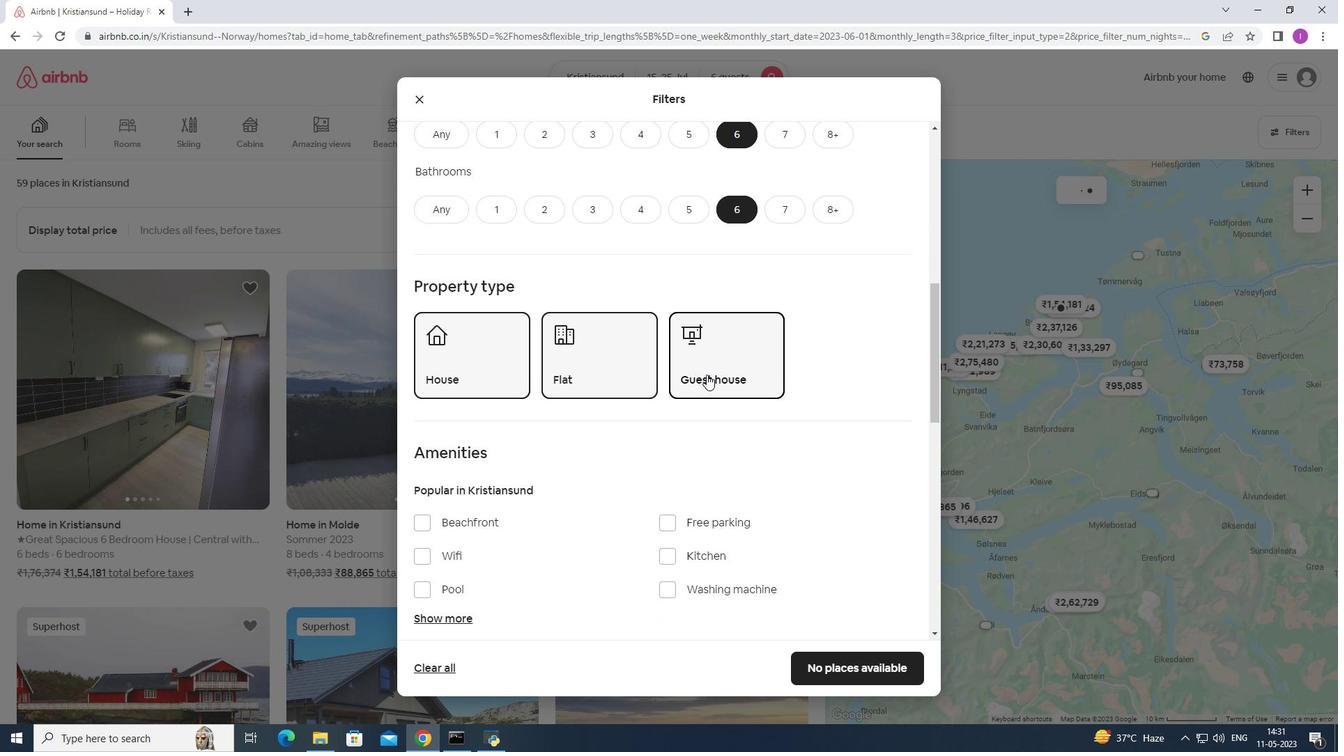 
Action: Mouse moved to (702, 379)
Screenshot: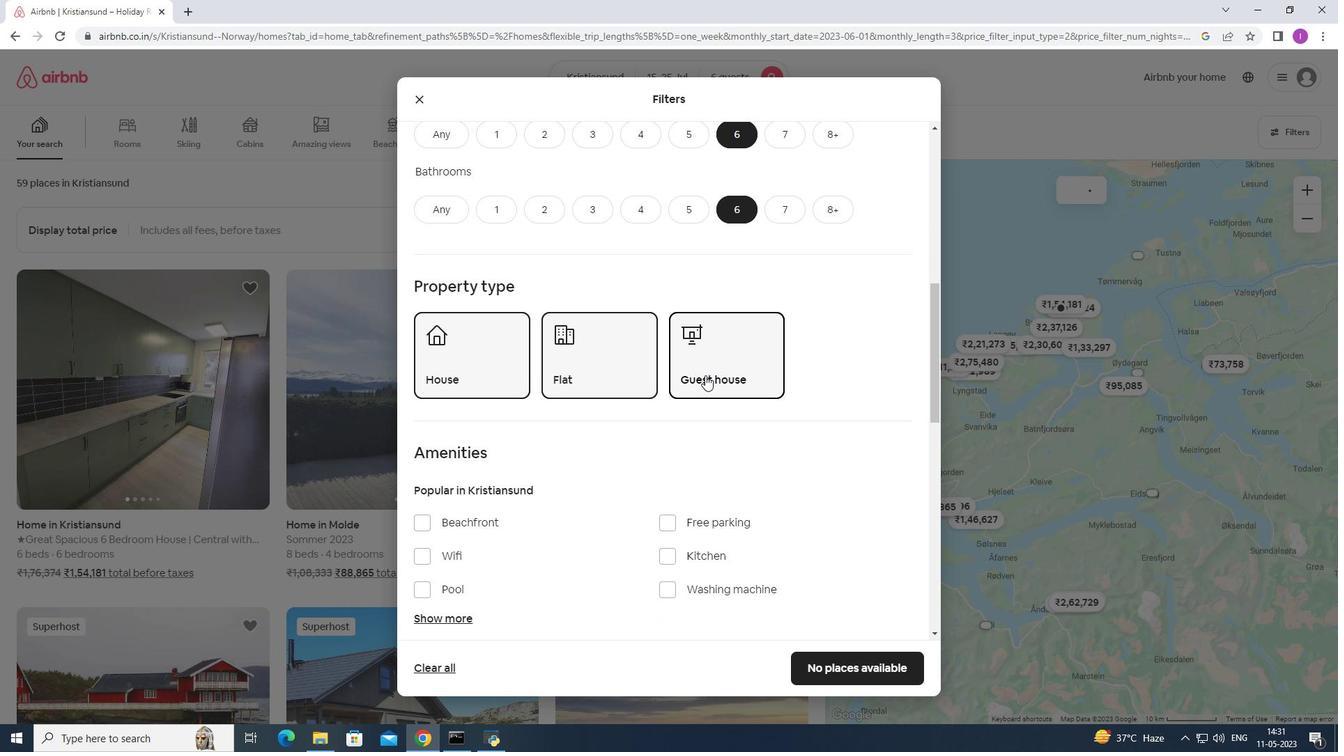 
Action: Mouse scrolled (702, 378) with delta (0, 0)
Screenshot: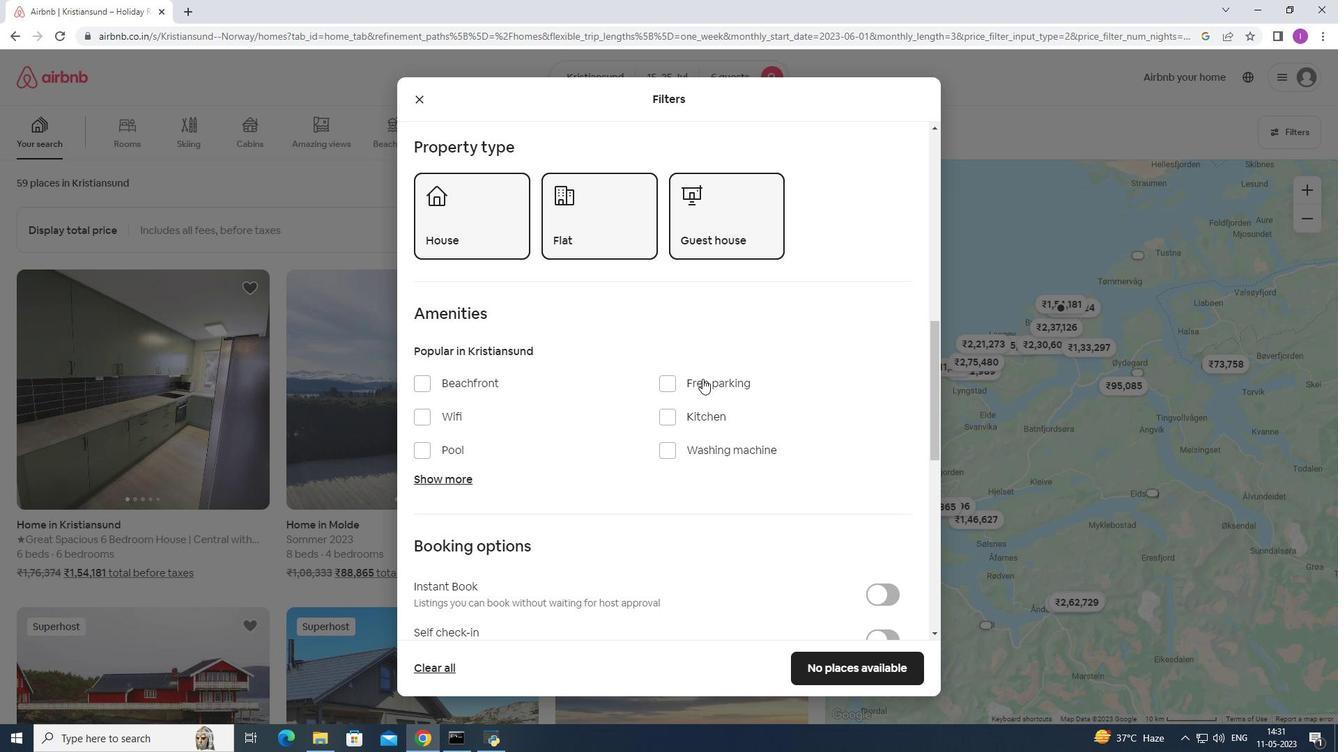 
Action: Mouse moved to (421, 349)
Screenshot: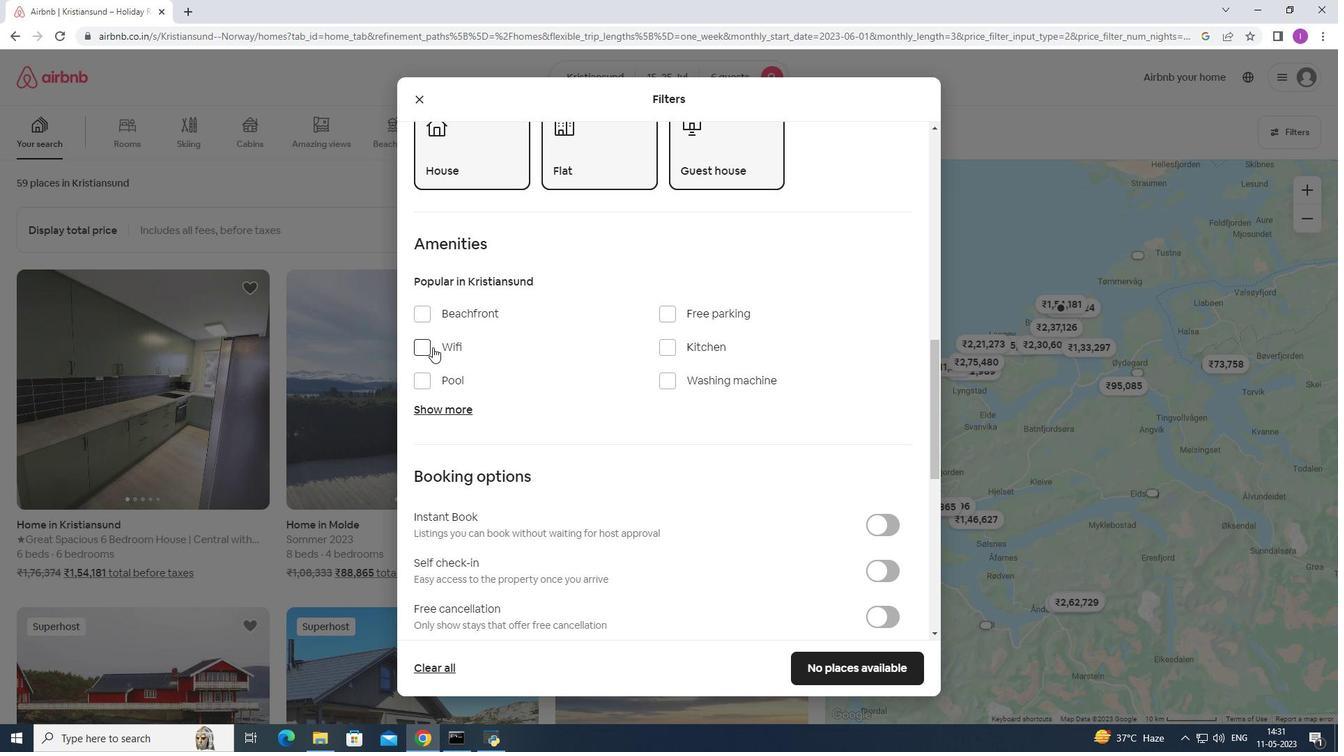 
Action: Mouse pressed left at (421, 349)
Screenshot: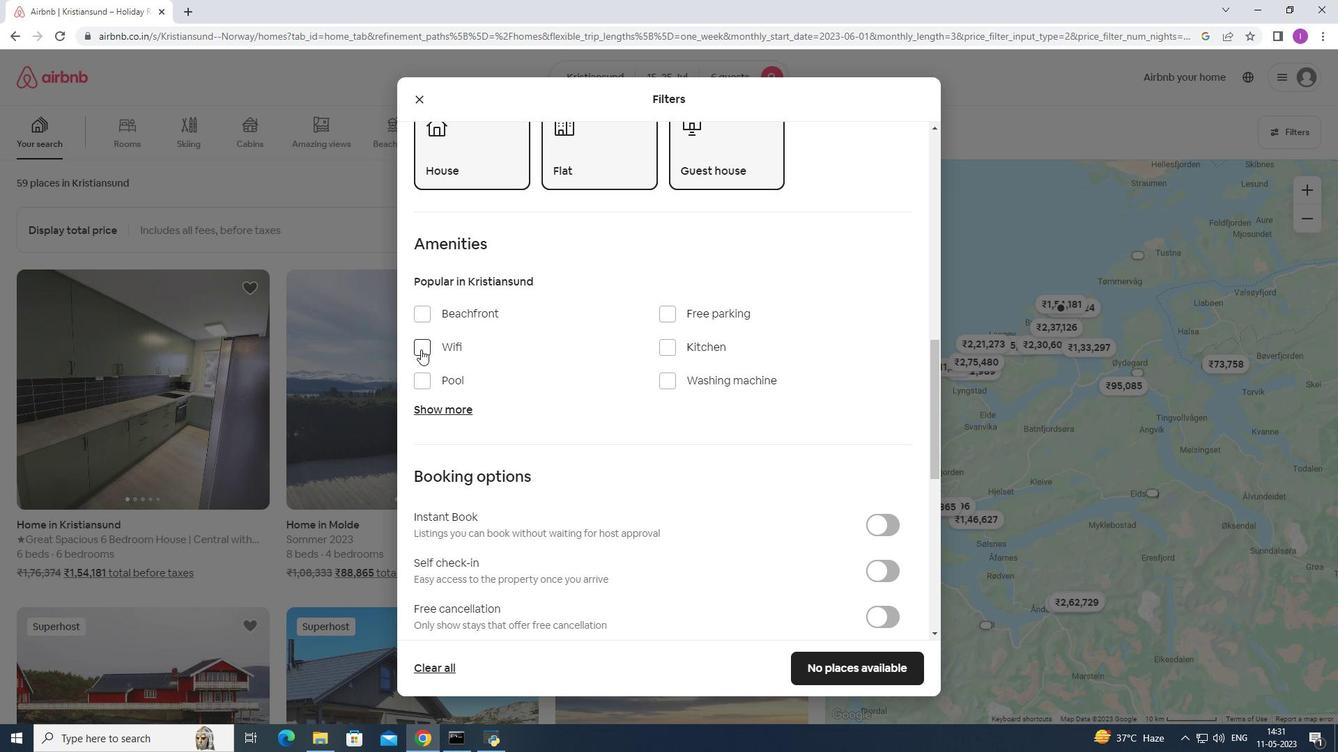 
Action: Mouse moved to (668, 314)
Screenshot: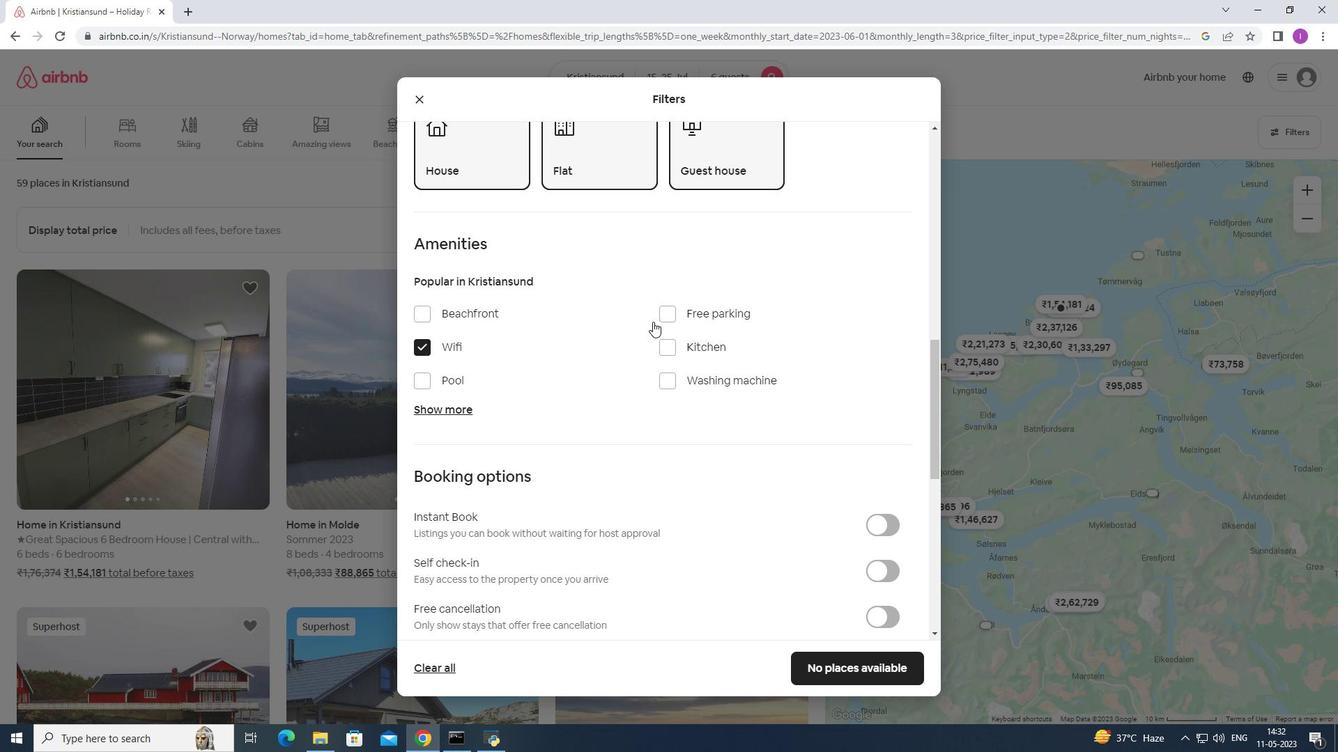 
Action: Mouse pressed left at (668, 314)
Screenshot: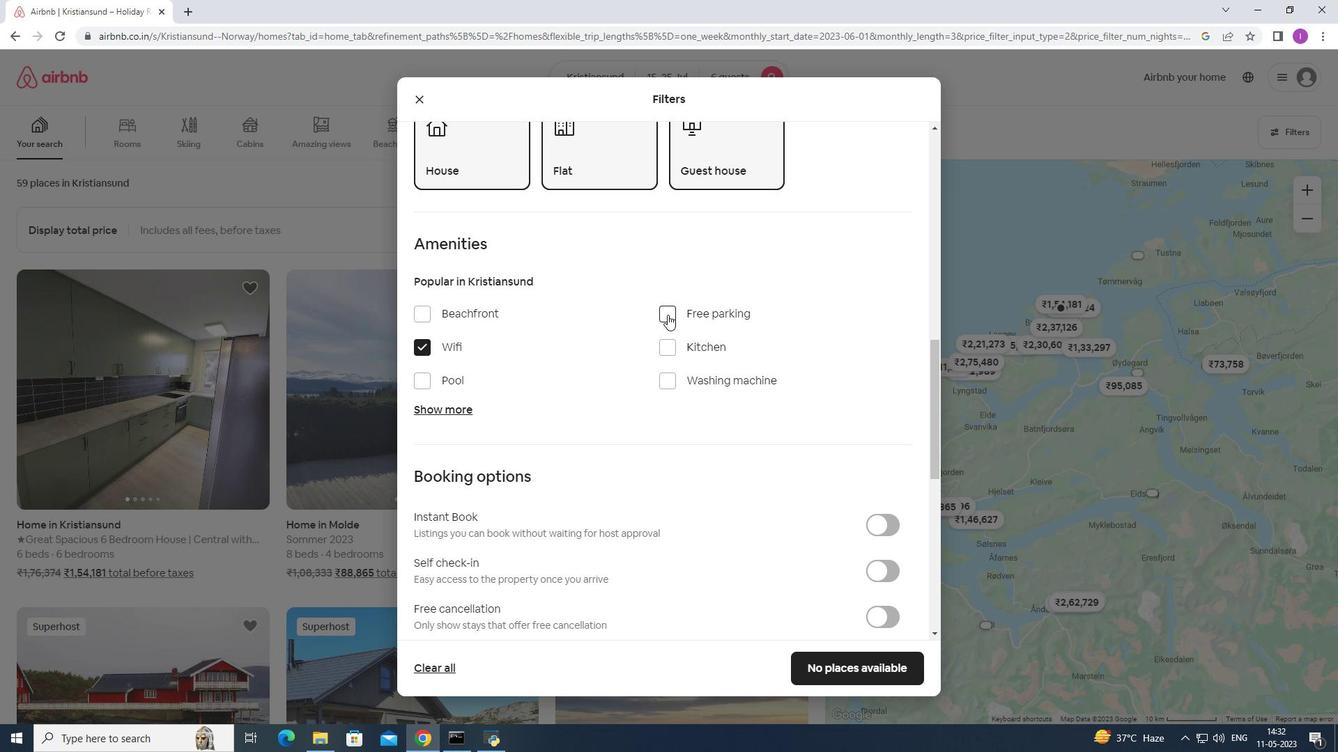 
Action: Mouse moved to (465, 405)
Screenshot: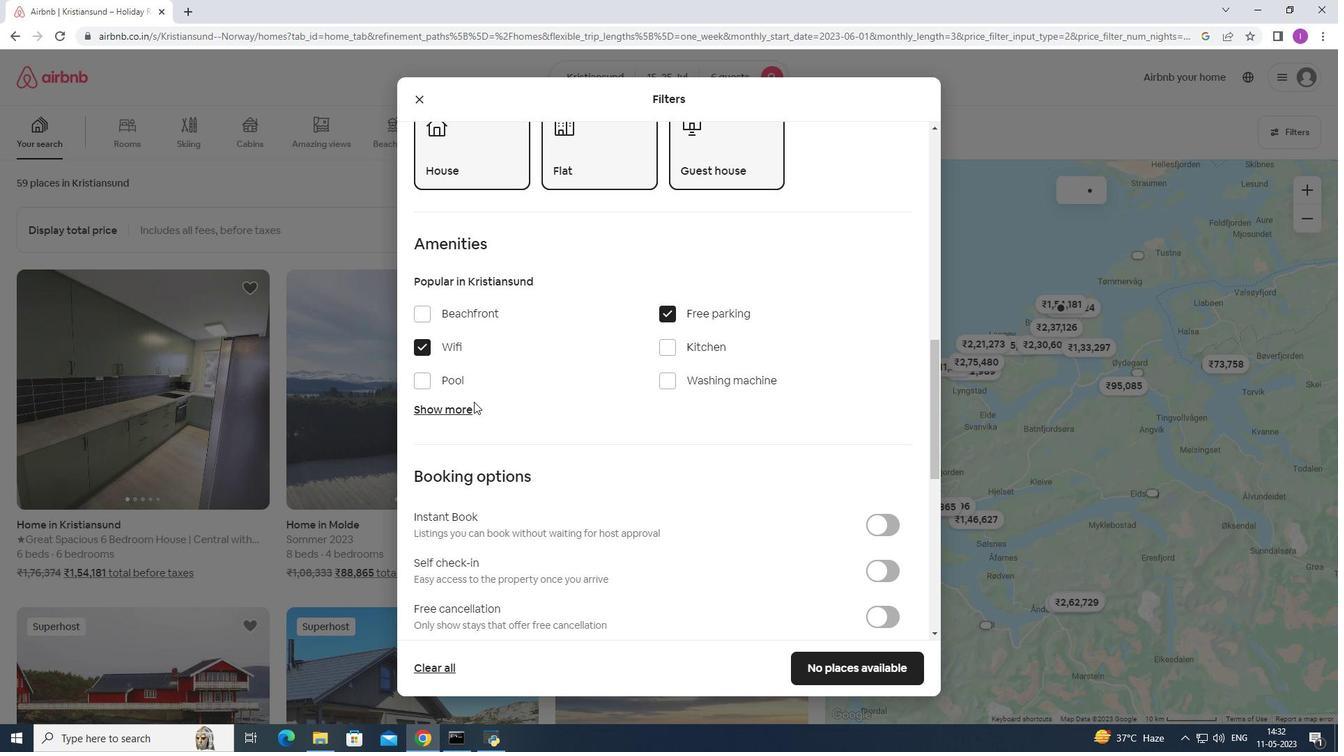 
Action: Mouse pressed left at (465, 405)
Screenshot: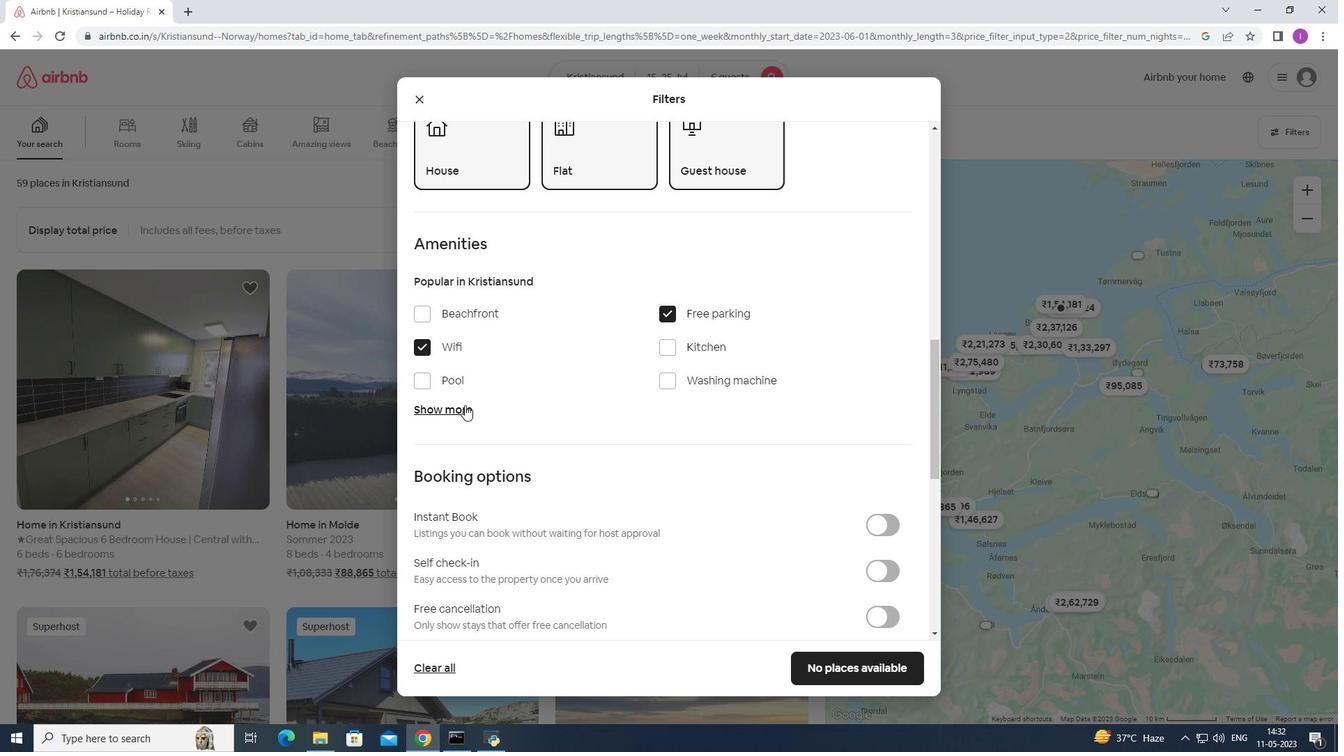 
Action: Mouse moved to (511, 381)
Screenshot: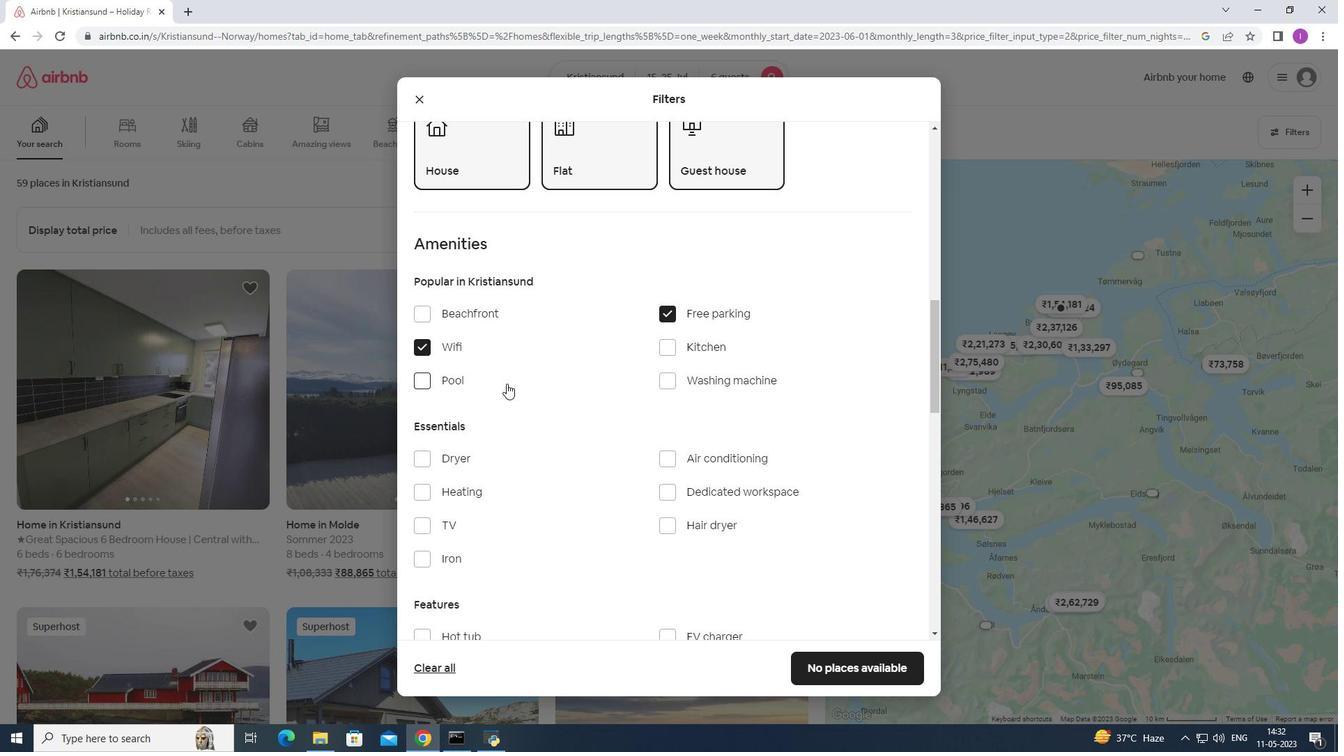 
Action: Mouse scrolled (511, 380) with delta (0, 0)
Screenshot: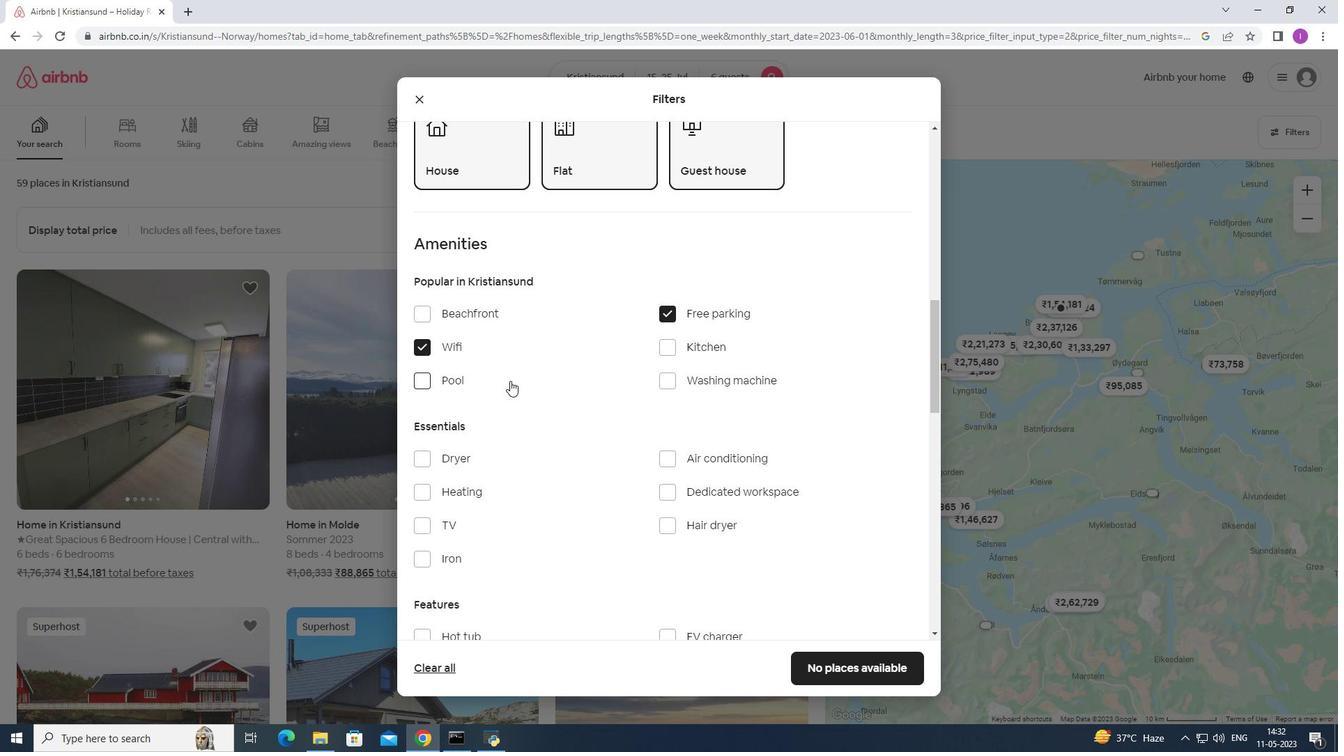 
Action: Mouse moved to (424, 452)
Screenshot: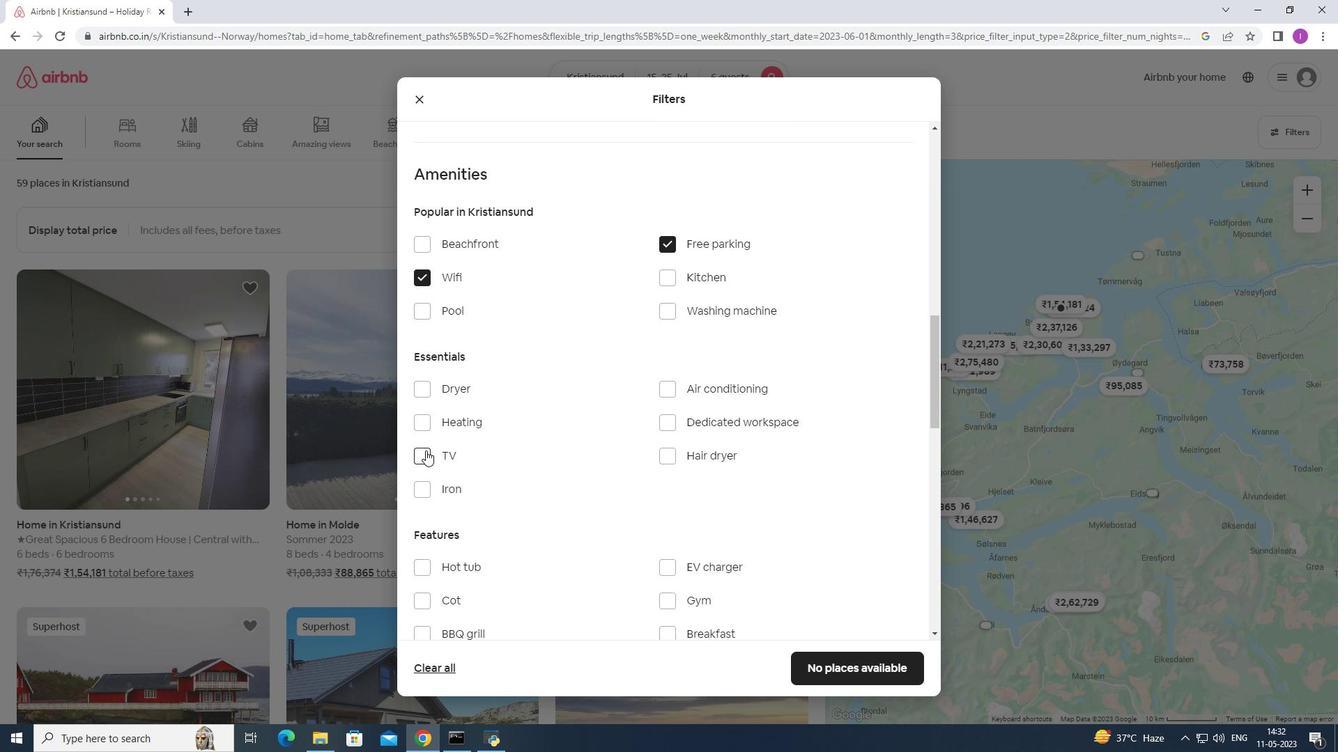 
Action: Mouse pressed left at (424, 452)
Screenshot: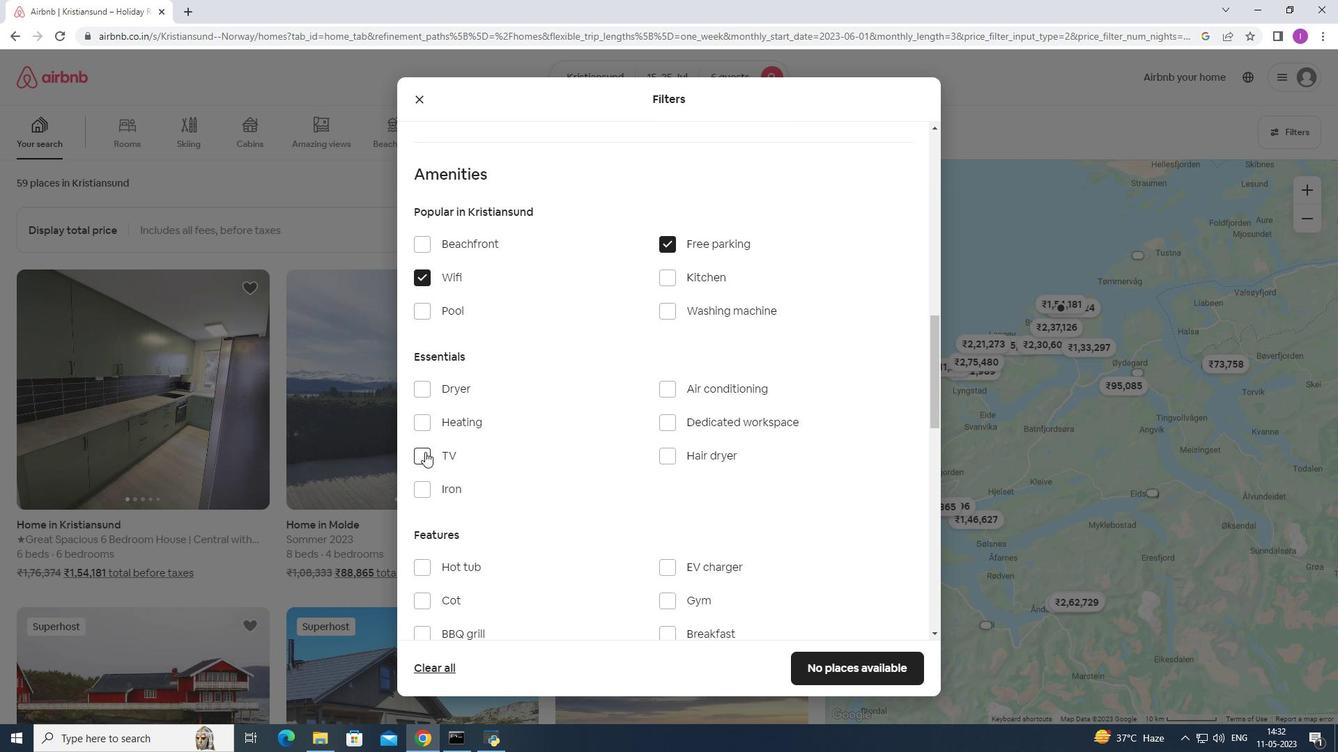 
Action: Mouse moved to (511, 414)
Screenshot: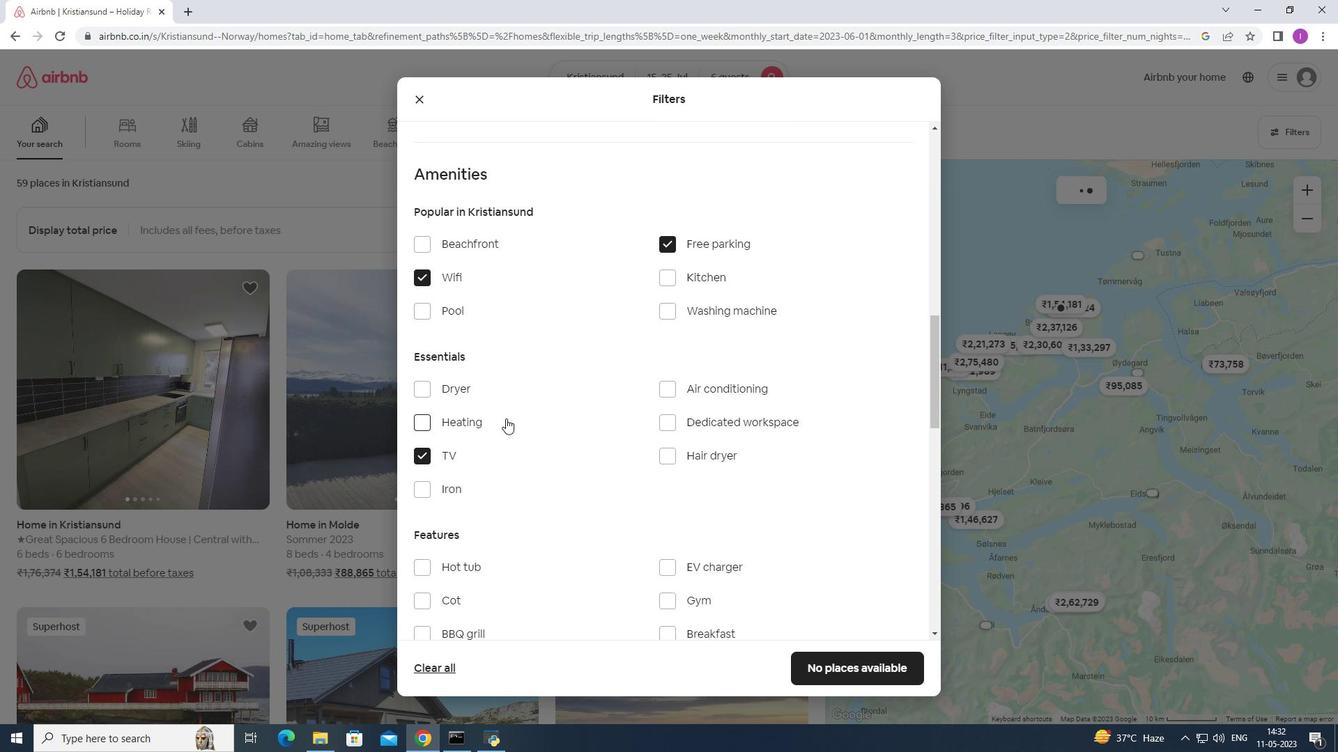 
Action: Mouse scrolled (511, 414) with delta (0, 0)
Screenshot: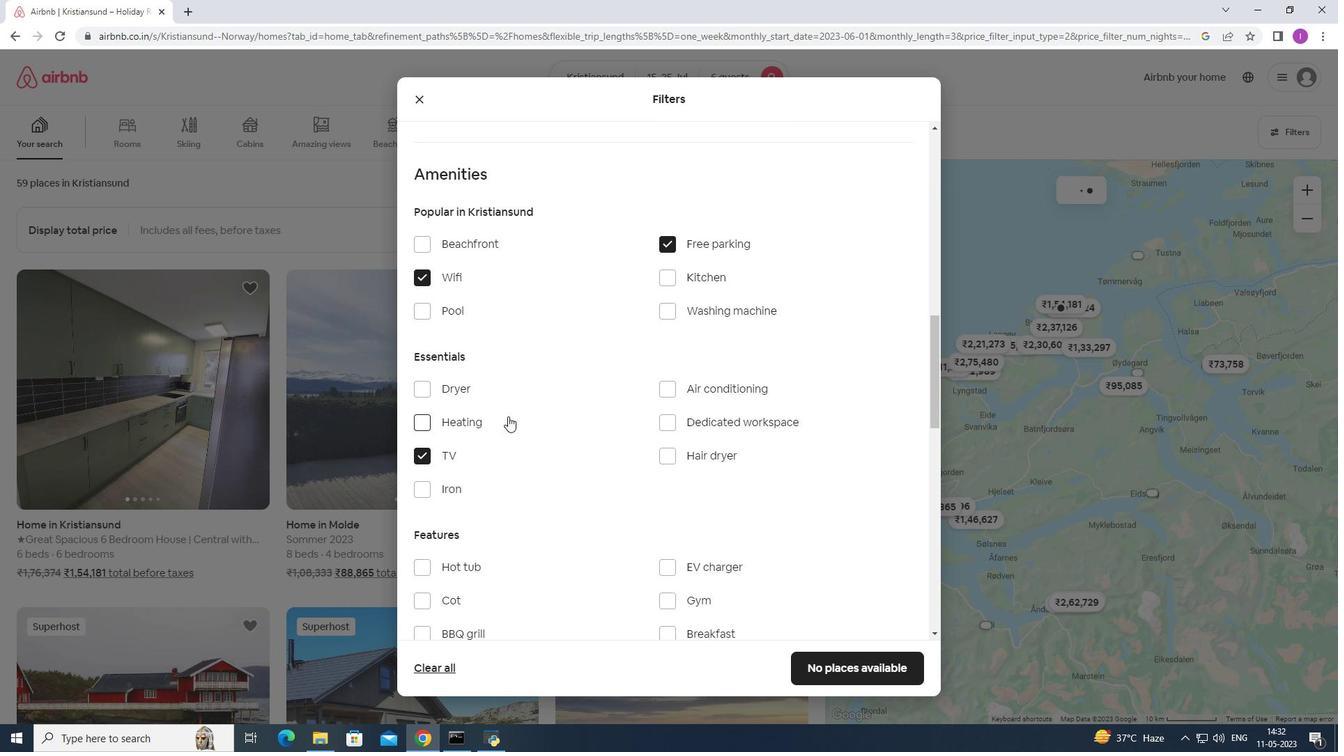 
Action: Mouse scrolled (511, 414) with delta (0, 0)
Screenshot: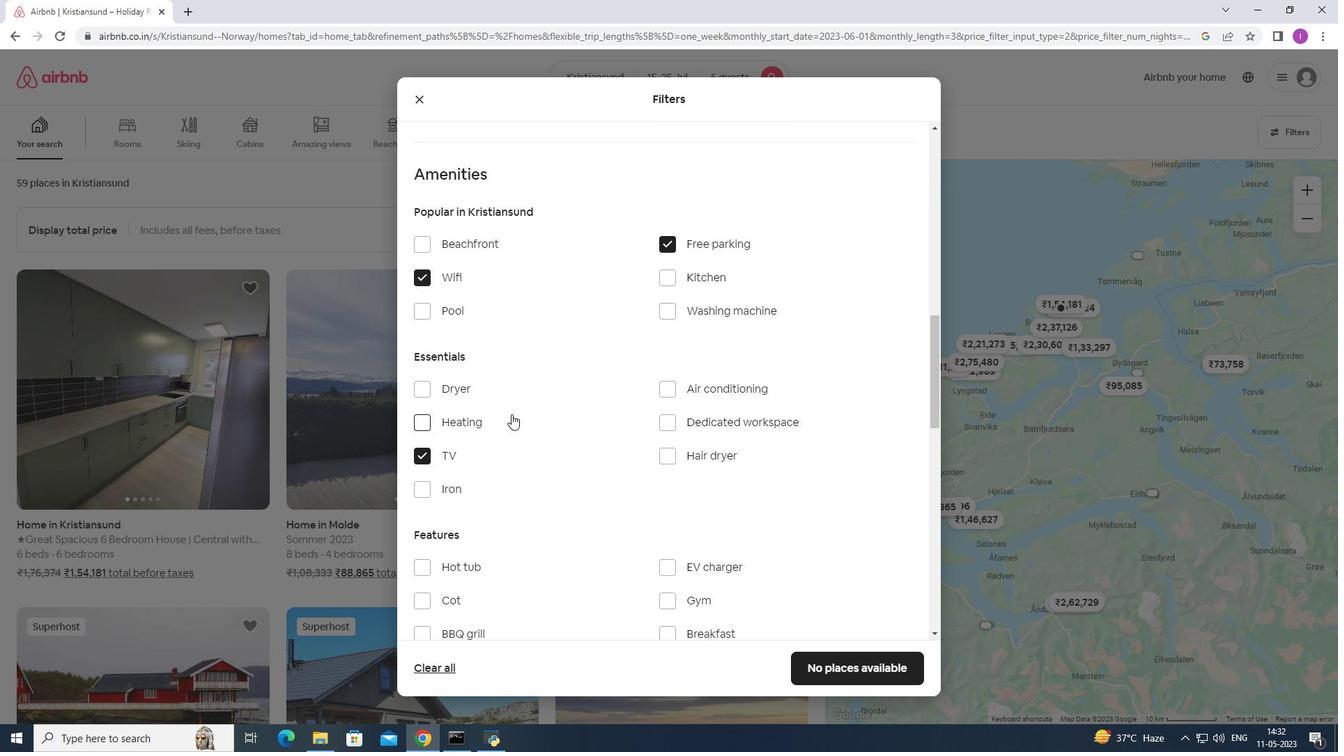 
Action: Mouse scrolled (511, 414) with delta (0, 0)
Screenshot: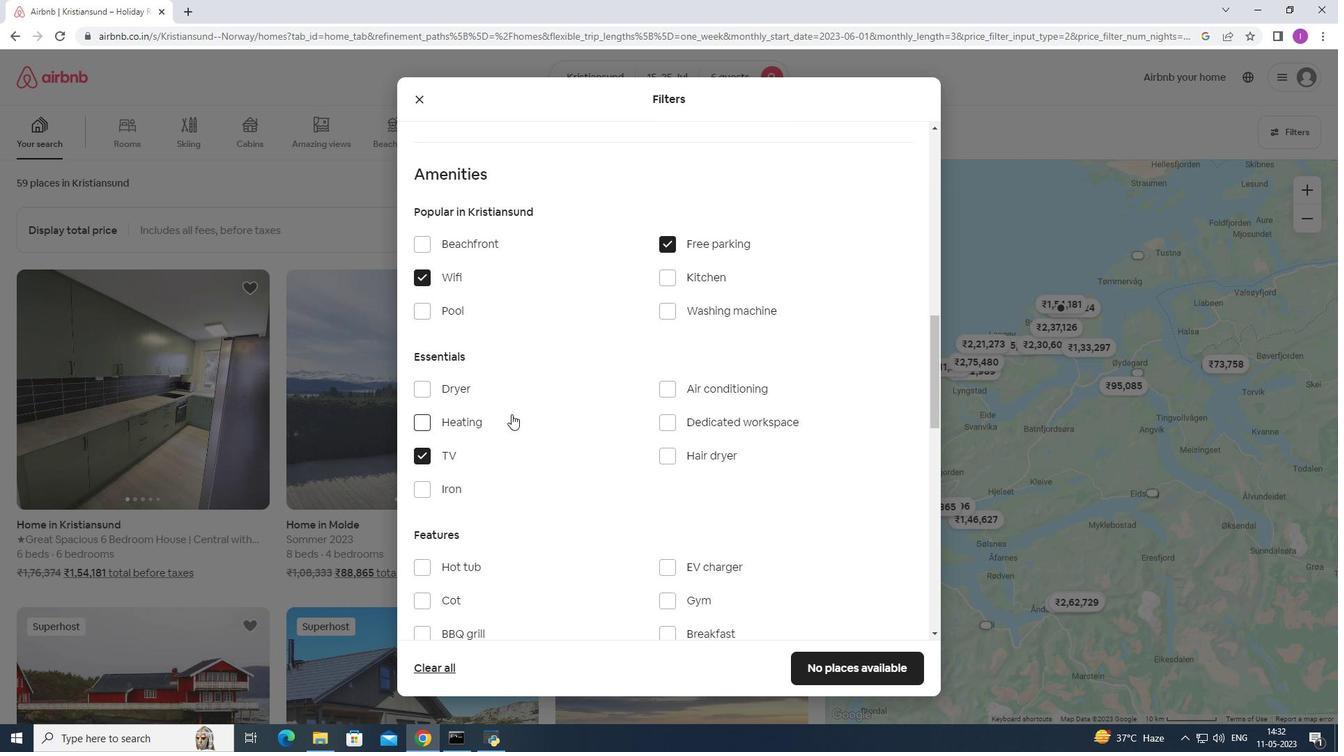 
Action: Mouse moved to (517, 412)
Screenshot: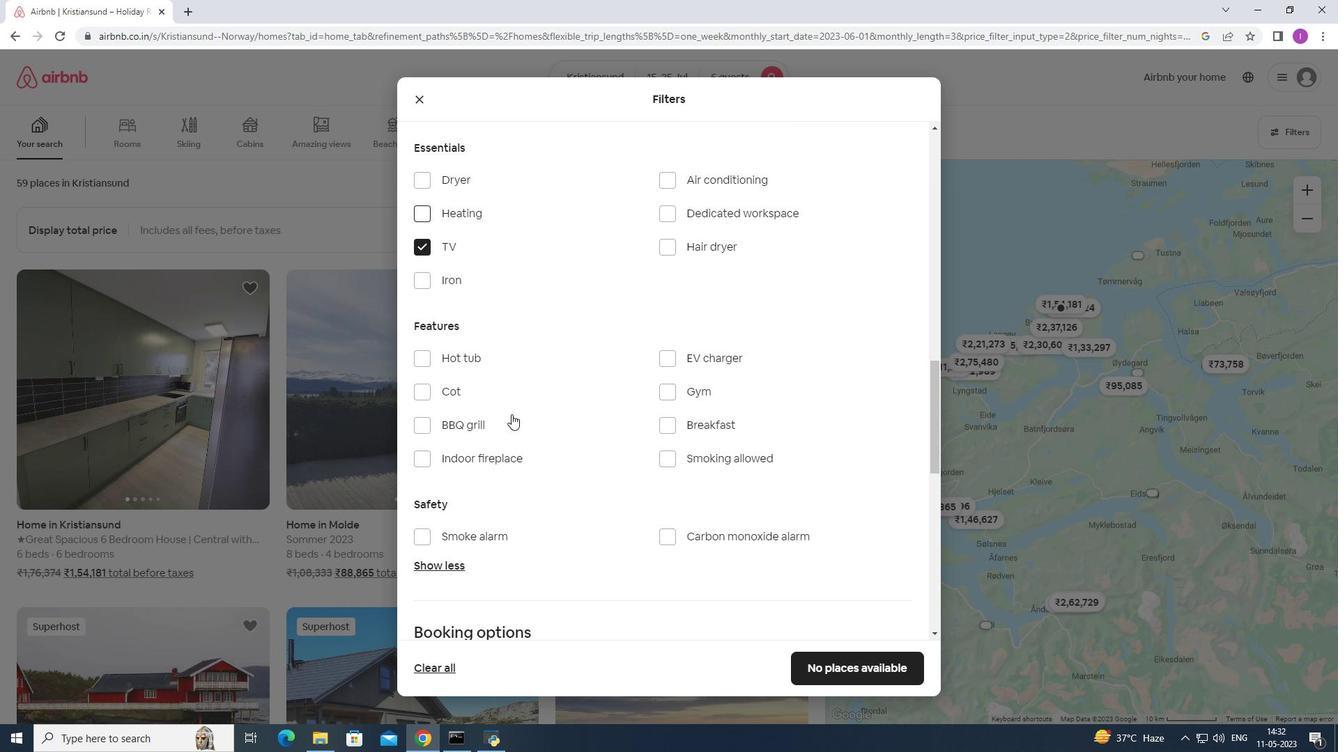 
Action: Mouse scrolled (517, 411) with delta (0, 0)
Screenshot: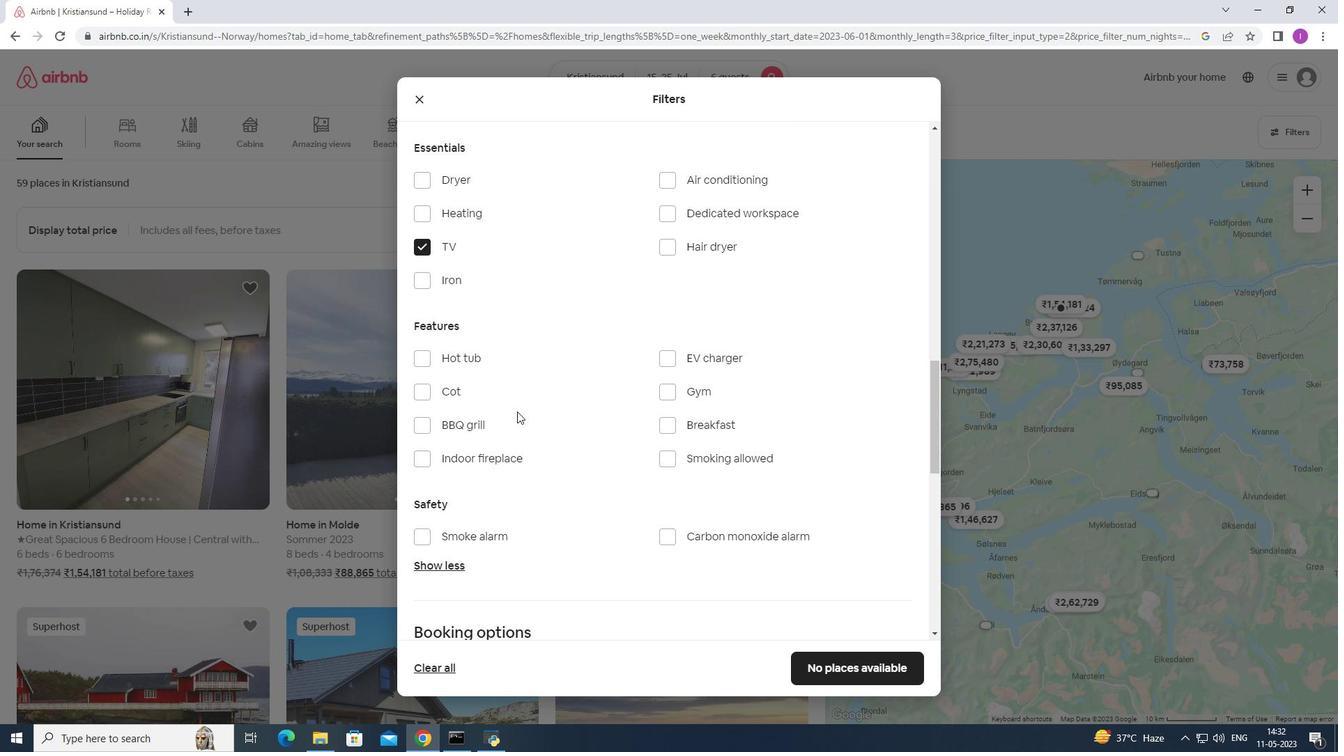 
Action: Mouse scrolled (517, 411) with delta (0, 0)
Screenshot: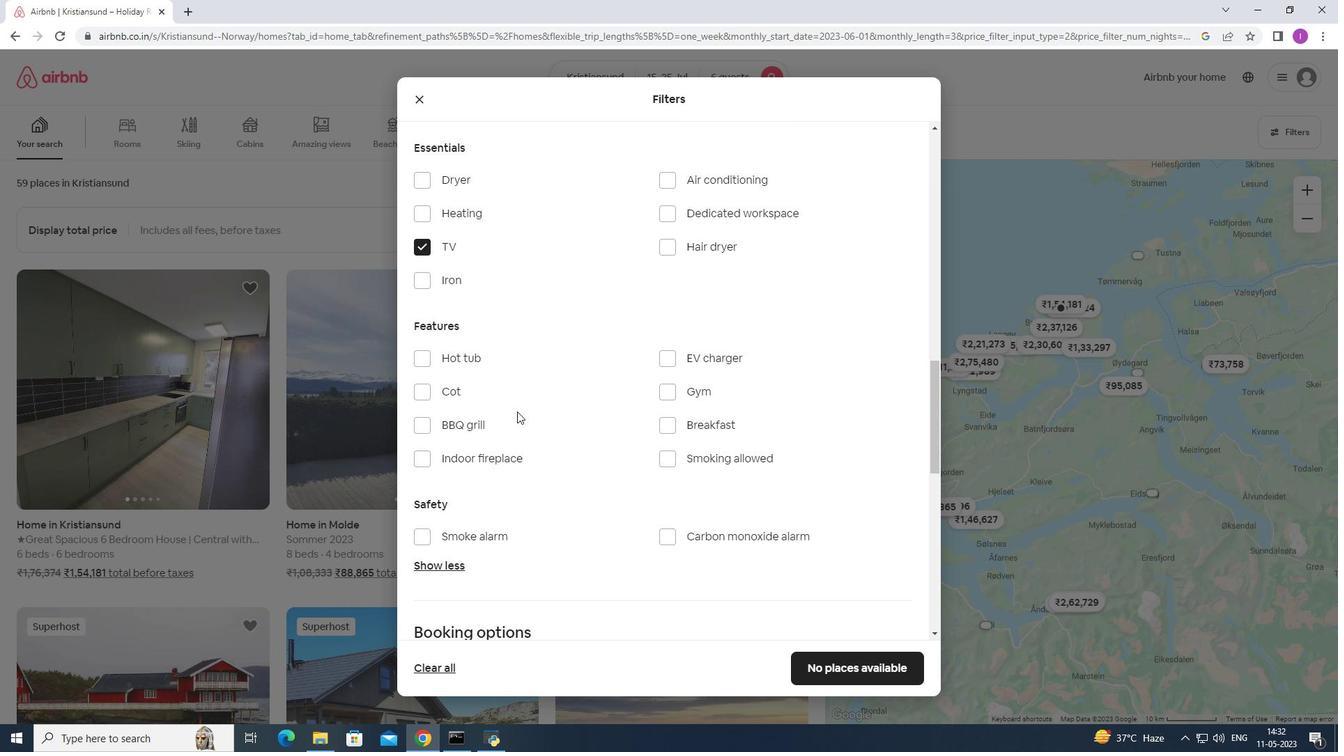 
Action: Mouse moved to (518, 410)
Screenshot: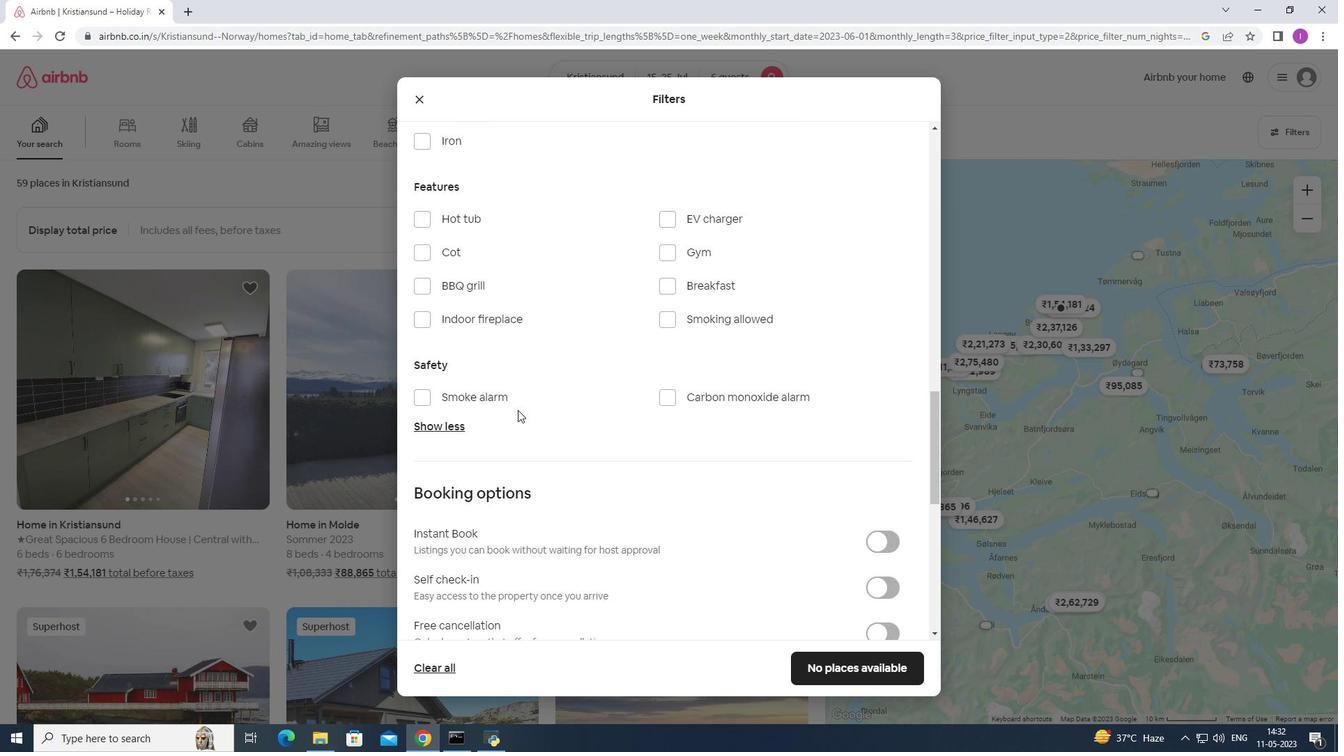 
Action: Mouse scrolled (518, 409) with delta (0, 0)
Screenshot: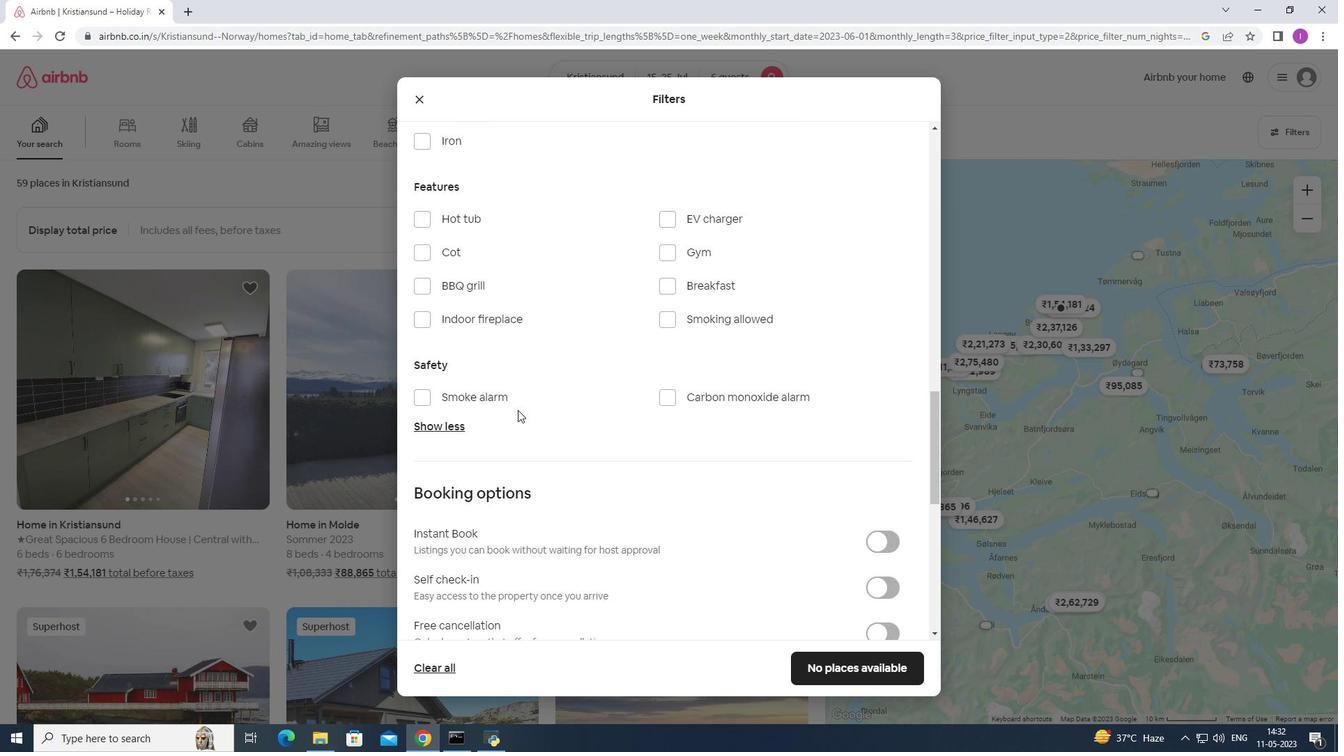 
Action: Mouse scrolled (518, 409) with delta (0, 0)
Screenshot: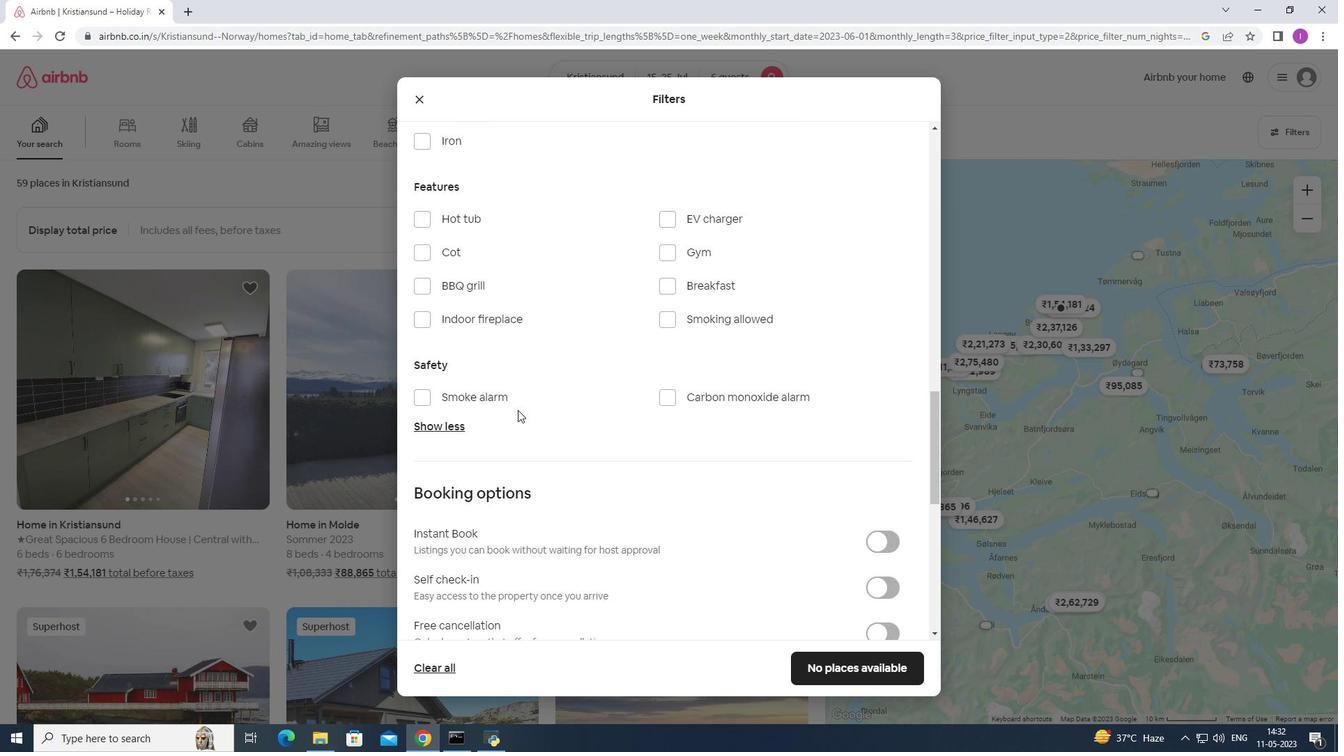 
Action: Mouse scrolled (518, 409) with delta (0, 0)
Screenshot: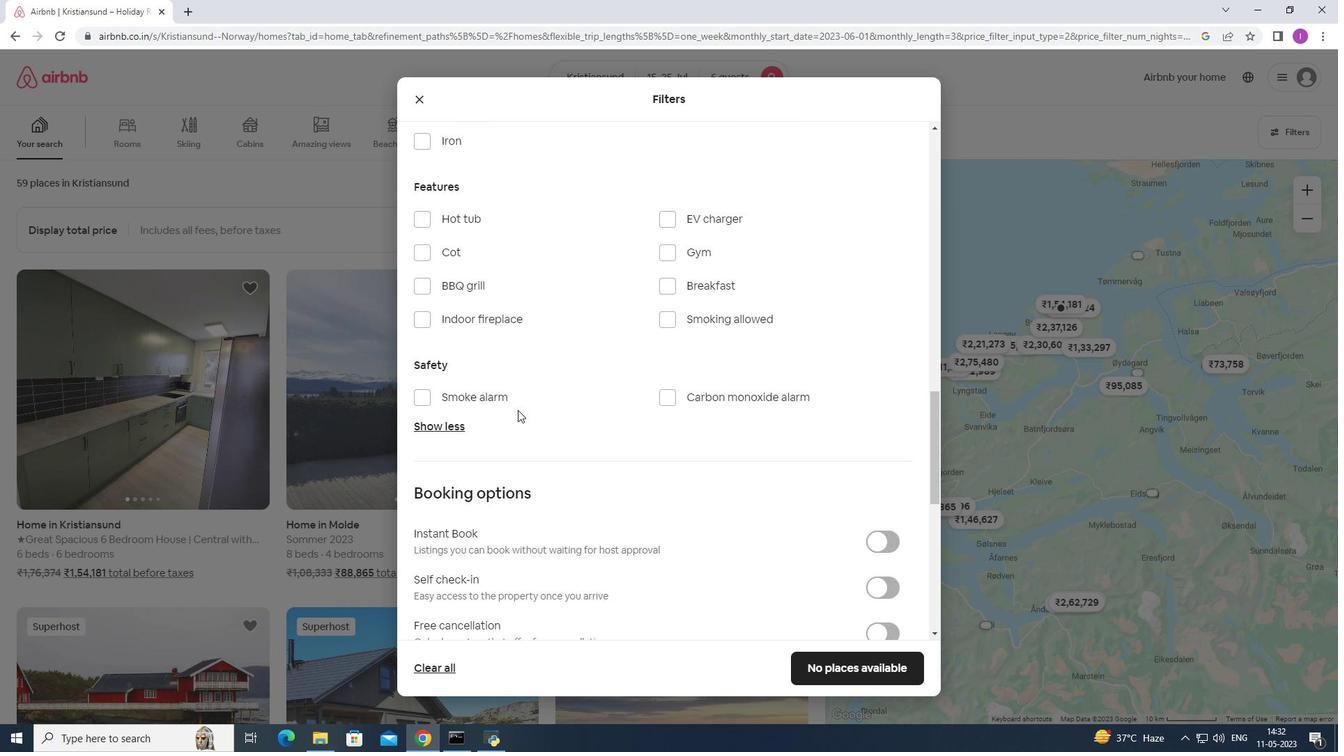 
Action: Mouse moved to (519, 409)
Screenshot: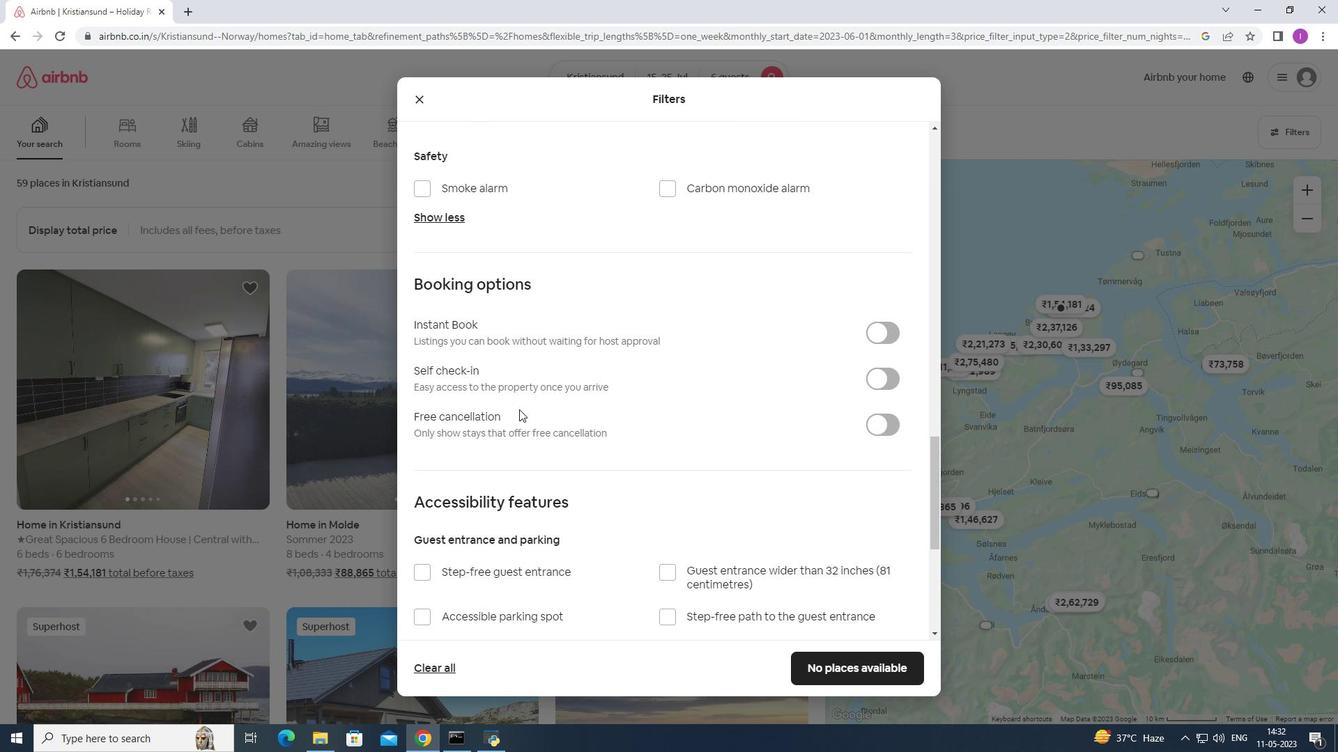 
Action: Mouse scrolled (519, 409) with delta (0, 0)
Screenshot: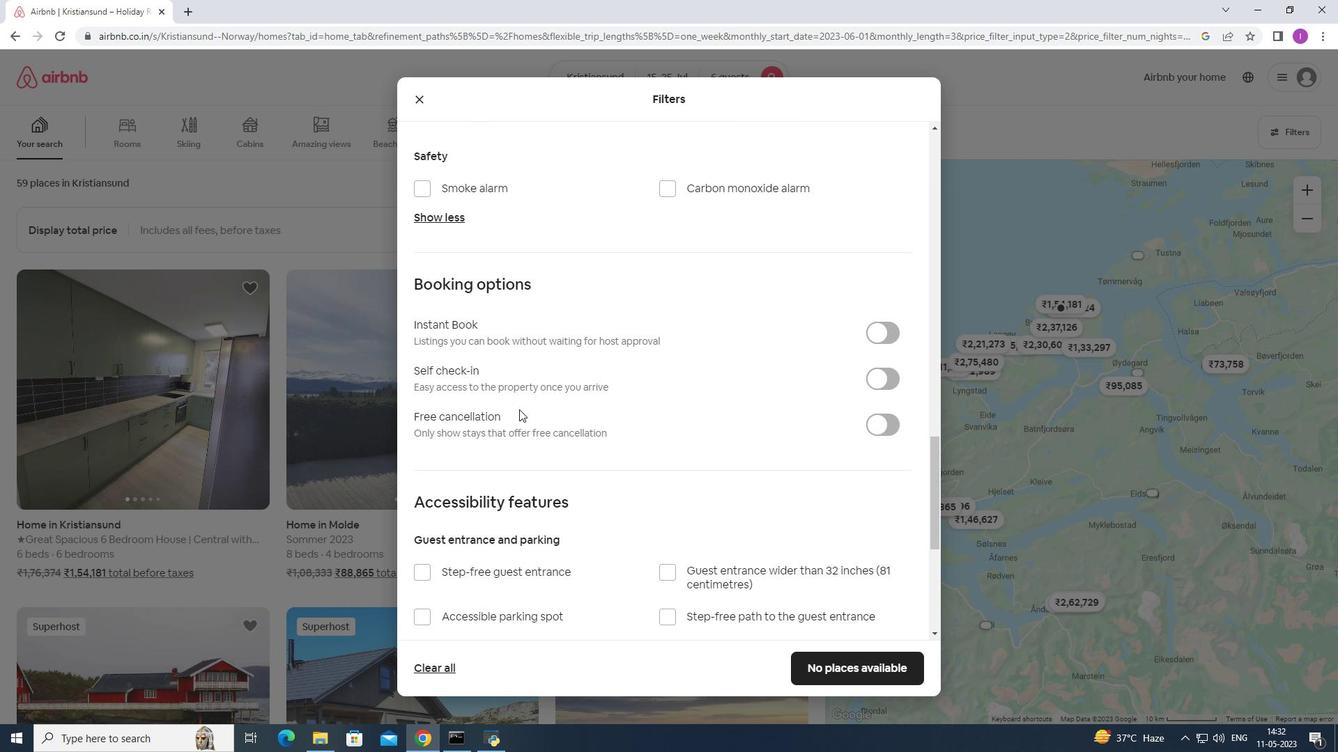 
Action: Mouse moved to (515, 410)
Screenshot: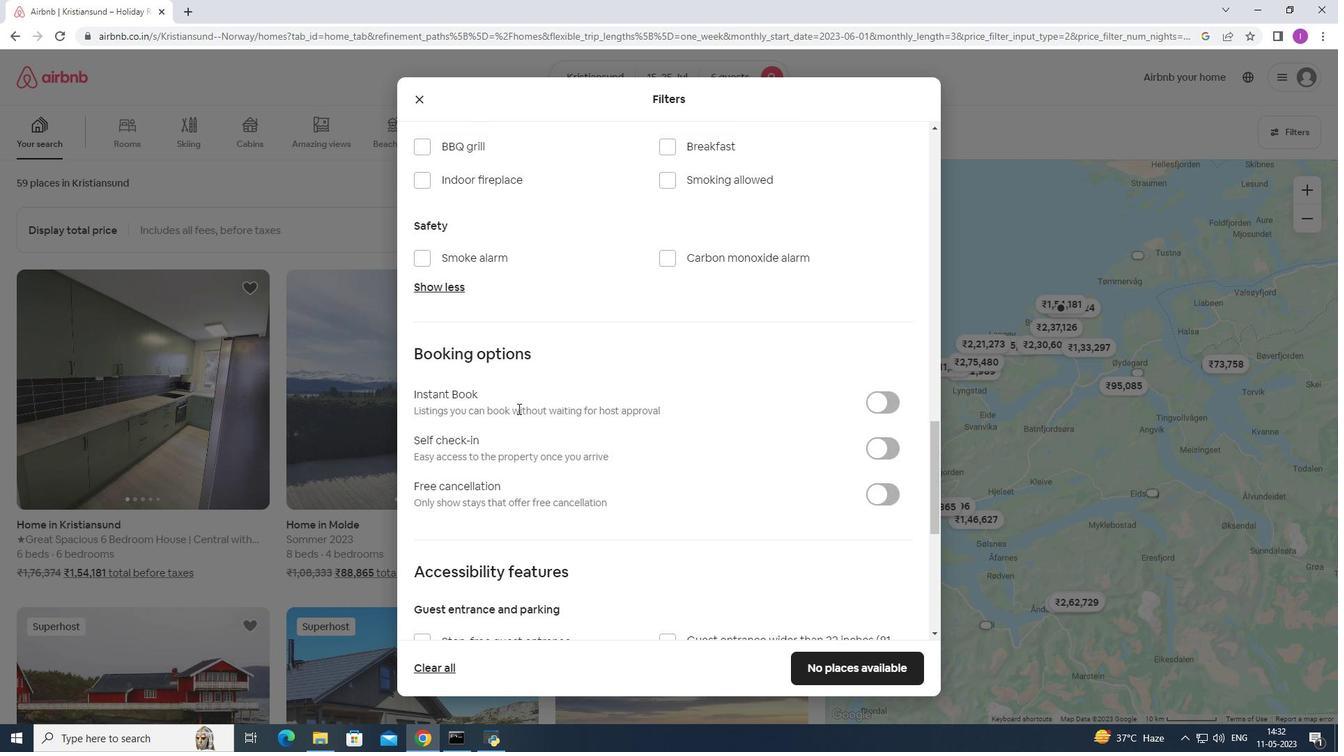 
Action: Mouse scrolled (515, 411) with delta (0, 0)
Screenshot: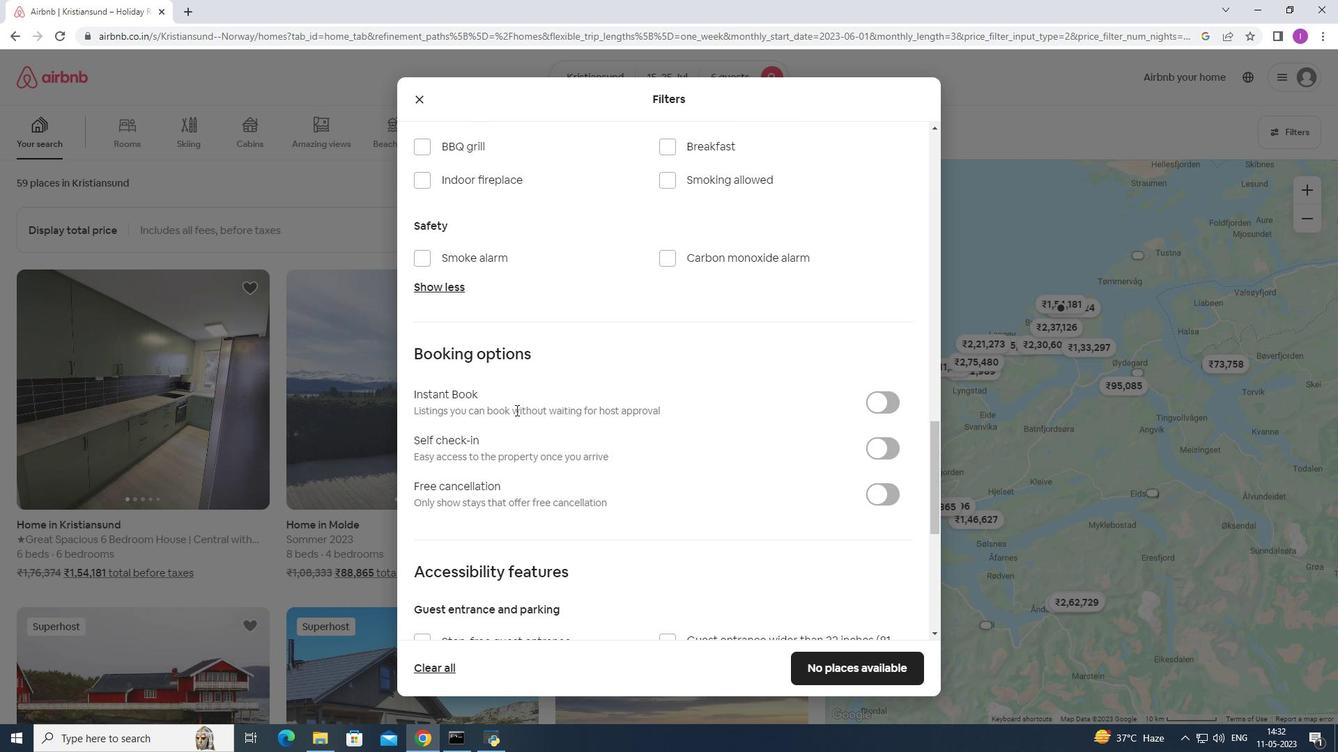 
Action: Mouse scrolled (515, 411) with delta (0, 0)
Screenshot: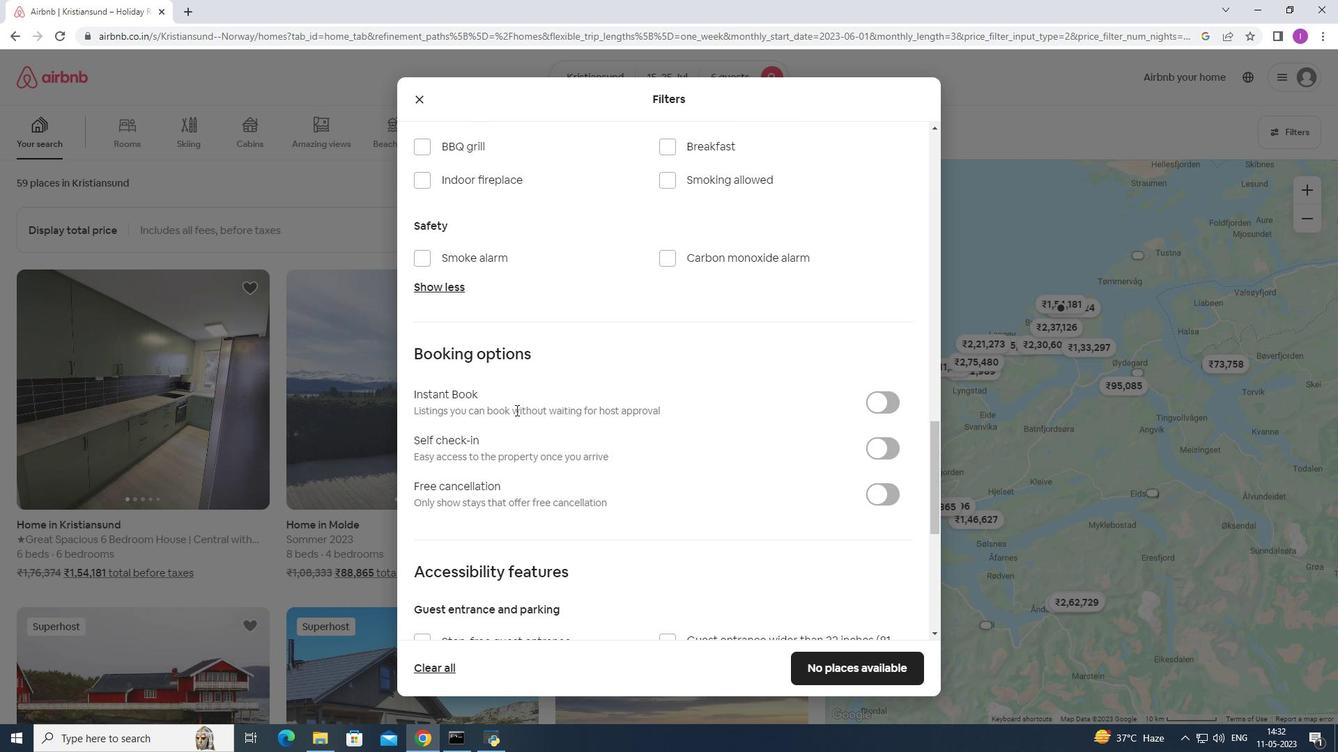 
Action: Mouse moved to (662, 258)
Screenshot: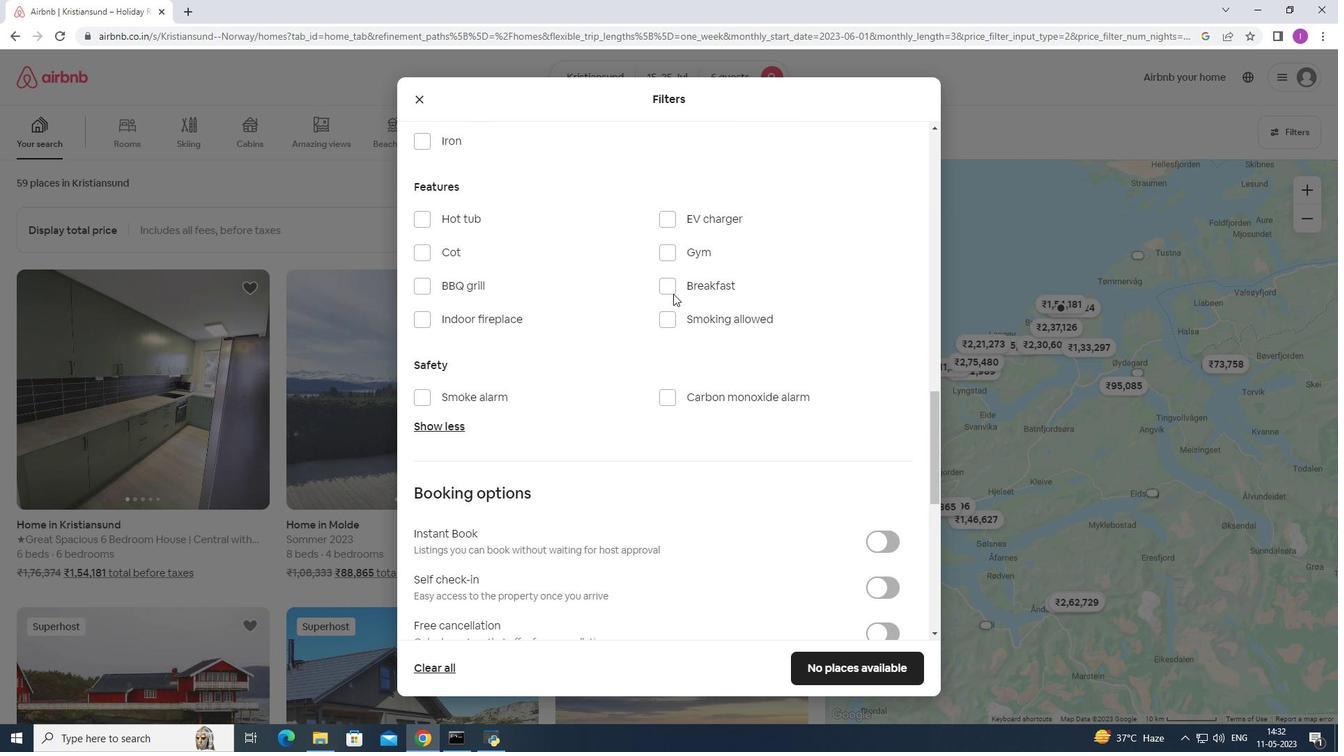 
Action: Mouse pressed left at (662, 258)
Screenshot: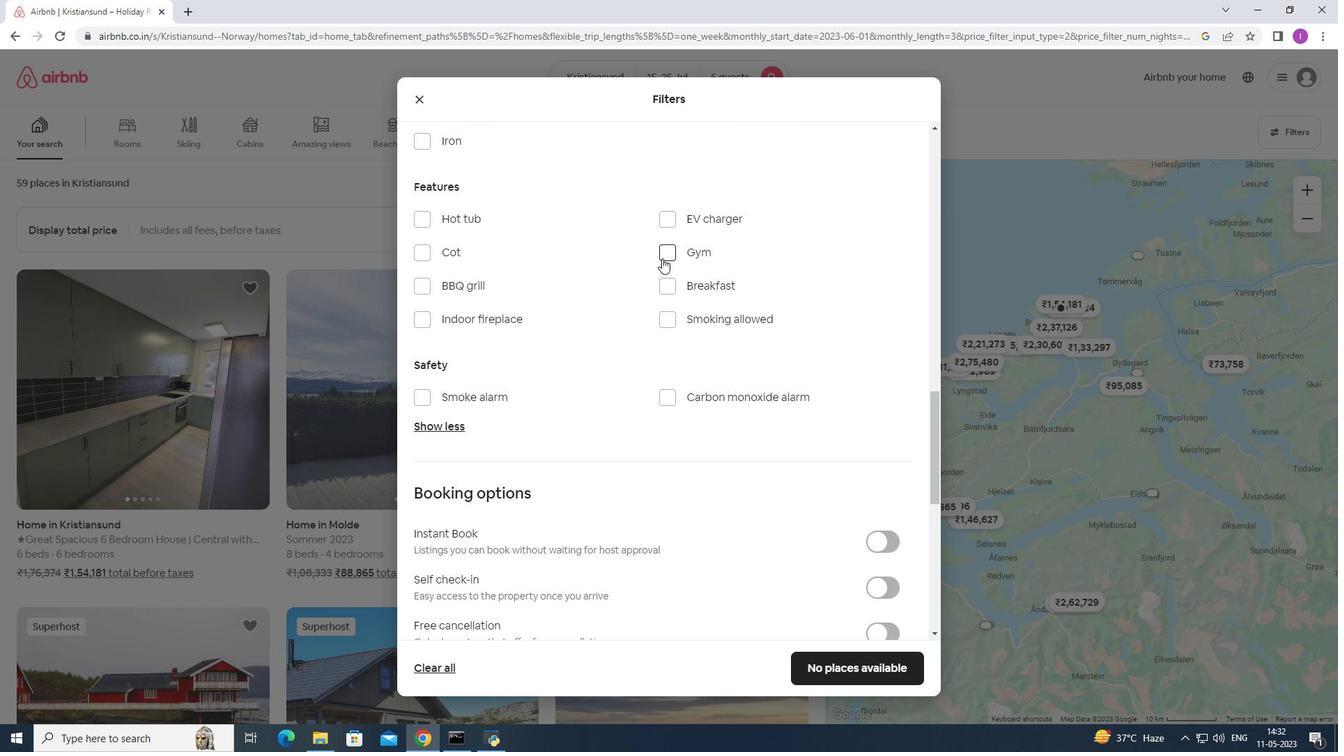 
Action: Mouse moved to (664, 287)
Screenshot: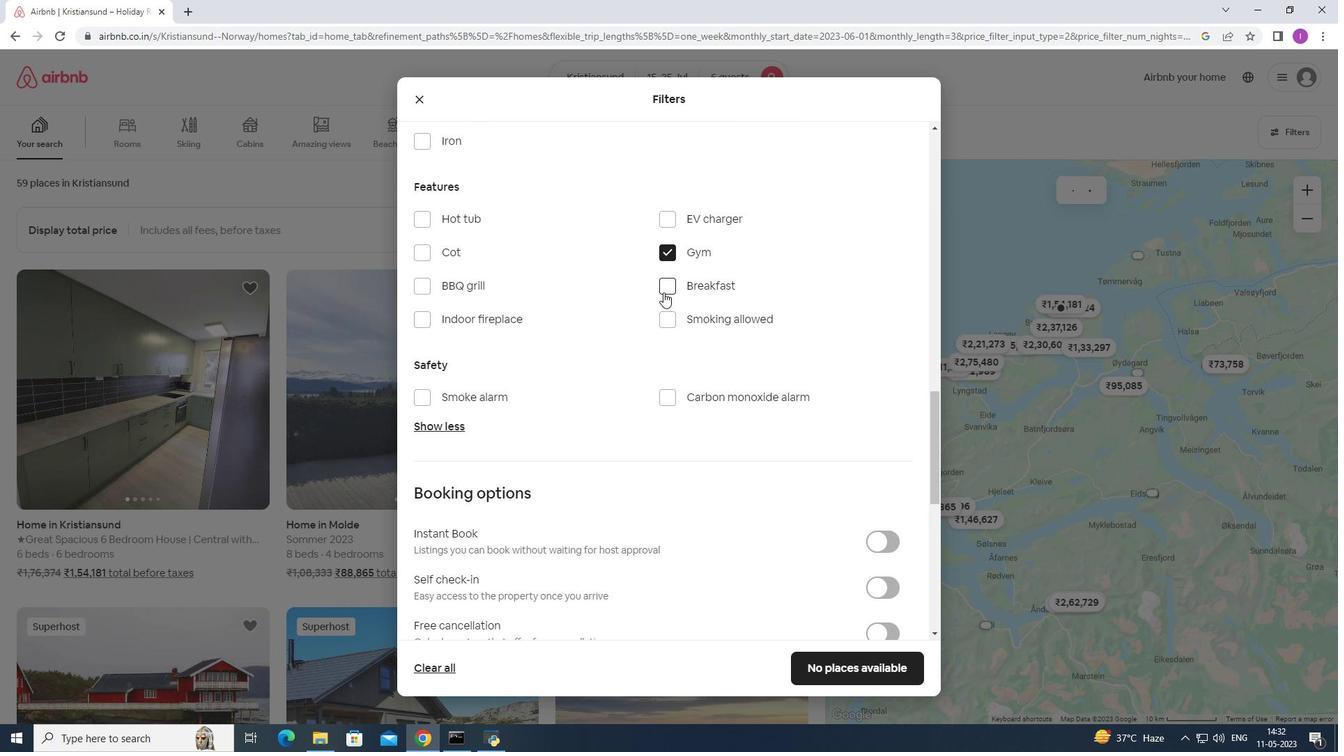 
Action: Mouse pressed left at (664, 287)
Screenshot: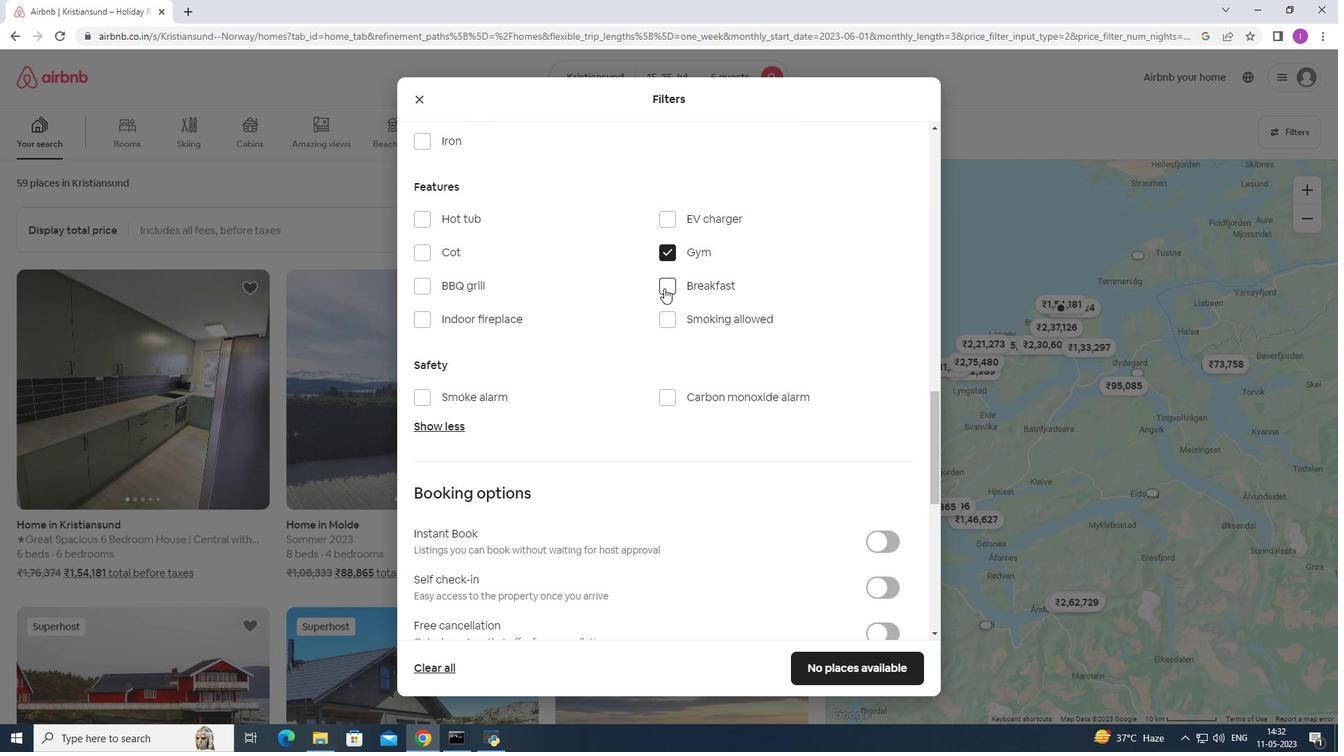 
Action: Mouse moved to (707, 393)
Screenshot: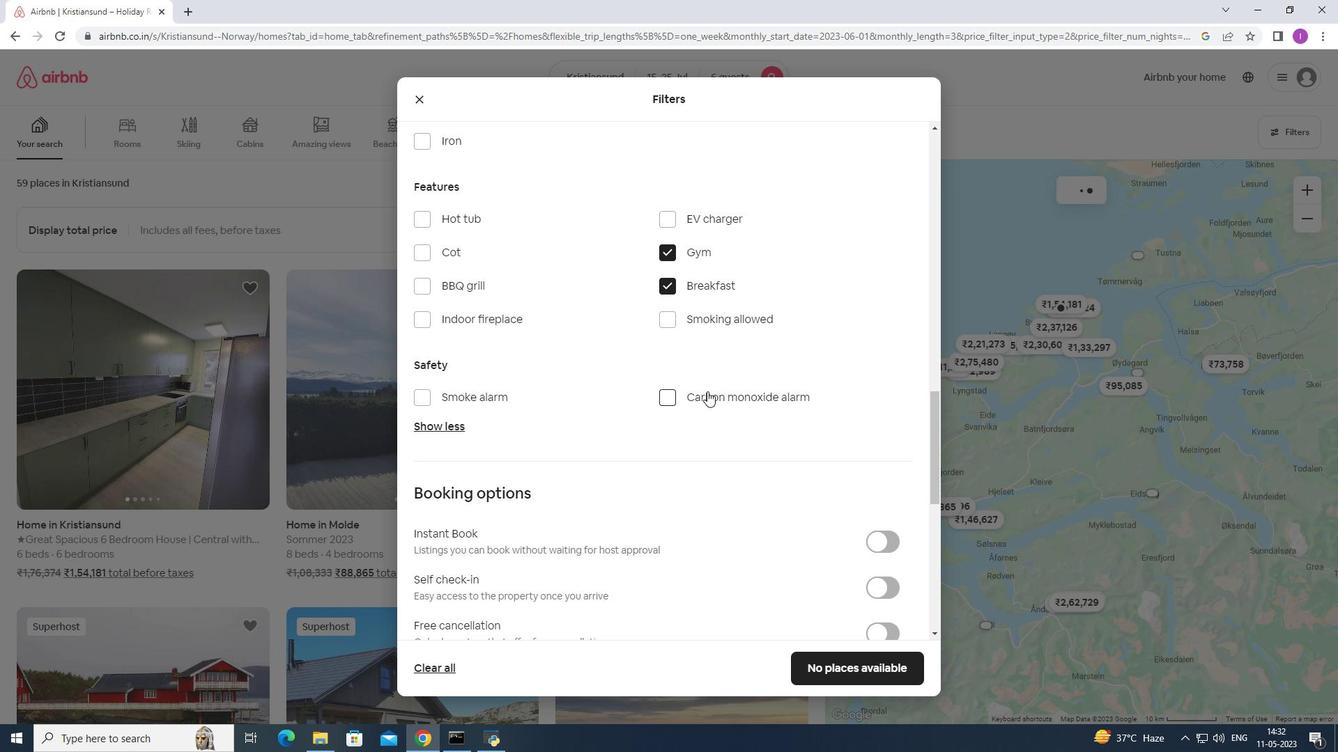 
Action: Mouse scrolled (707, 393) with delta (0, 0)
Screenshot: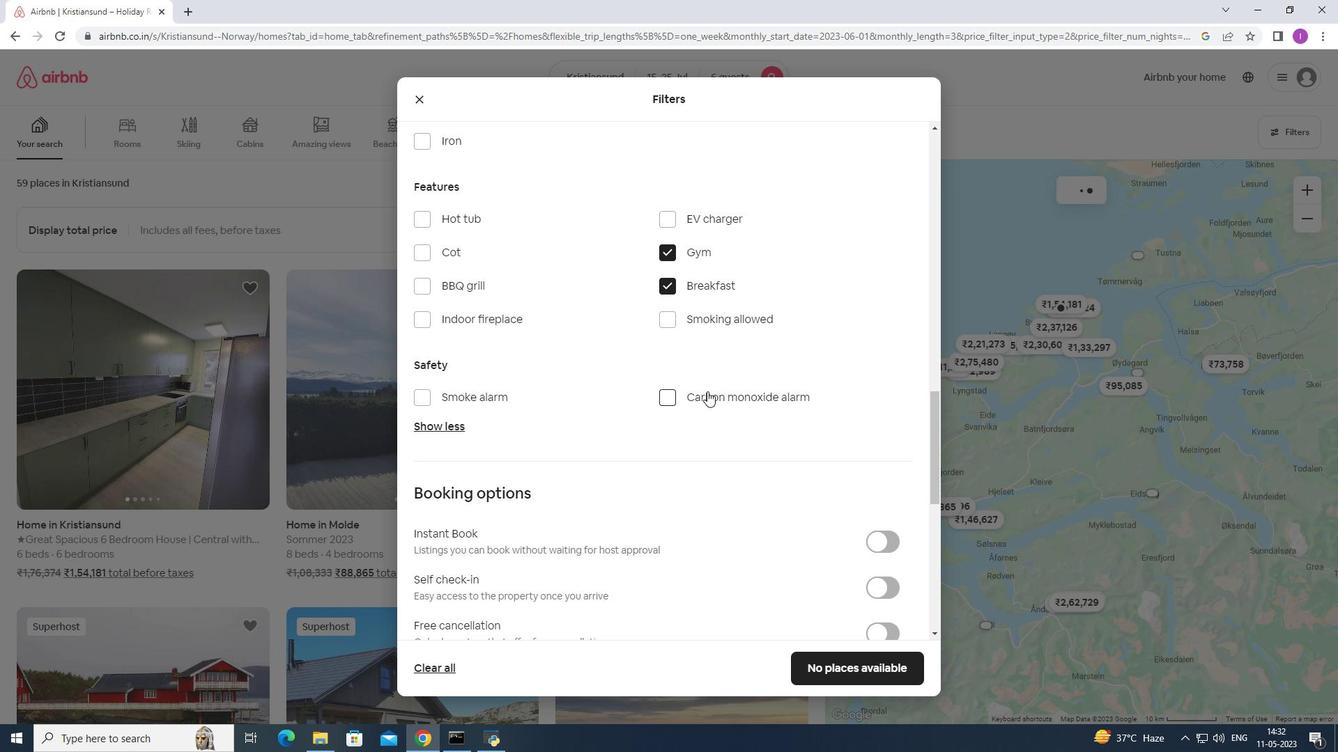 
Action: Mouse moved to (713, 407)
Screenshot: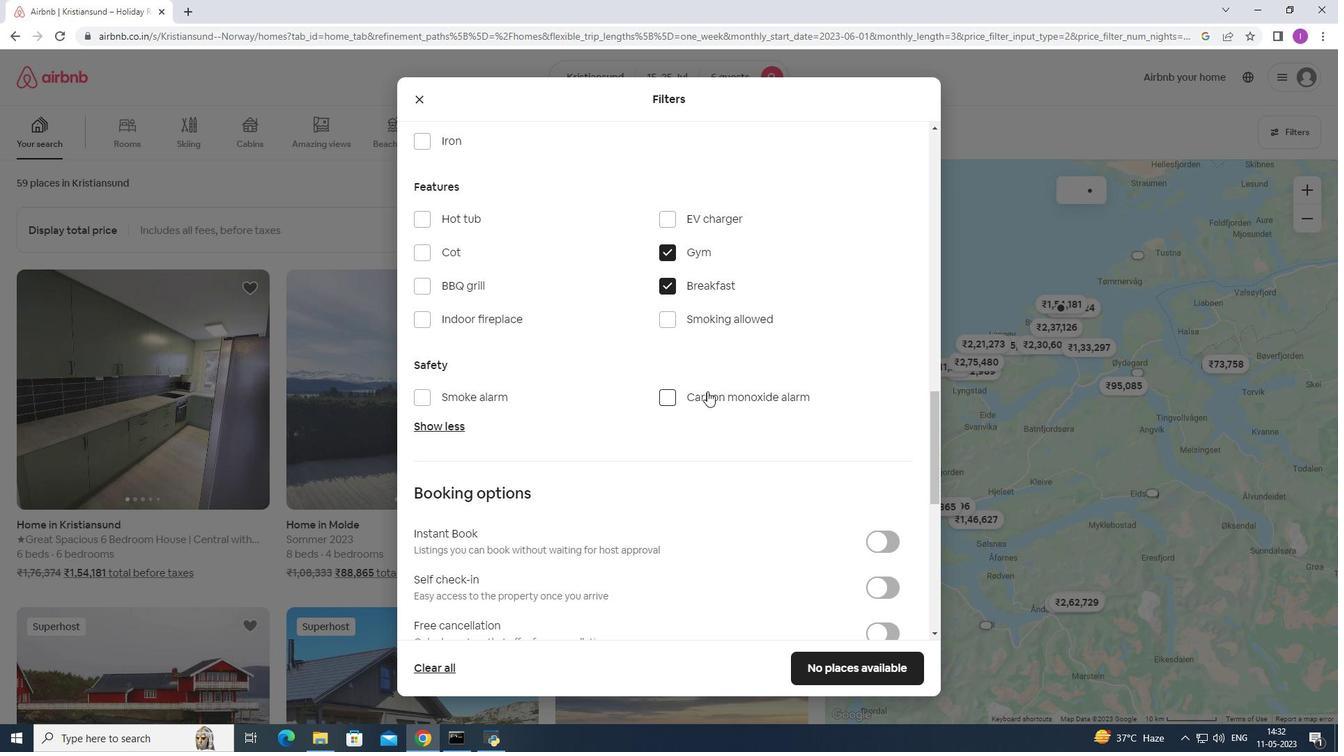 
Action: Mouse scrolled (708, 394) with delta (0, 0)
Screenshot: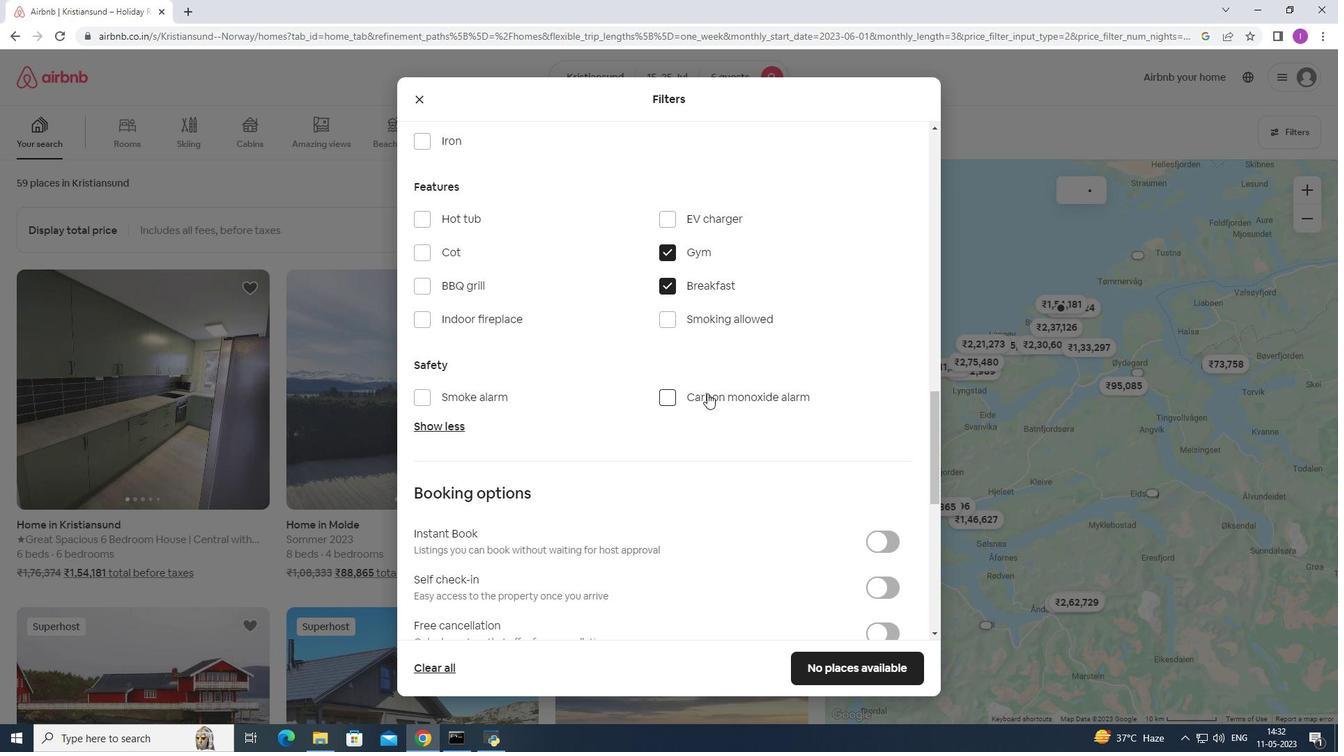 
Action: Mouse scrolled (709, 398) with delta (0, 0)
Screenshot: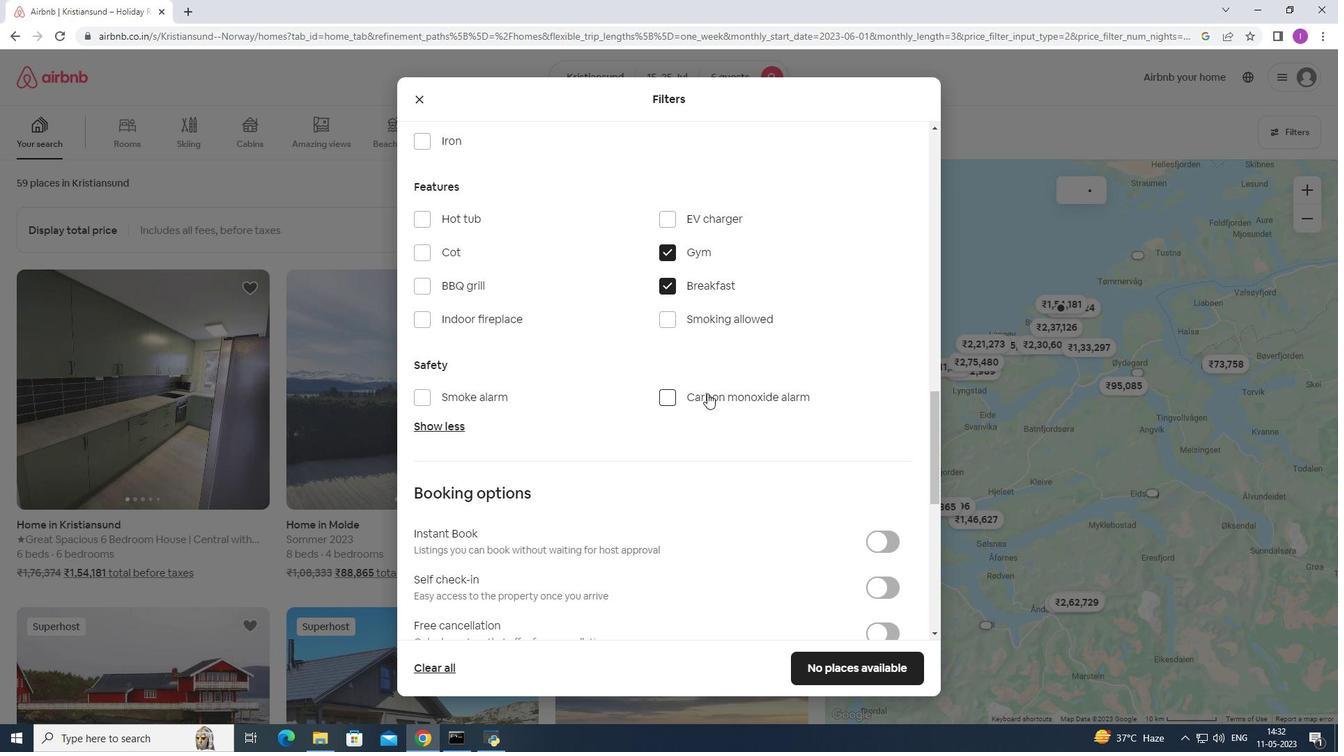 
Action: Mouse scrolled (709, 398) with delta (0, 0)
Screenshot: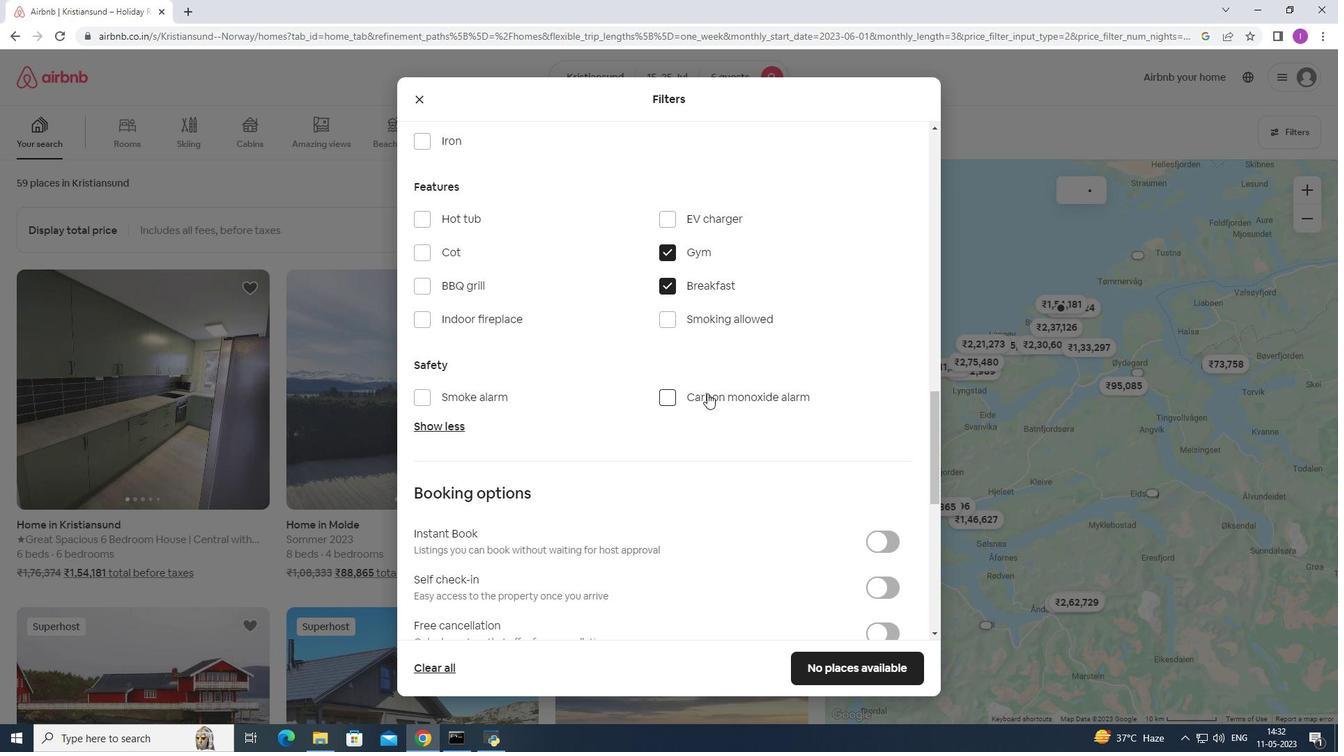 
Action: Mouse moved to (714, 407)
Screenshot: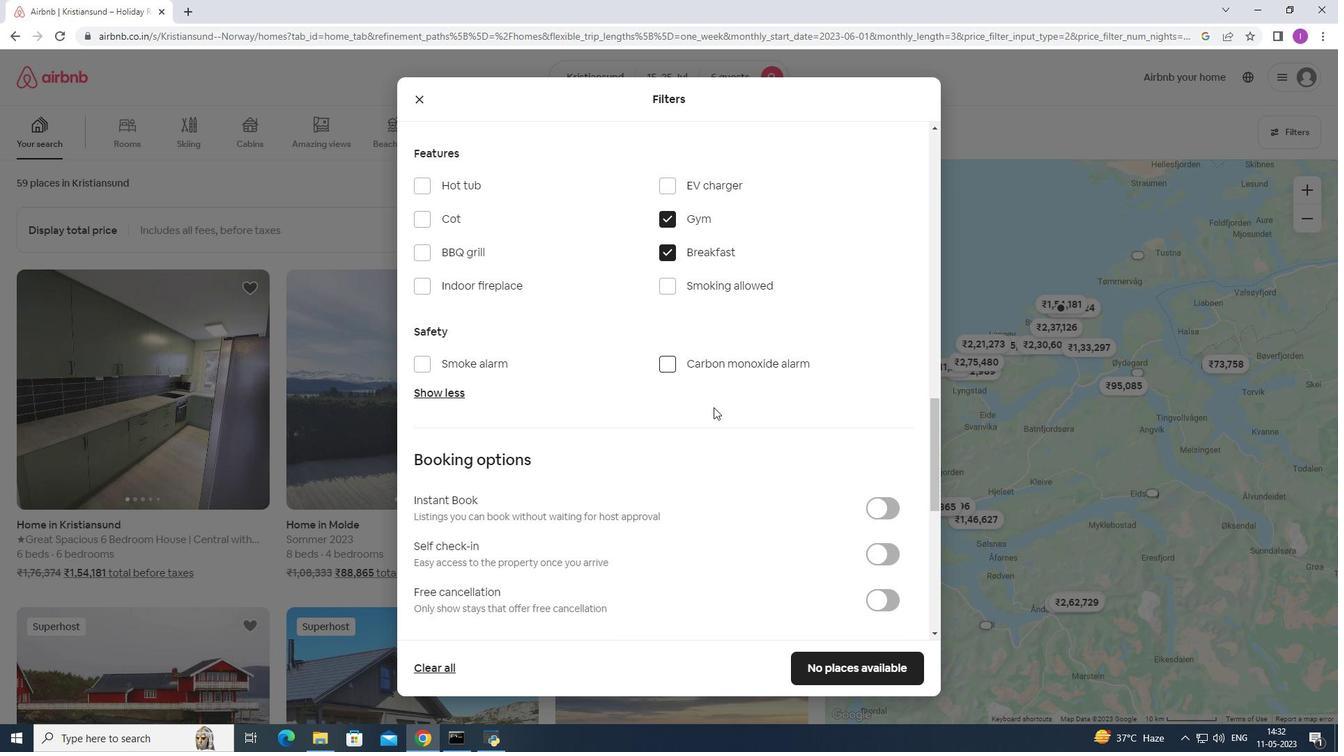 
Action: Mouse scrolled (714, 407) with delta (0, 0)
Screenshot: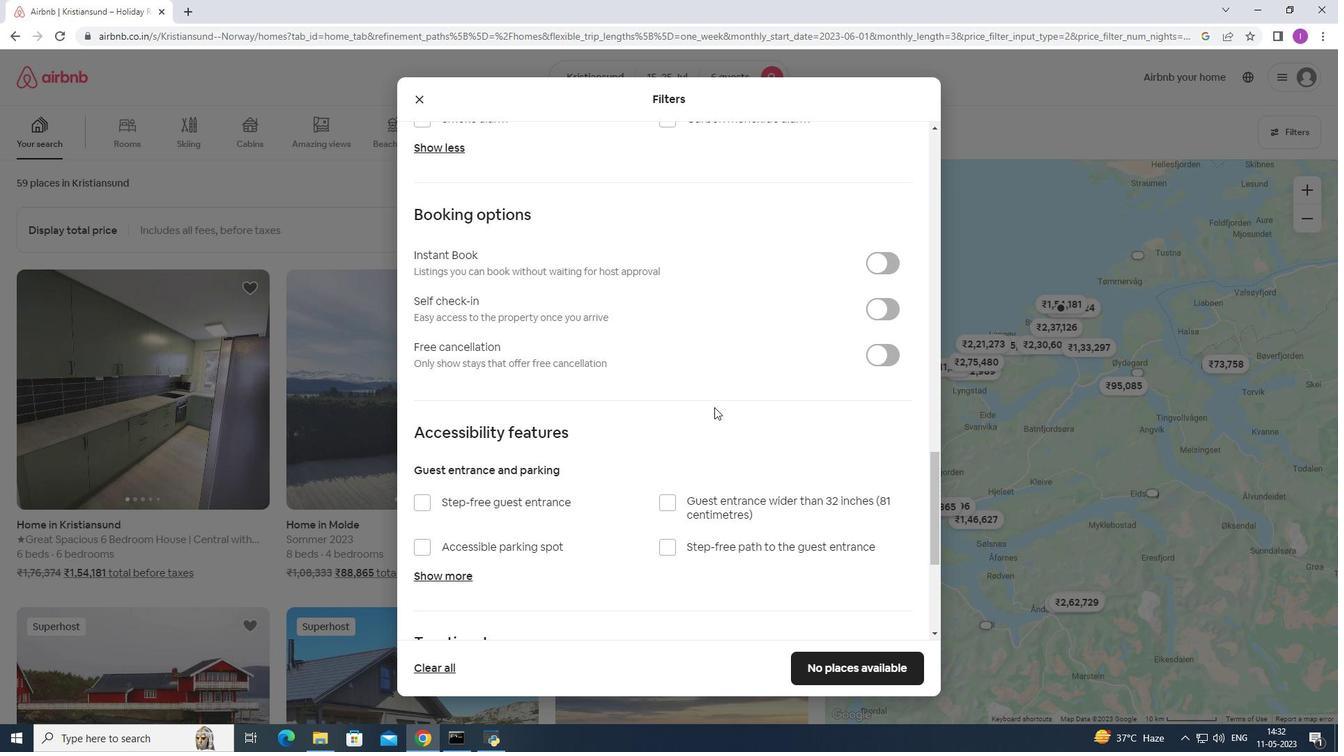 
Action: Mouse scrolled (714, 407) with delta (0, 0)
Screenshot: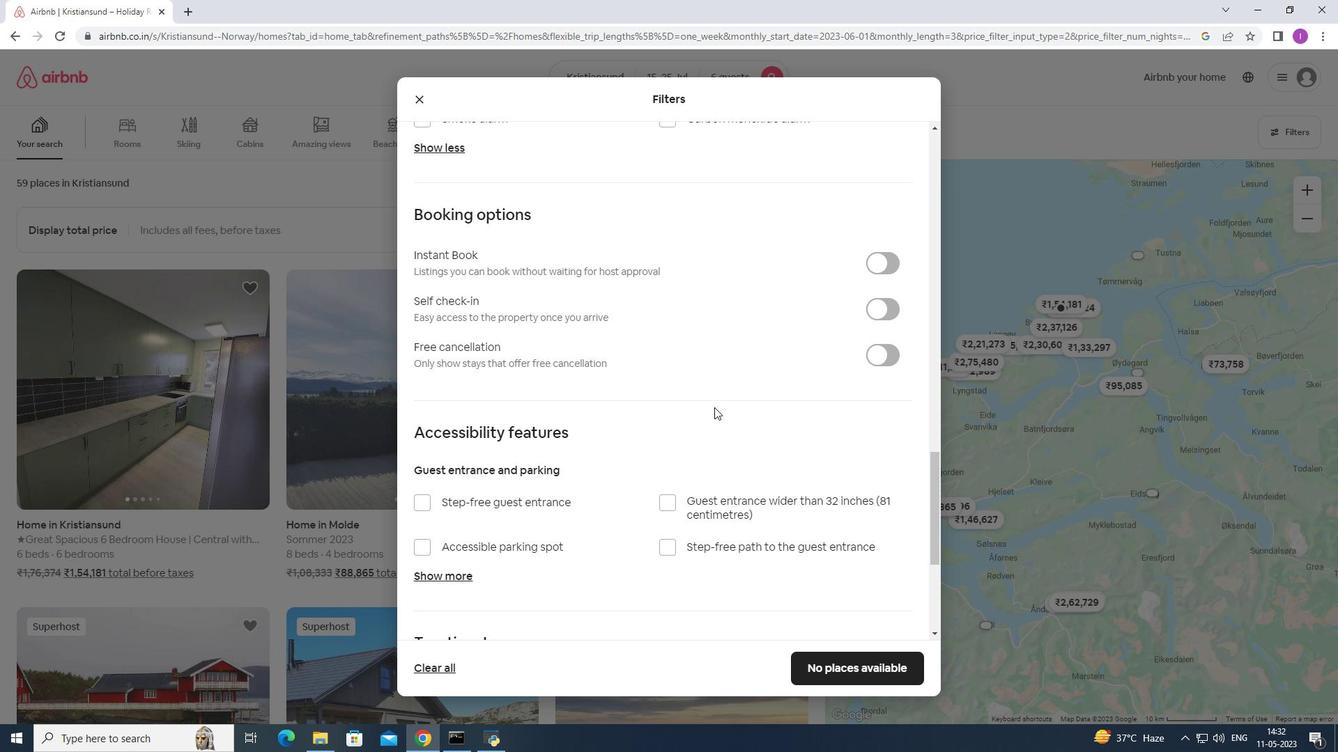 
Action: Mouse moved to (894, 166)
Screenshot: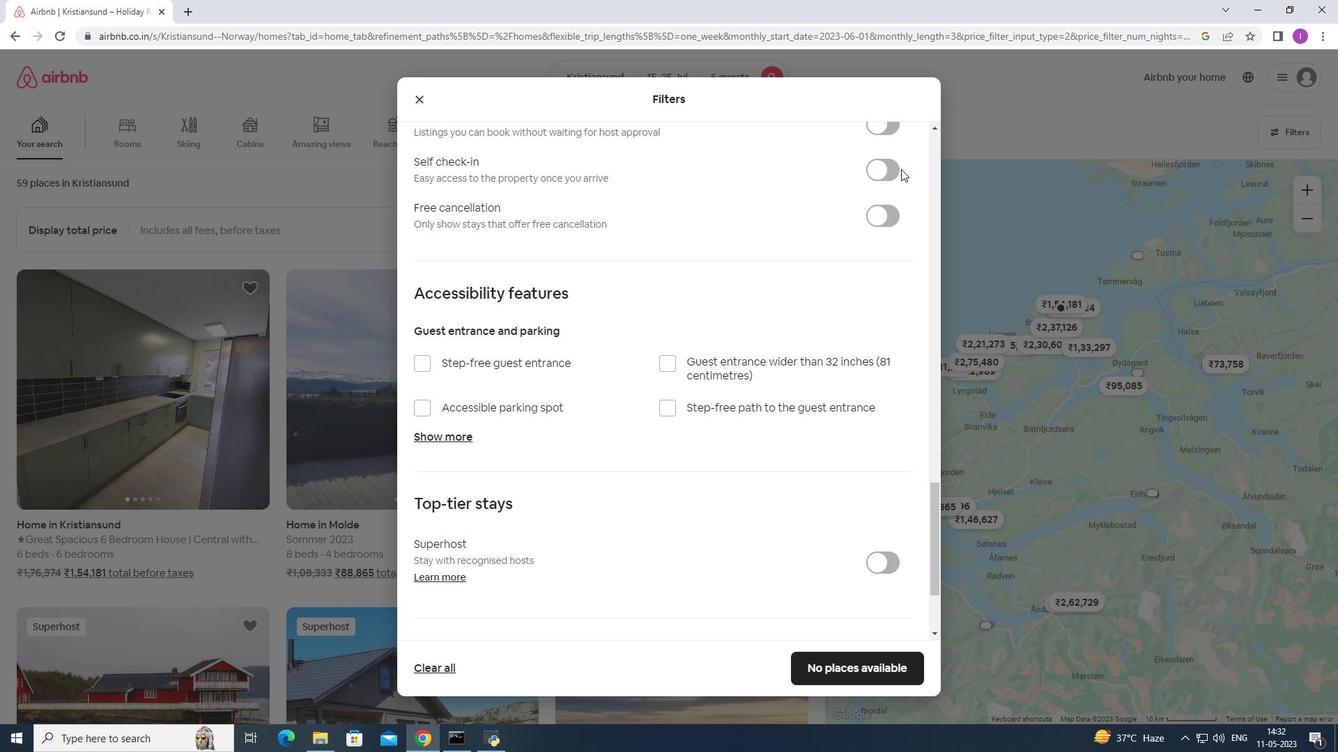 
Action: Mouse pressed left at (894, 166)
Screenshot: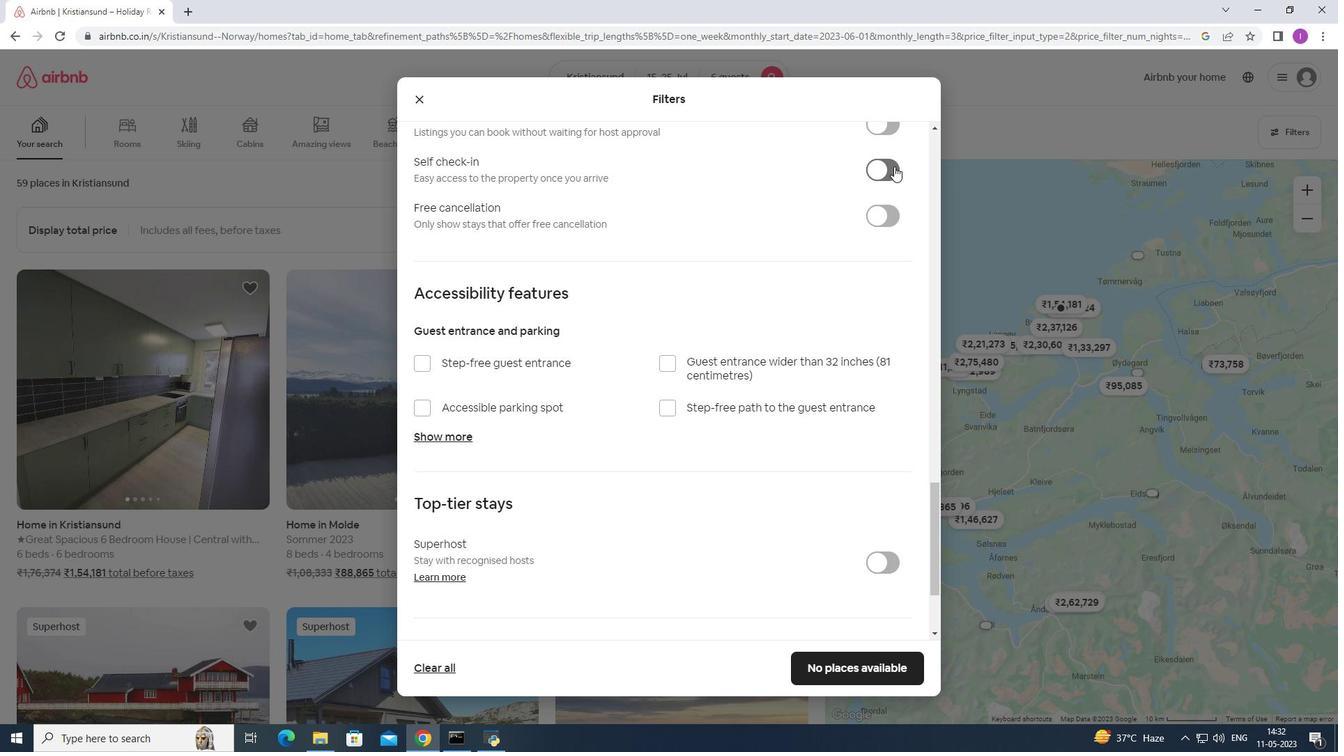
Action: Mouse moved to (742, 363)
Screenshot: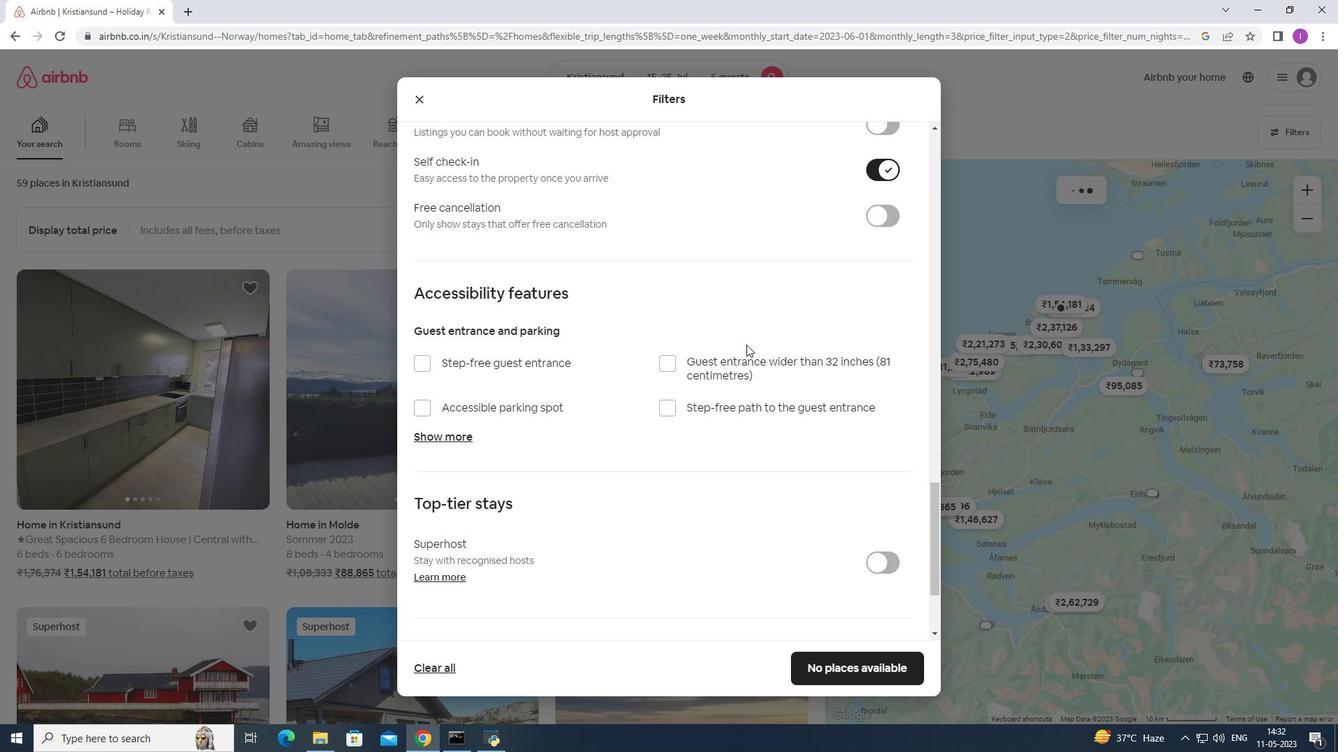 
Action: Mouse scrolled (742, 361) with delta (0, 0)
Screenshot: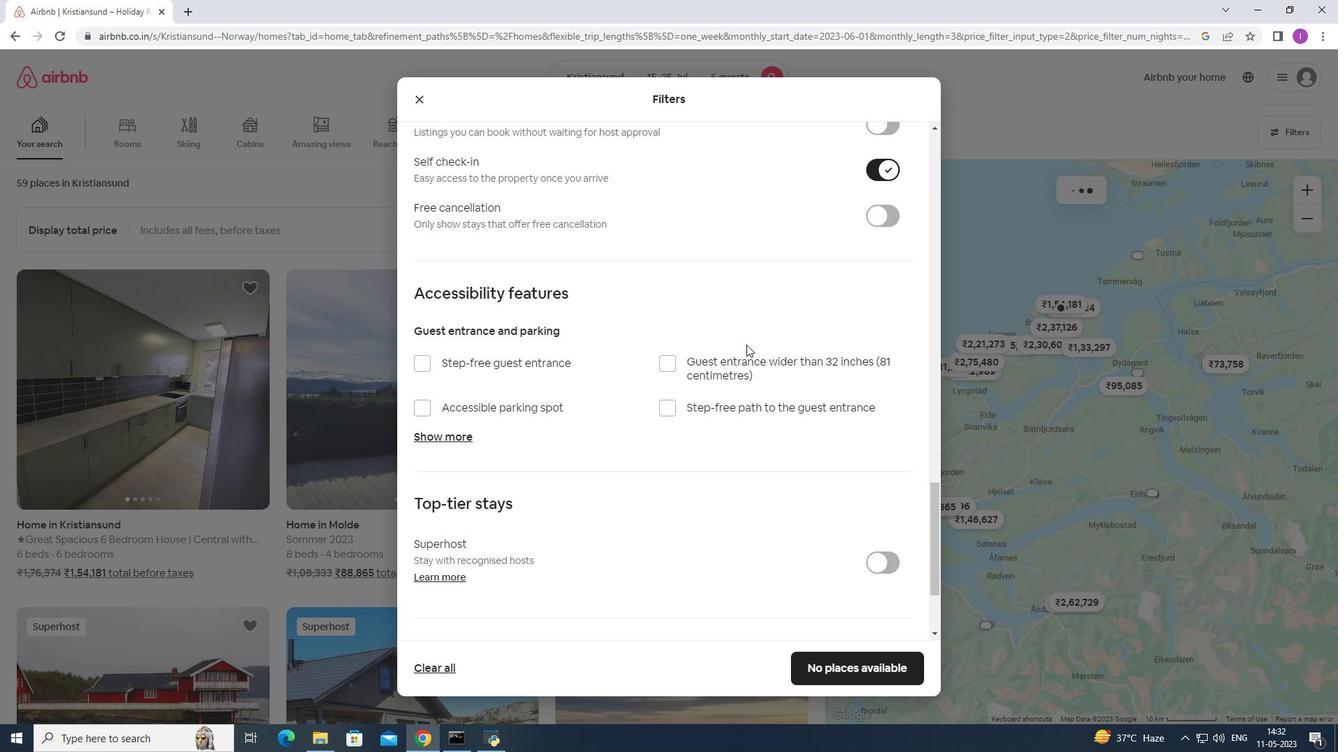 
Action: Mouse moved to (742, 364)
Screenshot: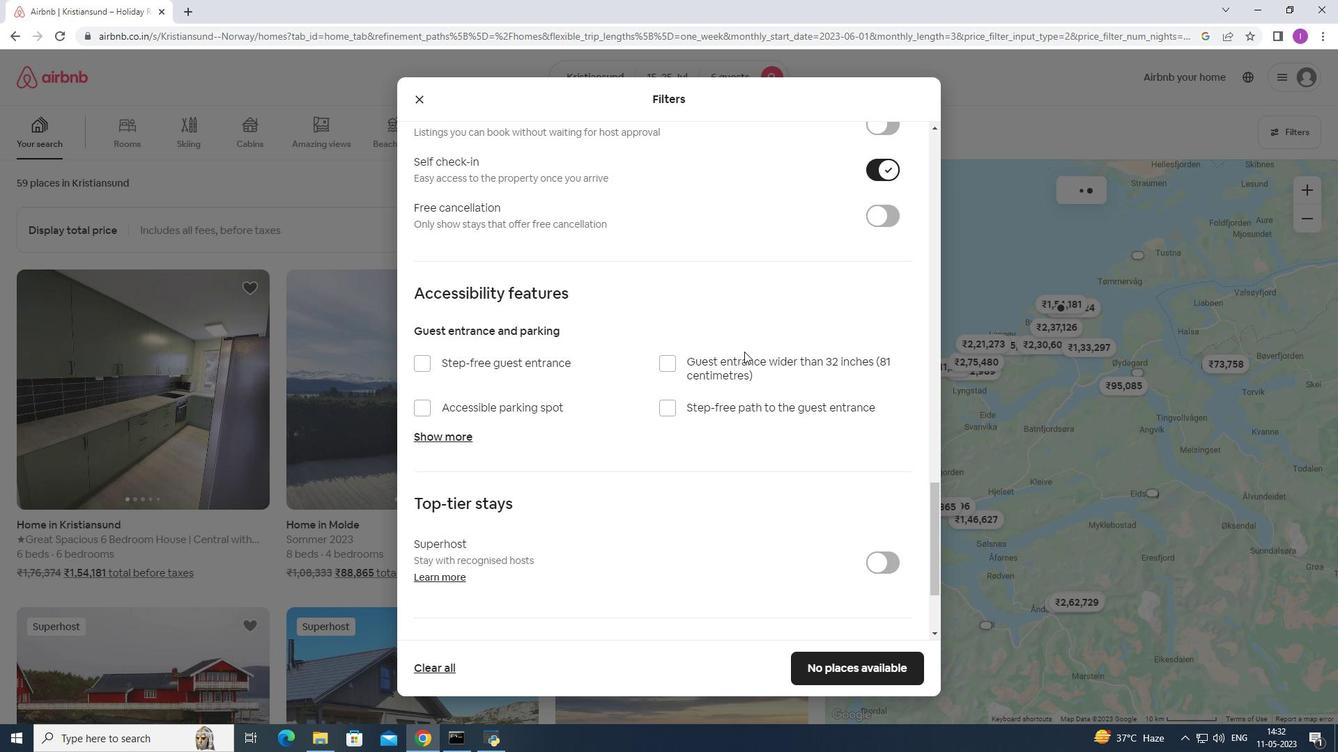 
Action: Mouse scrolled (742, 363) with delta (0, 0)
Screenshot: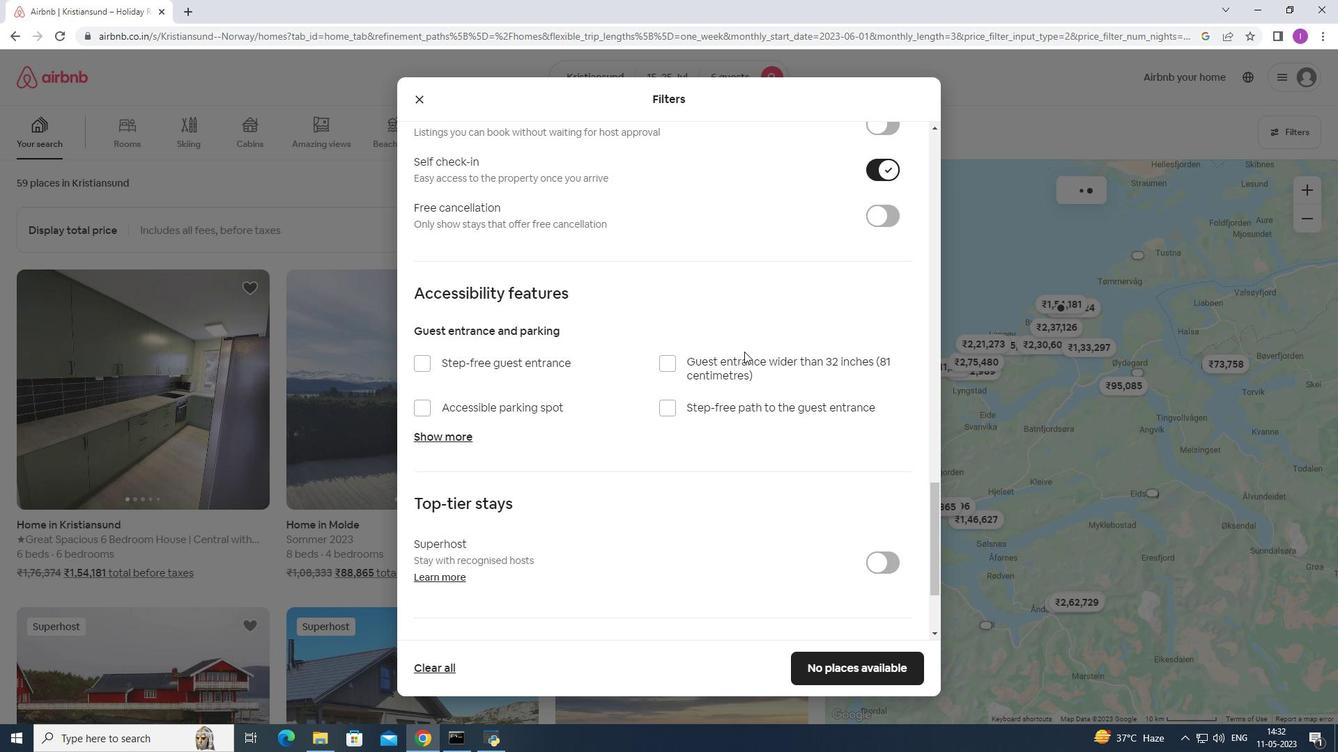
Action: Mouse moved to (742, 366)
Screenshot: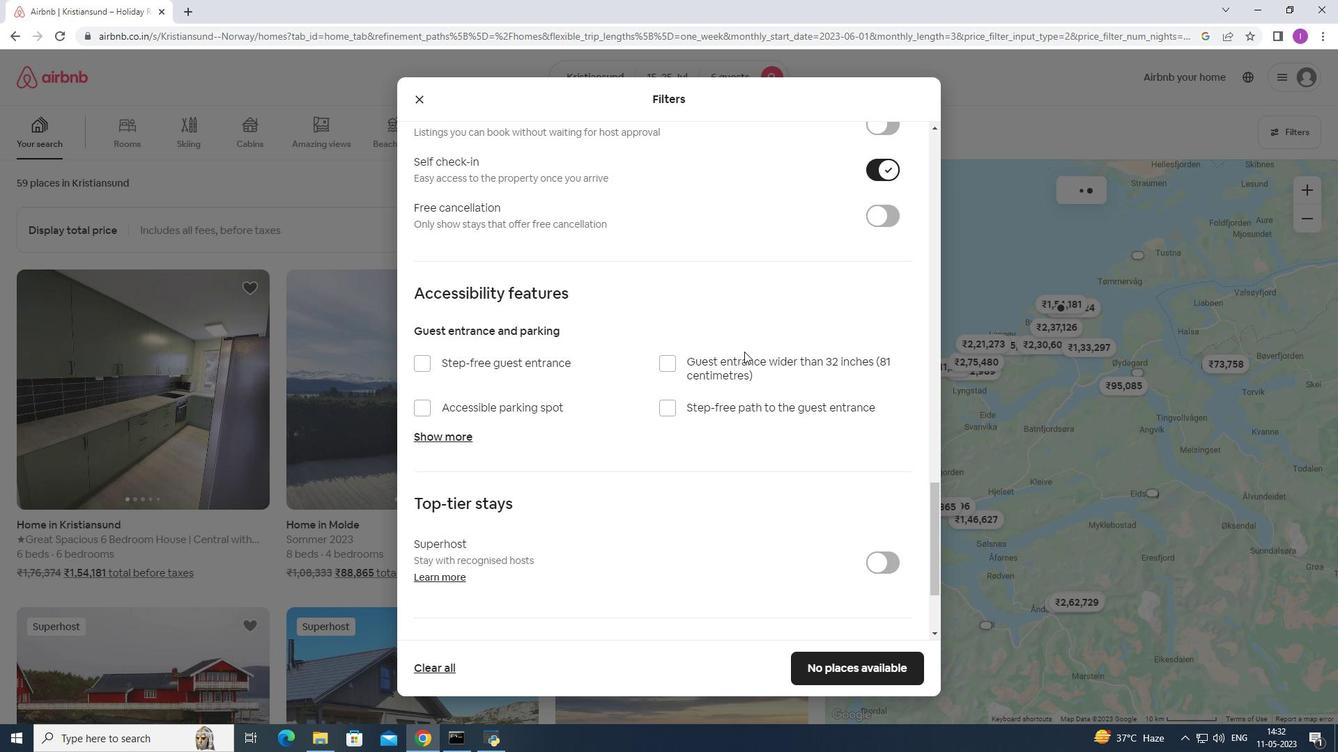 
Action: Mouse scrolled (742, 365) with delta (0, 0)
Screenshot: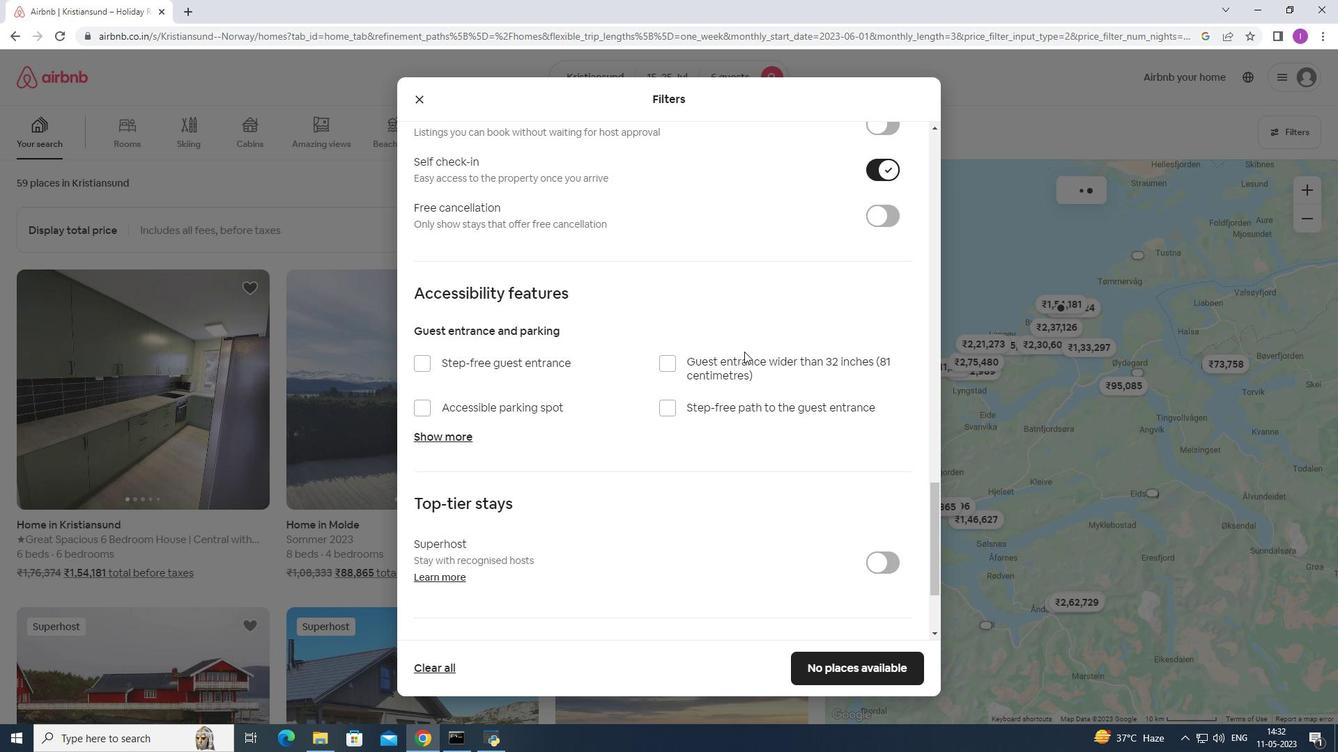 
Action: Mouse scrolled (742, 365) with delta (0, 0)
Screenshot: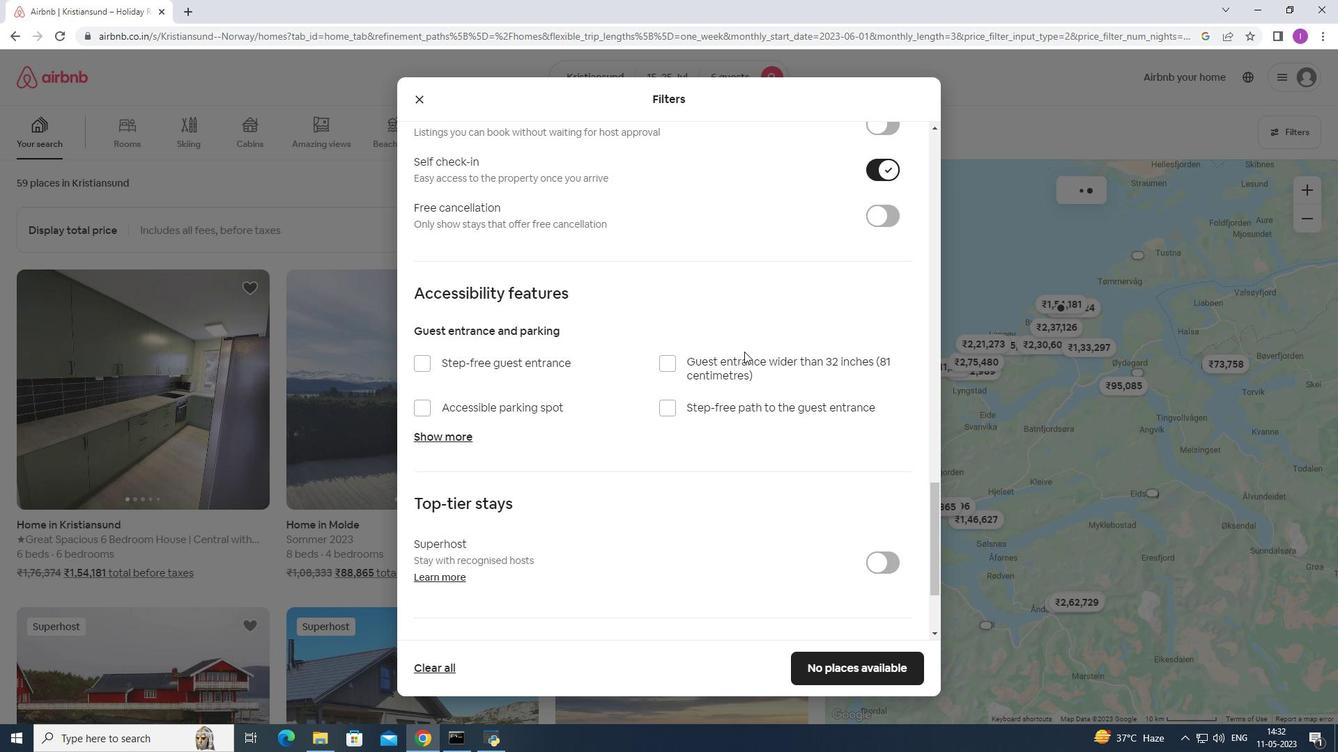 
Action: Mouse moved to (741, 368)
Screenshot: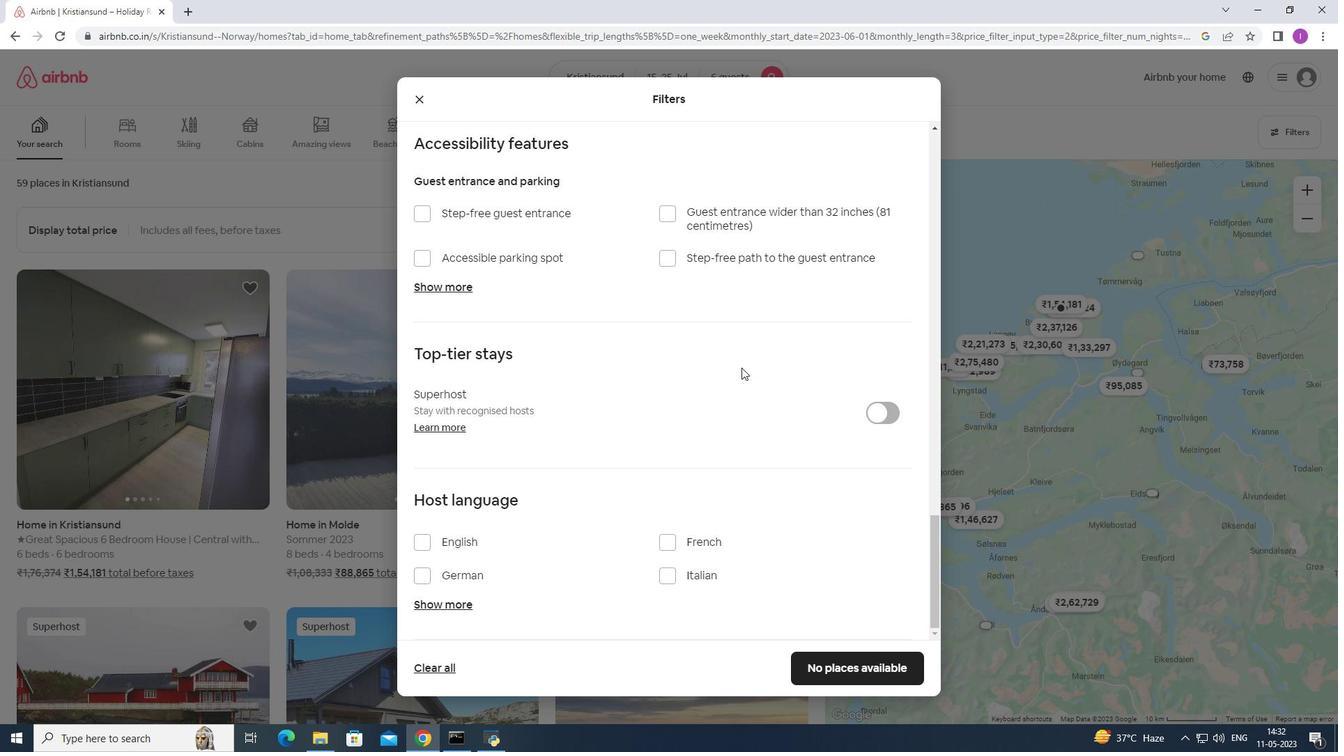 
Action: Mouse scrolled (741, 368) with delta (0, 0)
Screenshot: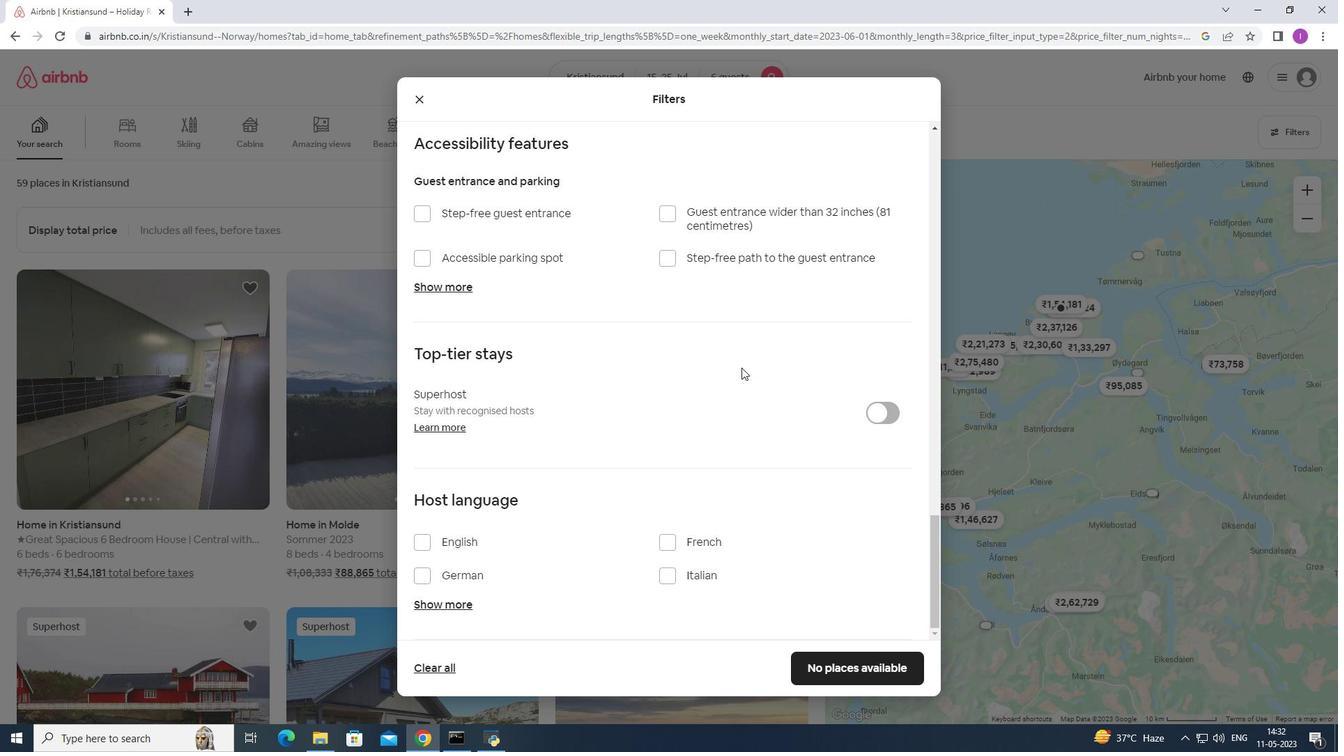 
Action: Mouse moved to (741, 369)
Screenshot: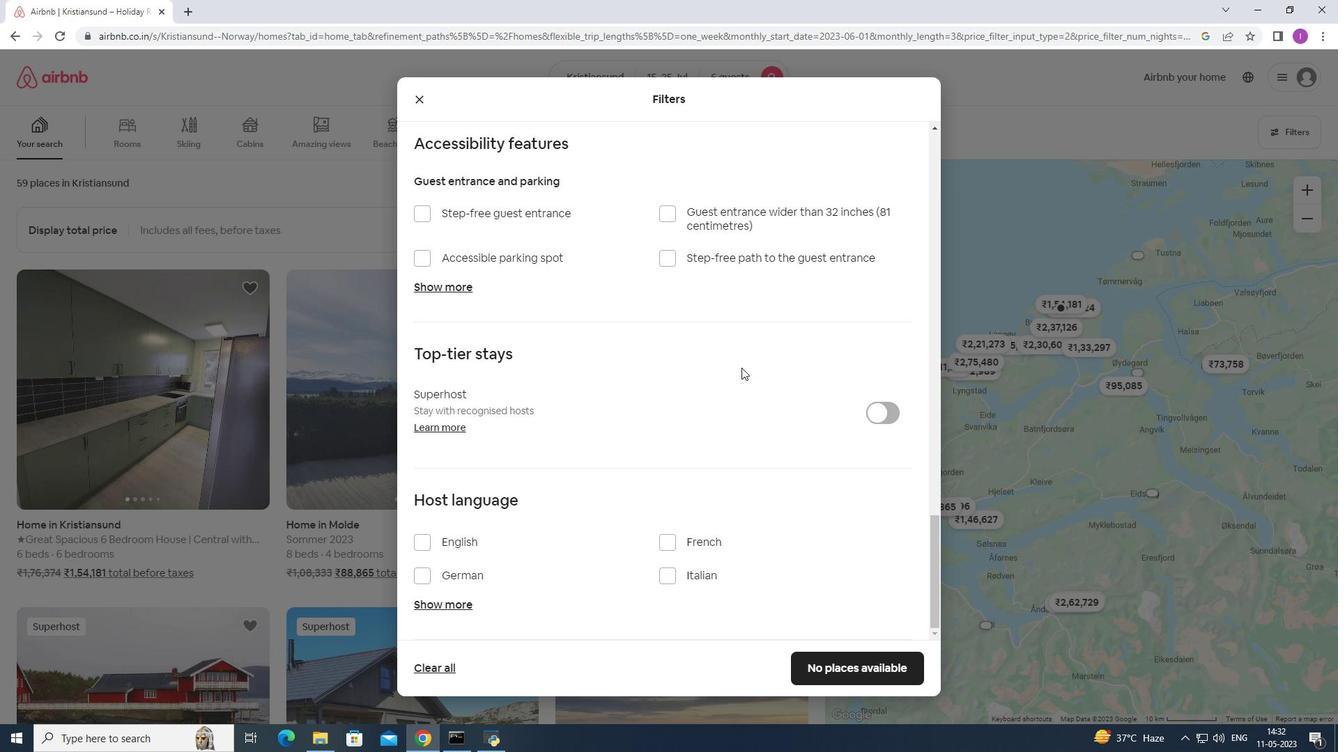 
Action: Mouse scrolled (741, 368) with delta (0, 0)
Screenshot: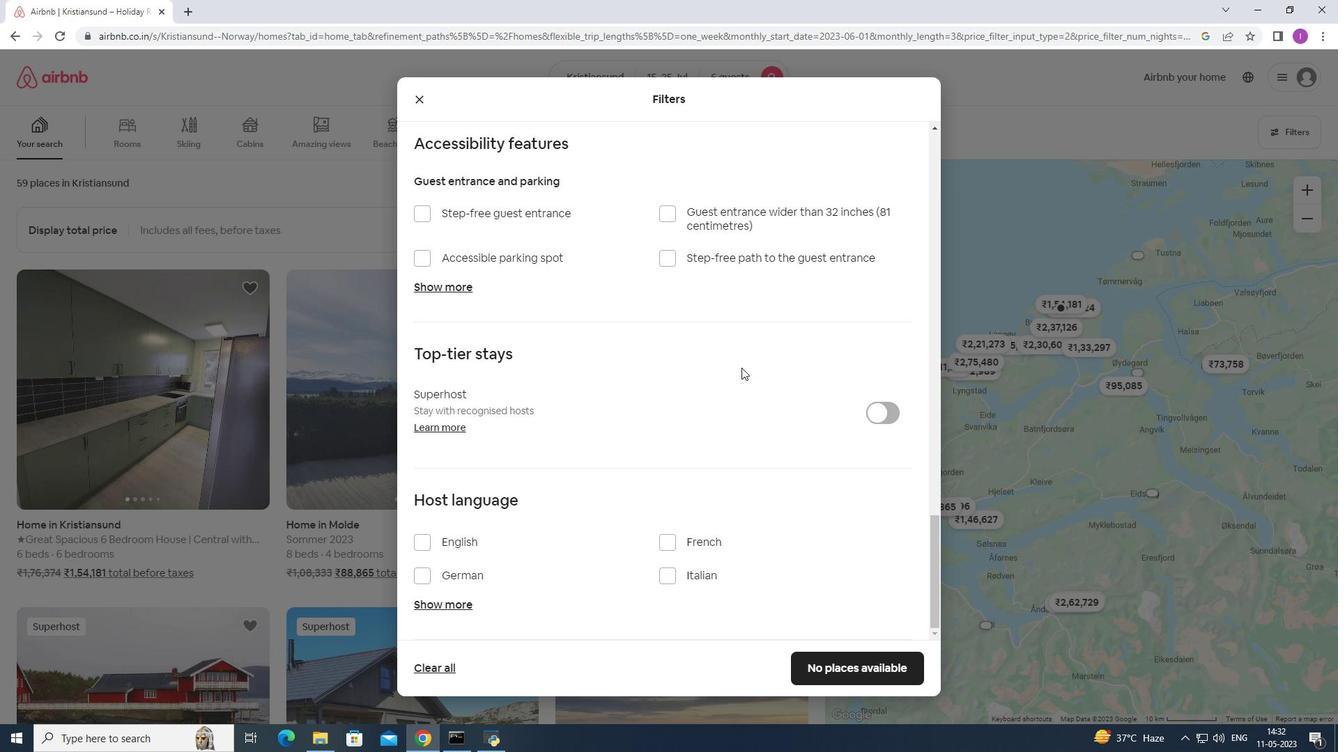 
Action: Mouse moved to (742, 369)
Screenshot: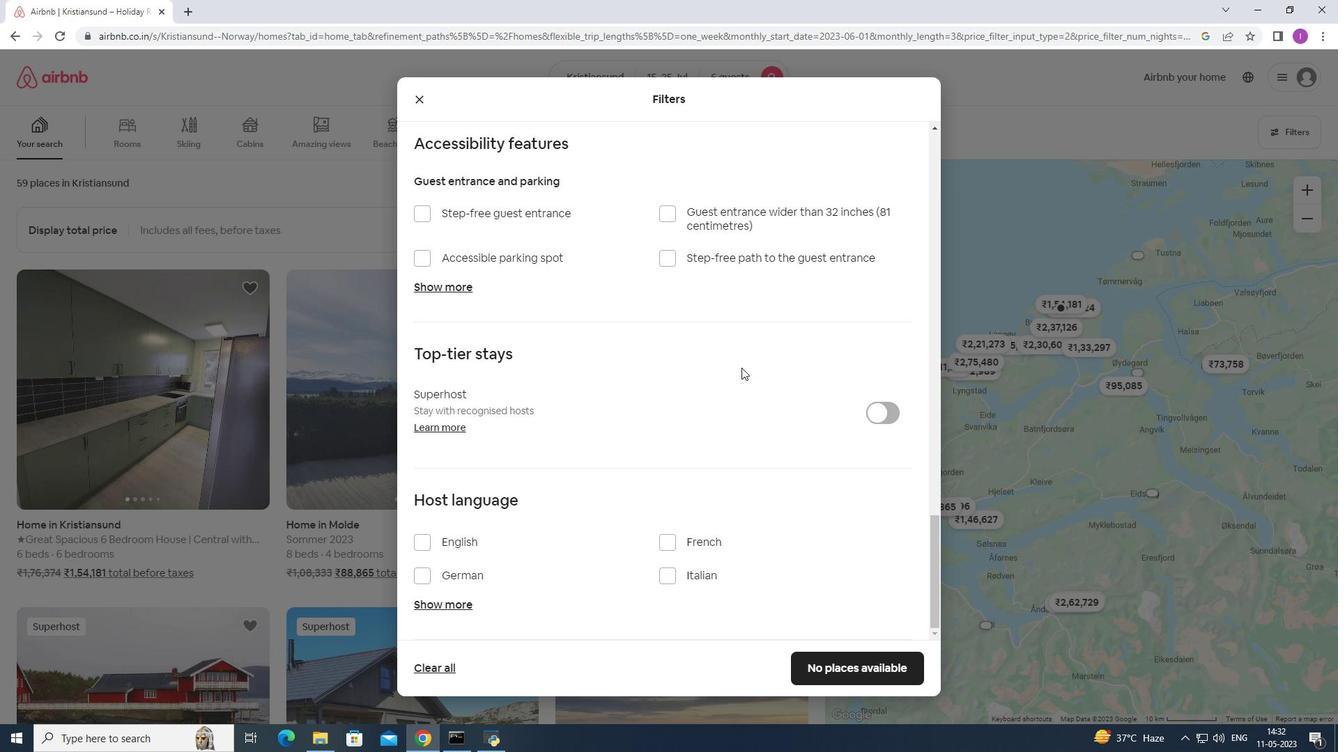 
Action: Mouse scrolled (742, 368) with delta (0, 0)
Screenshot: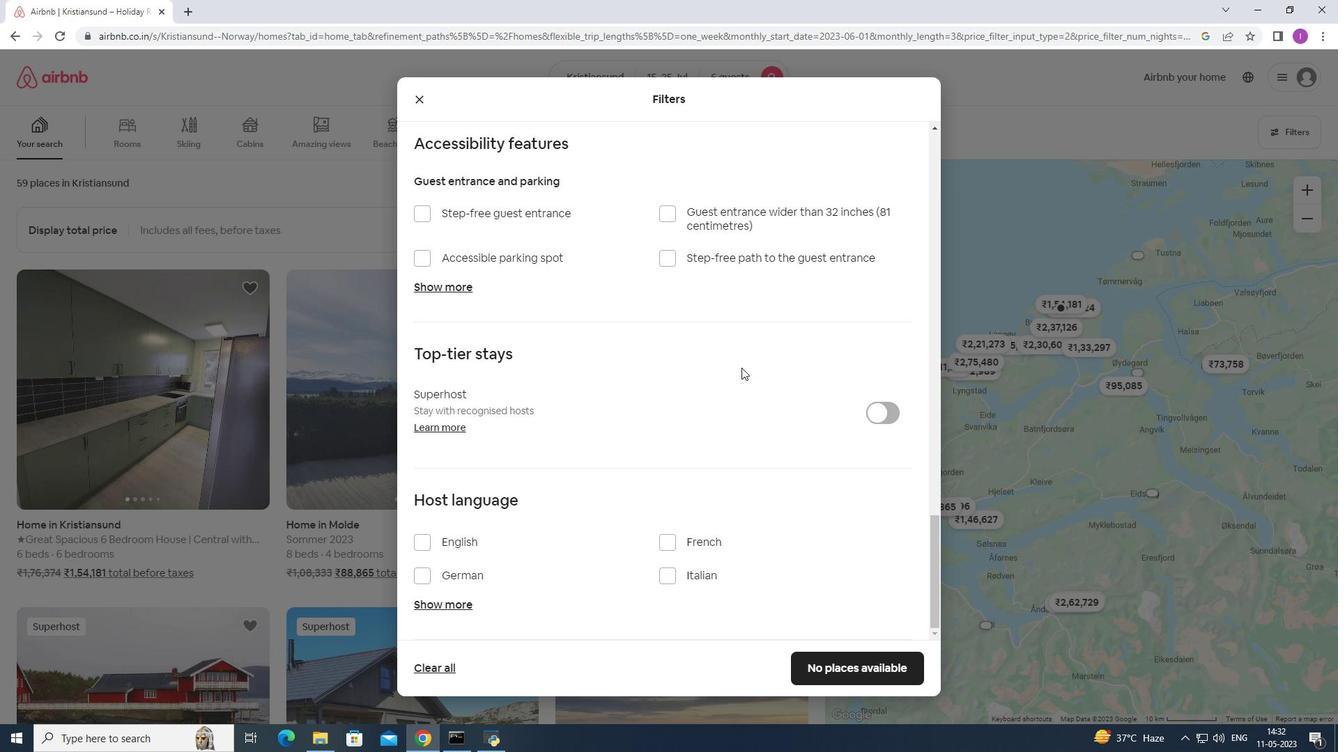 
Action: Mouse moved to (742, 370)
Screenshot: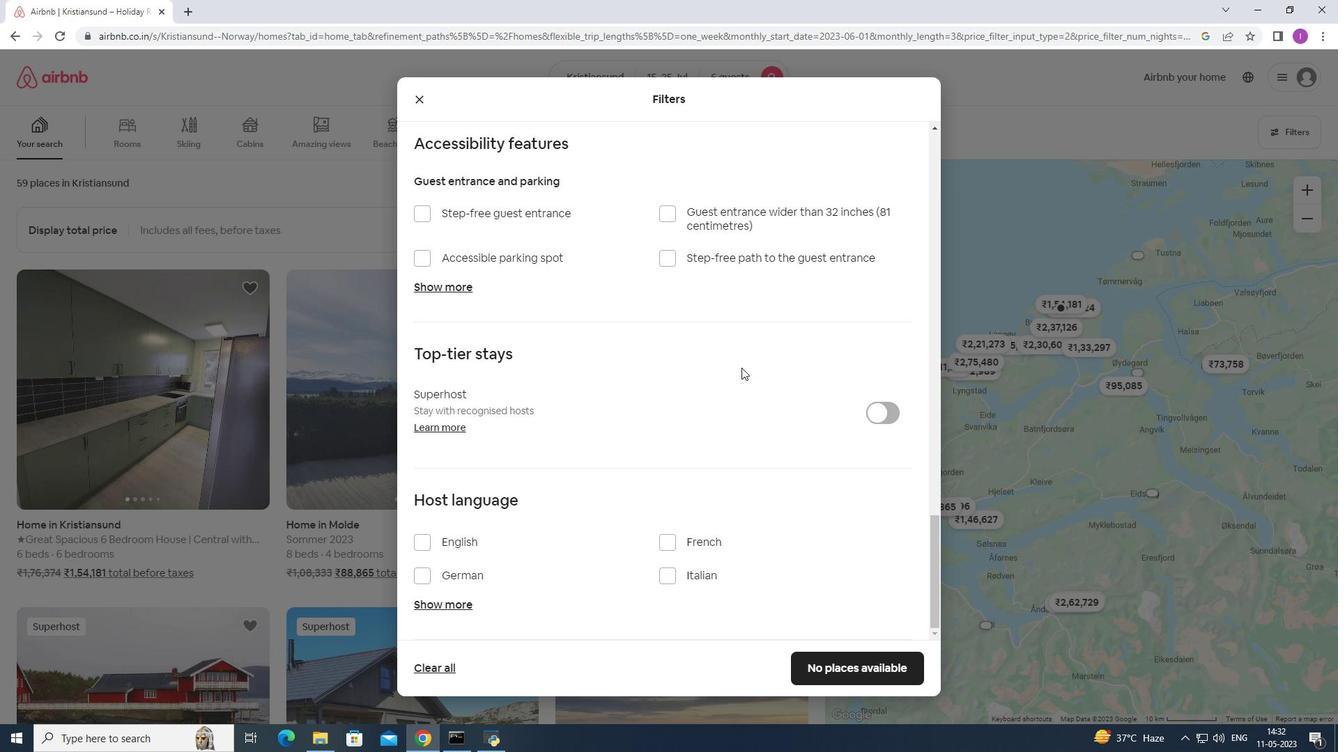 
Action: Mouse scrolled (742, 369) with delta (0, 0)
Screenshot: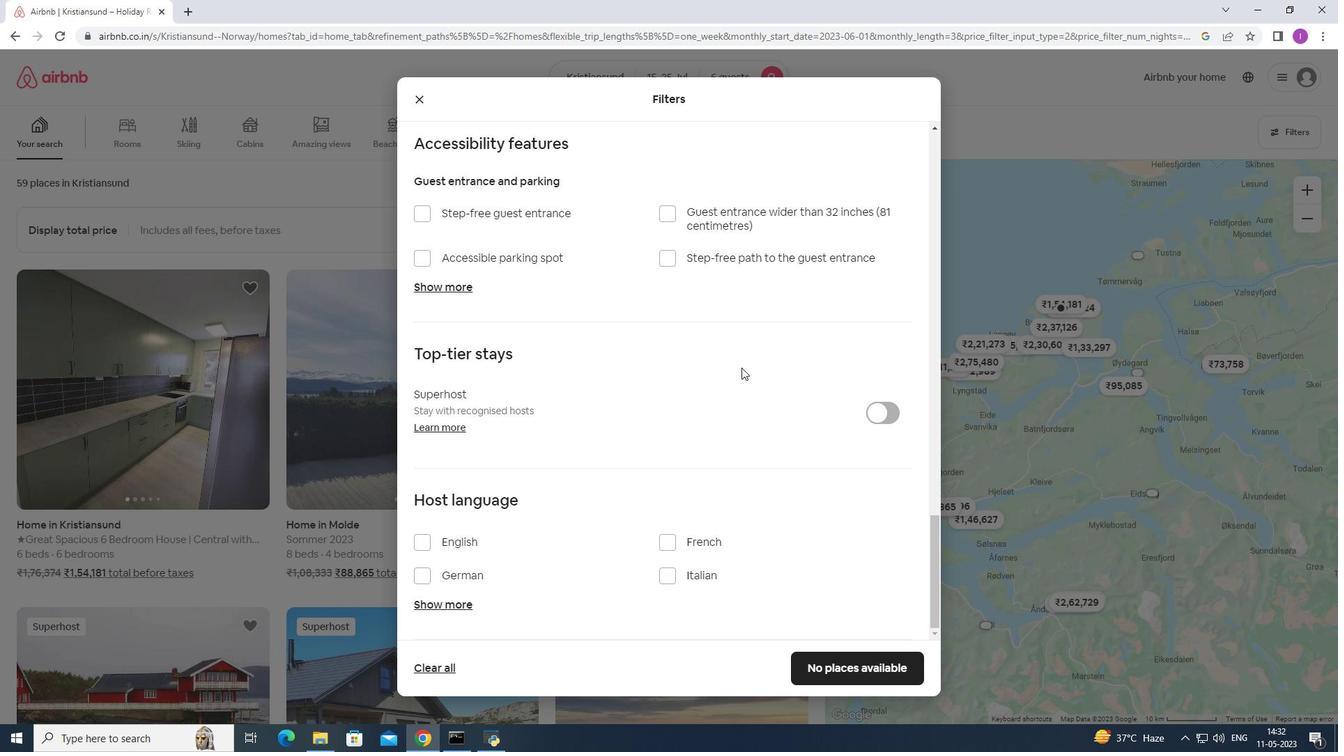 
Action: Mouse moved to (743, 370)
Screenshot: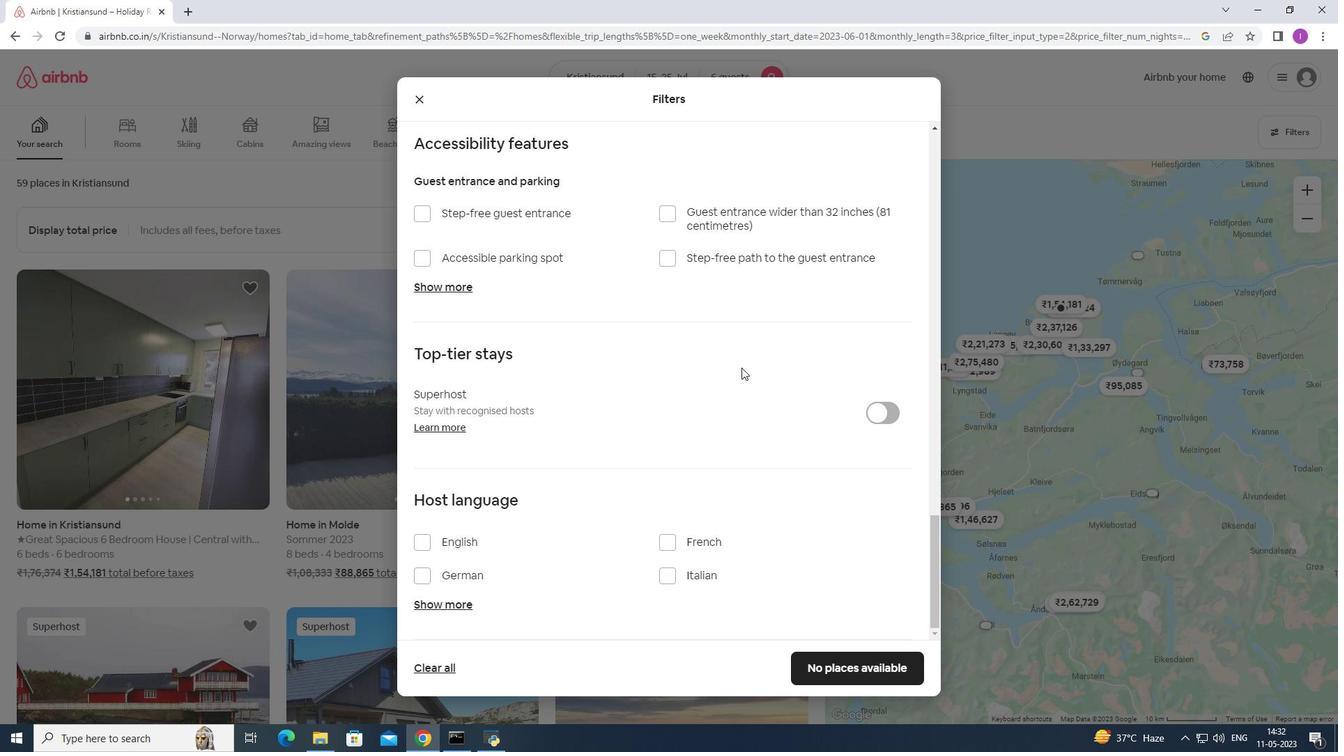 
Action: Mouse scrolled (743, 370) with delta (0, 0)
Screenshot: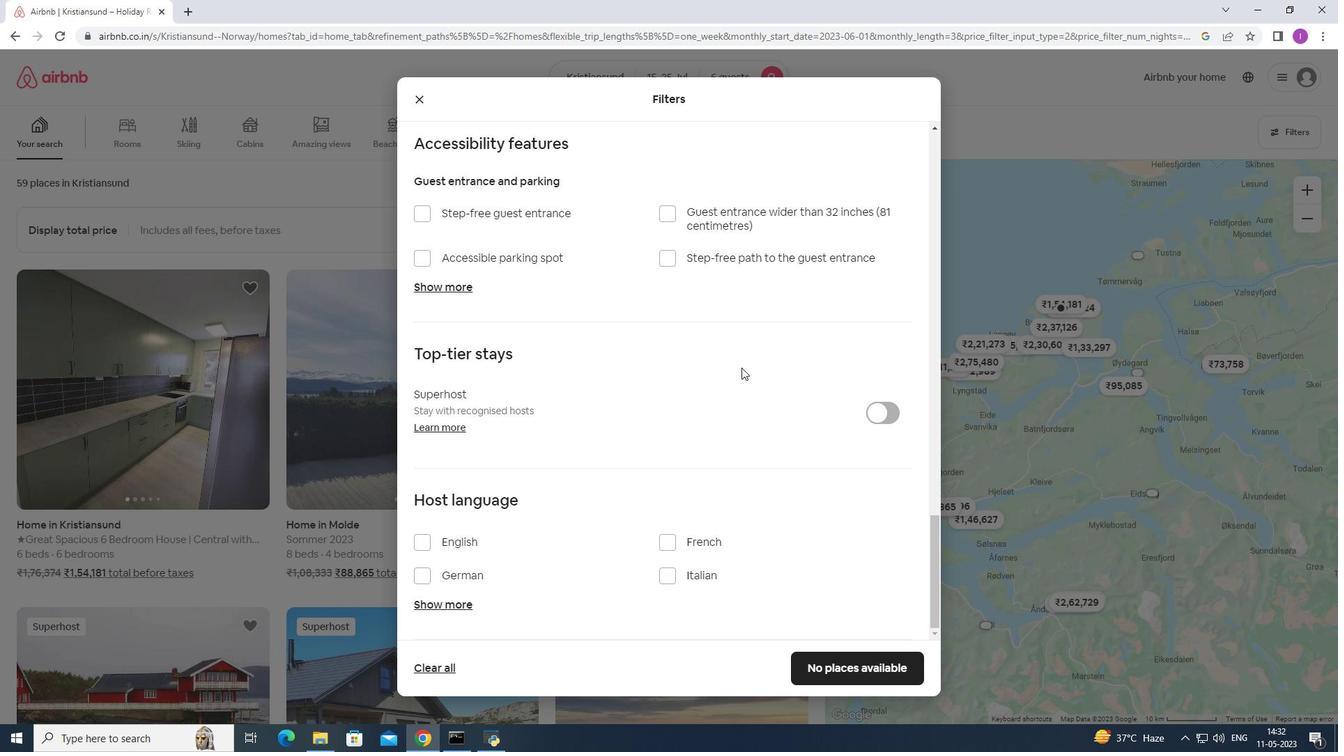 
Action: Mouse moved to (416, 543)
Screenshot: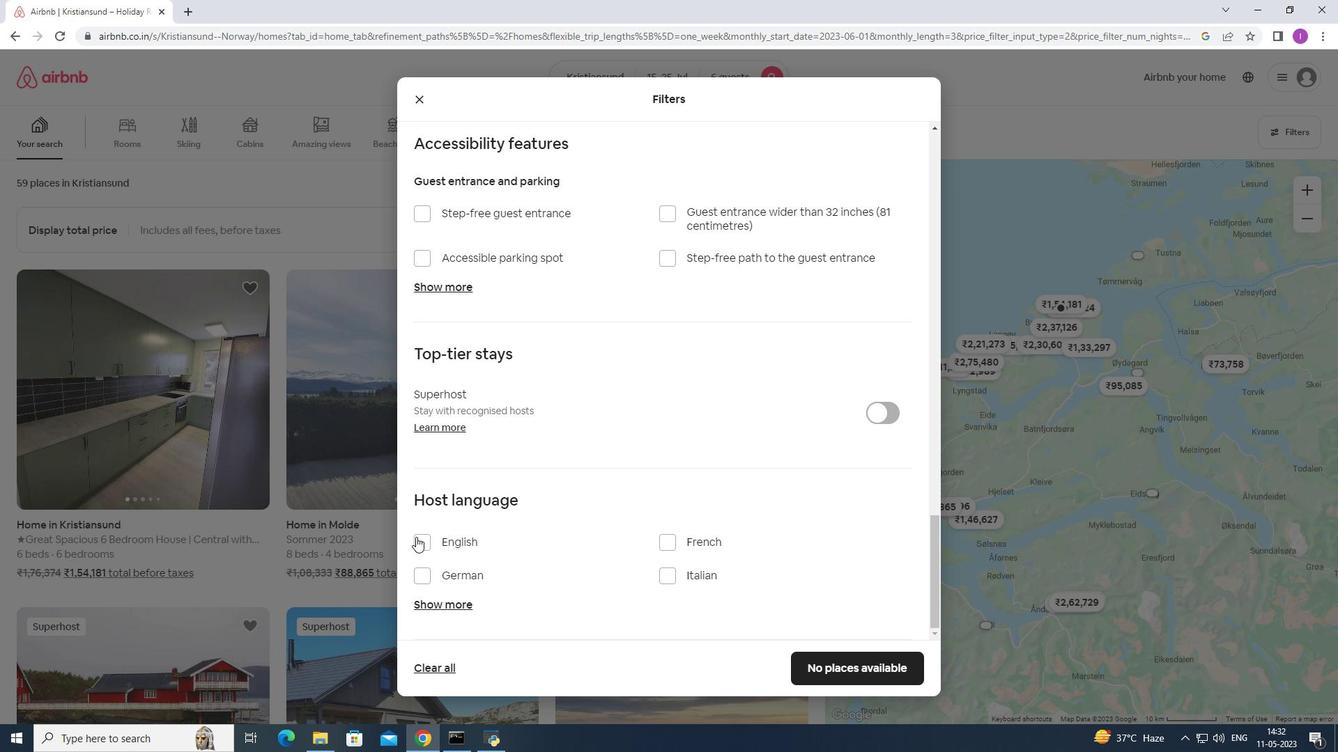 
Action: Mouse pressed left at (416, 543)
Screenshot: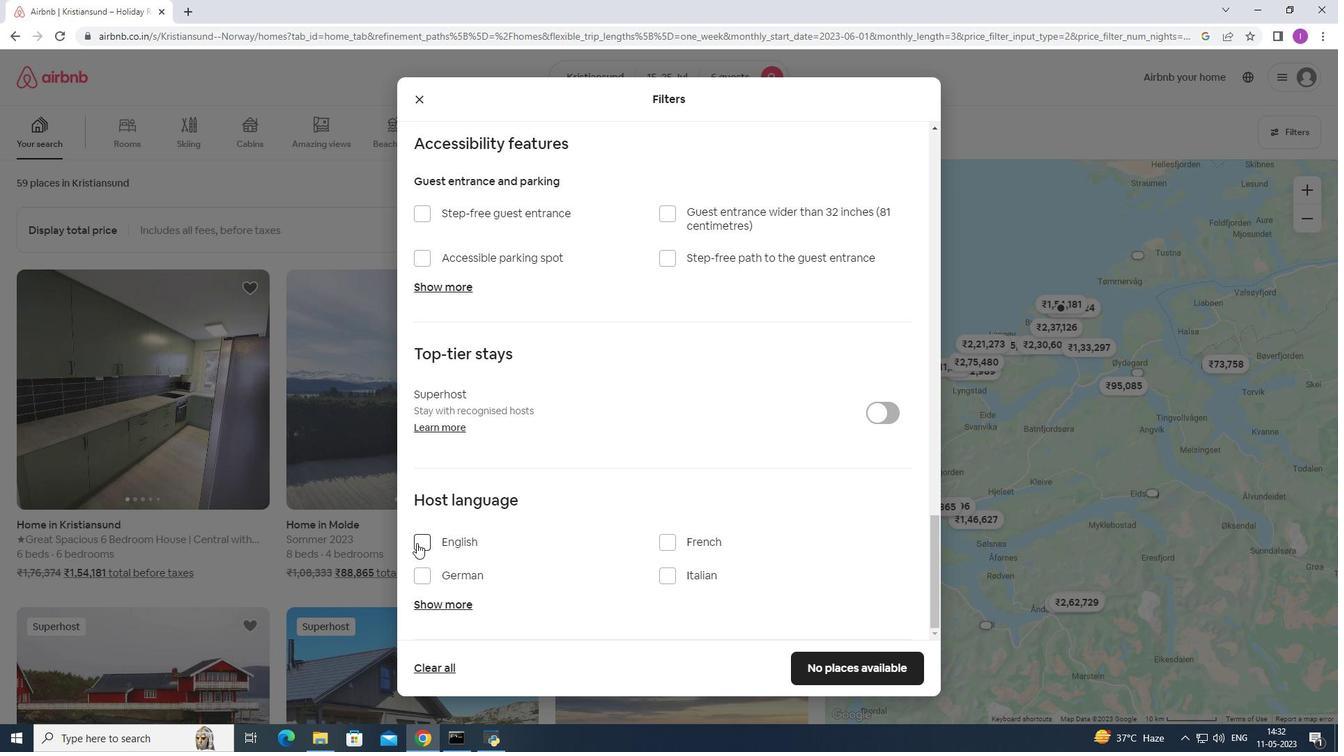 
Action: Mouse moved to (838, 672)
Screenshot: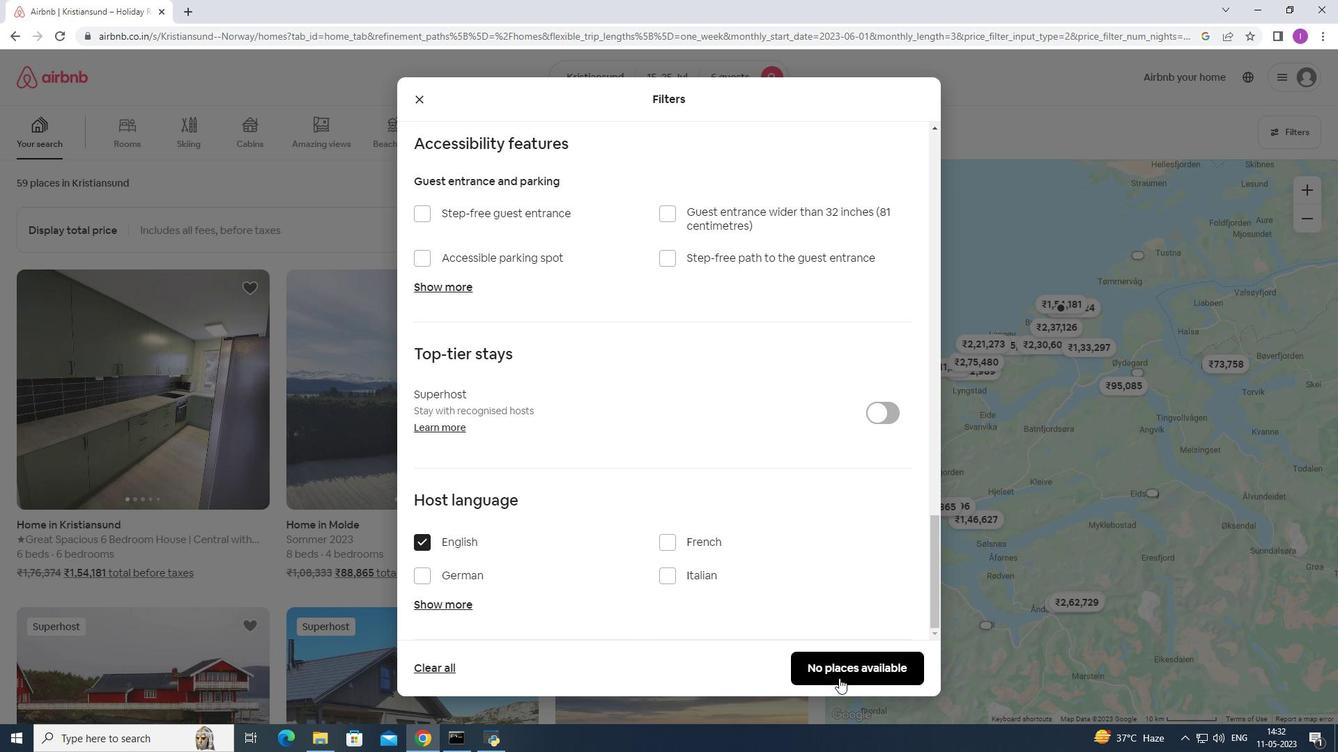 
Action: Mouse pressed left at (838, 672)
Screenshot: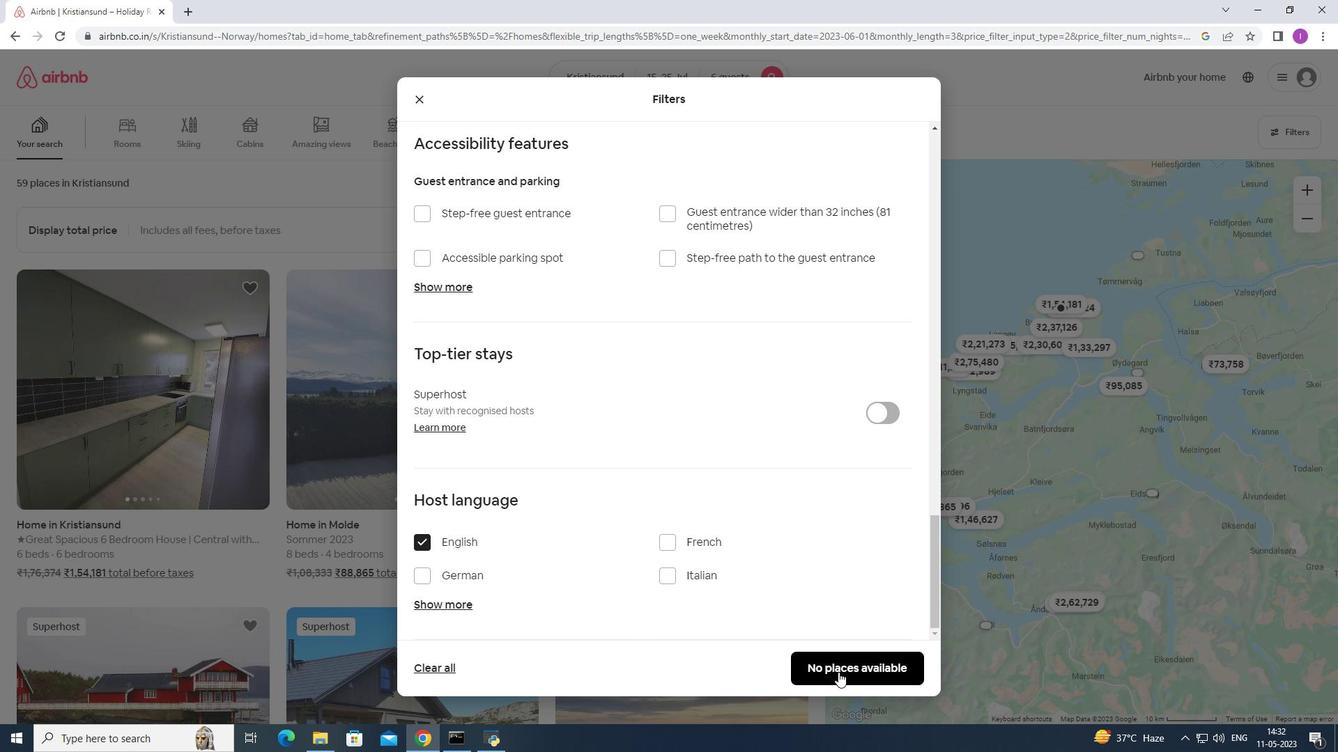 
Action: Mouse moved to (811, 633)
Screenshot: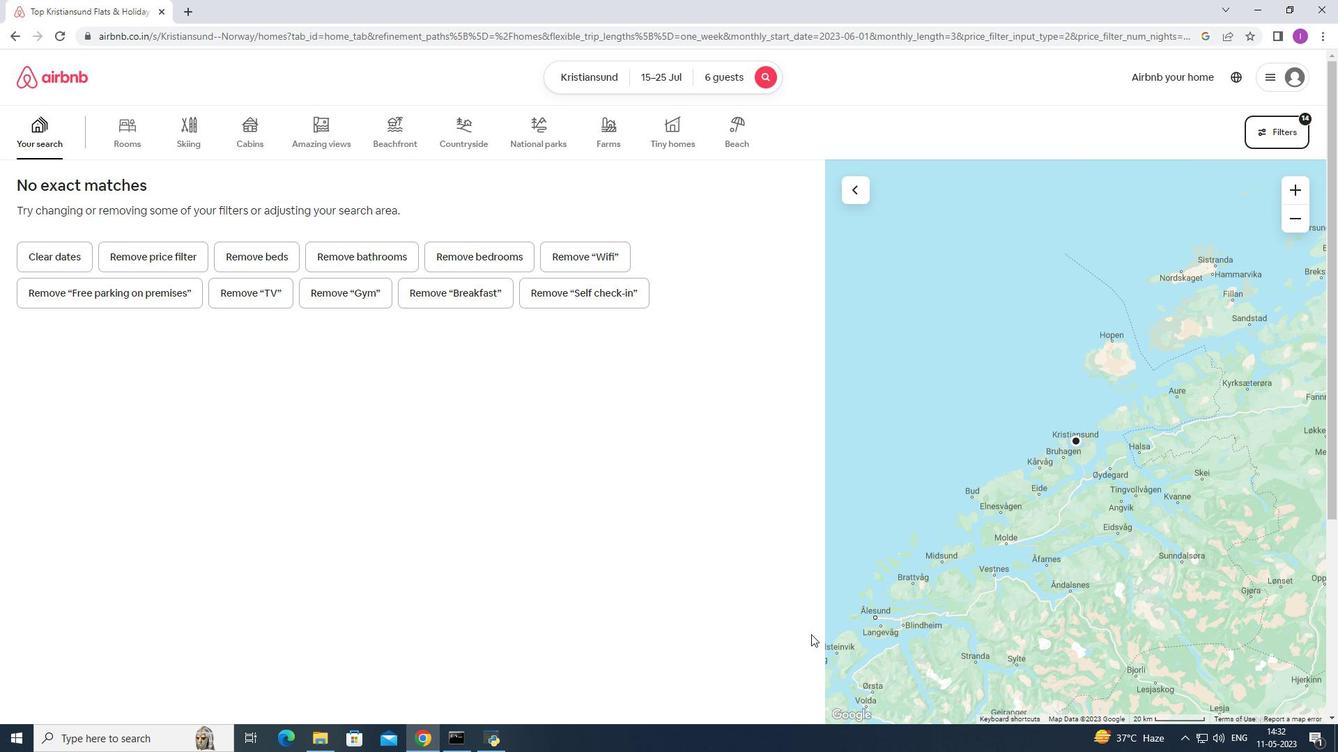 
